 Task: For heading Use Italics Impact with navy blue colour & bold.  font size for heading20,  'Change the font style of data to'Lobster and font size to 12,  Change the alignment of both headline & data to Align right In the sheet  BankBalances logbook
Action: Mouse moved to (139, 120)
Screenshot: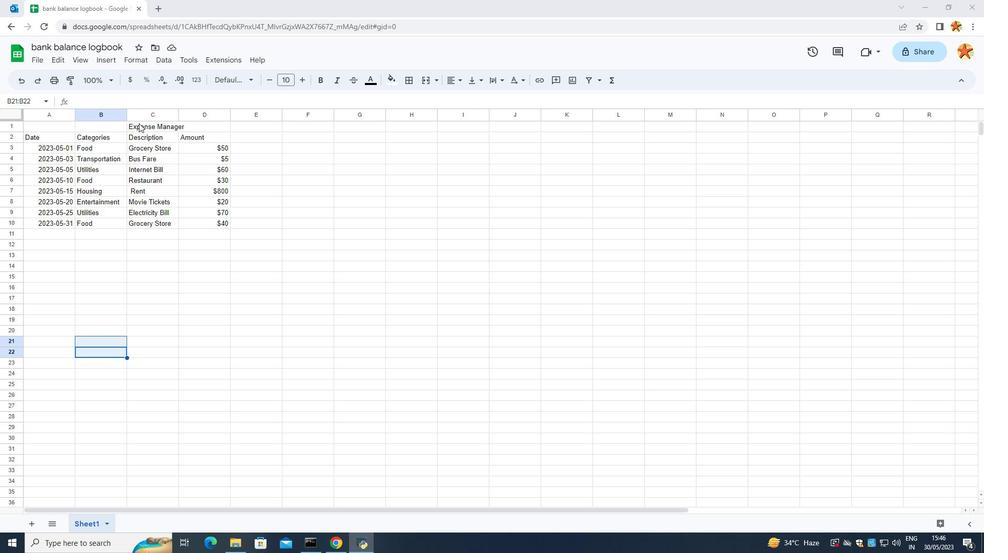 
Action: Mouse pressed left at (139, 120)
Screenshot: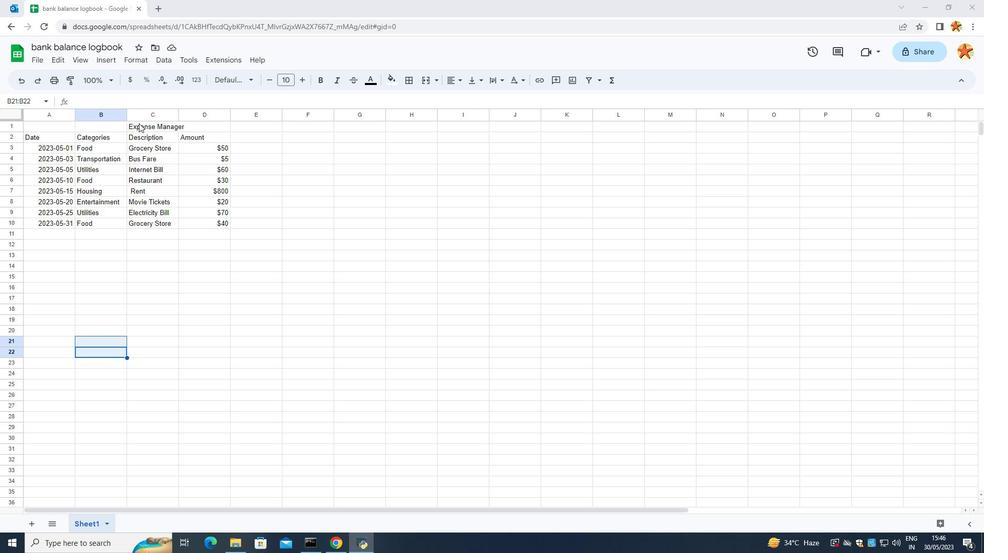 
Action: Mouse moved to (139, 125)
Screenshot: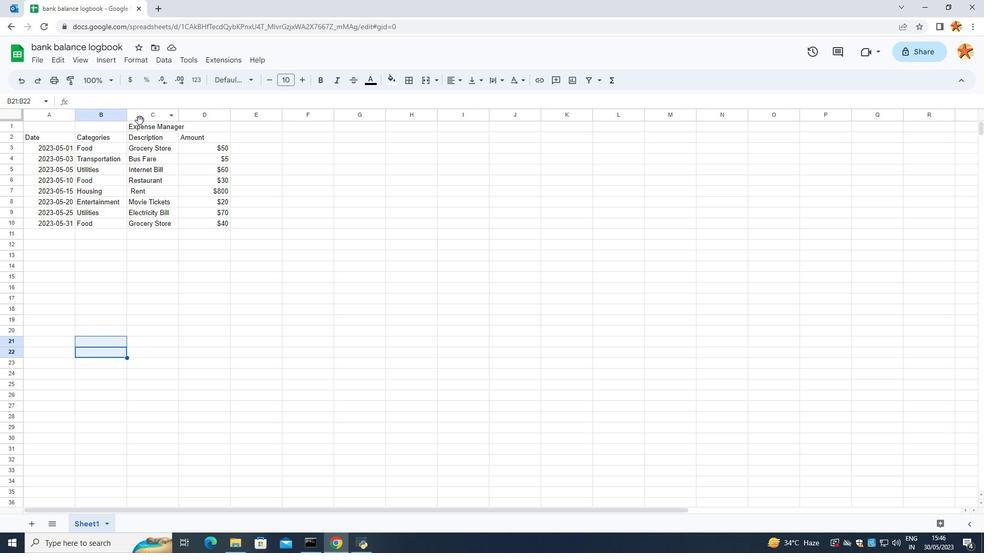 
Action: Mouse pressed left at (139, 125)
Screenshot: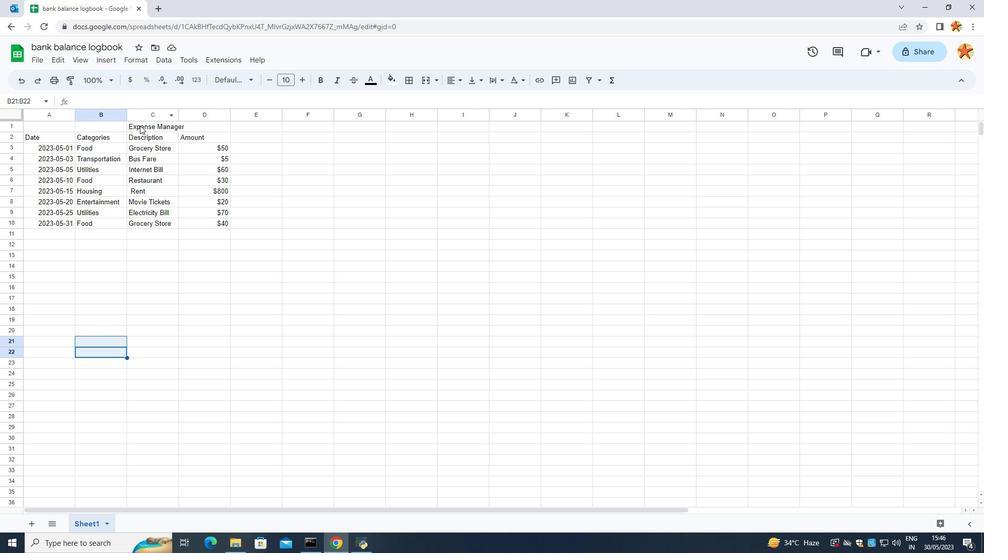 
Action: Mouse moved to (140, 125)
Screenshot: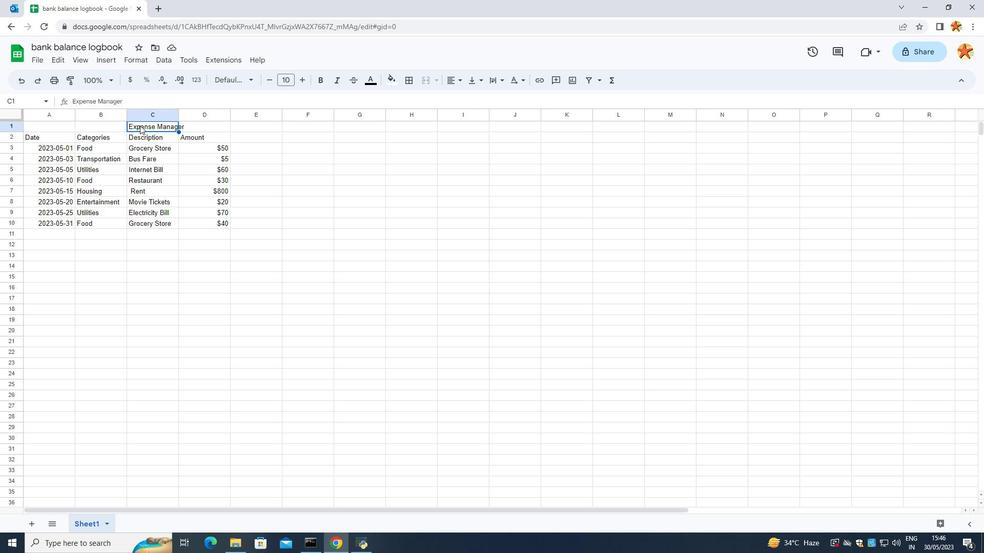 
Action: Mouse pressed left at (140, 125)
Screenshot: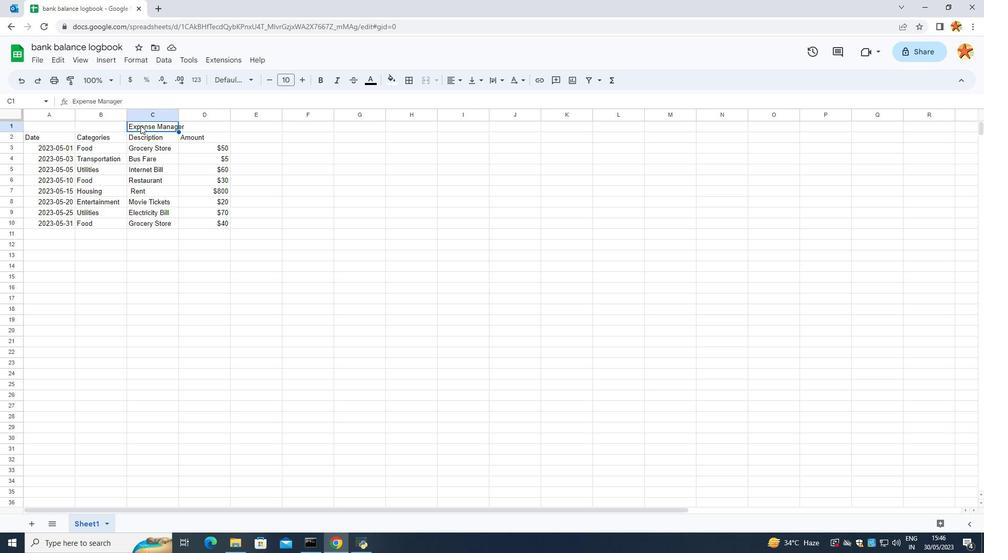 
Action: Mouse moved to (238, 79)
Screenshot: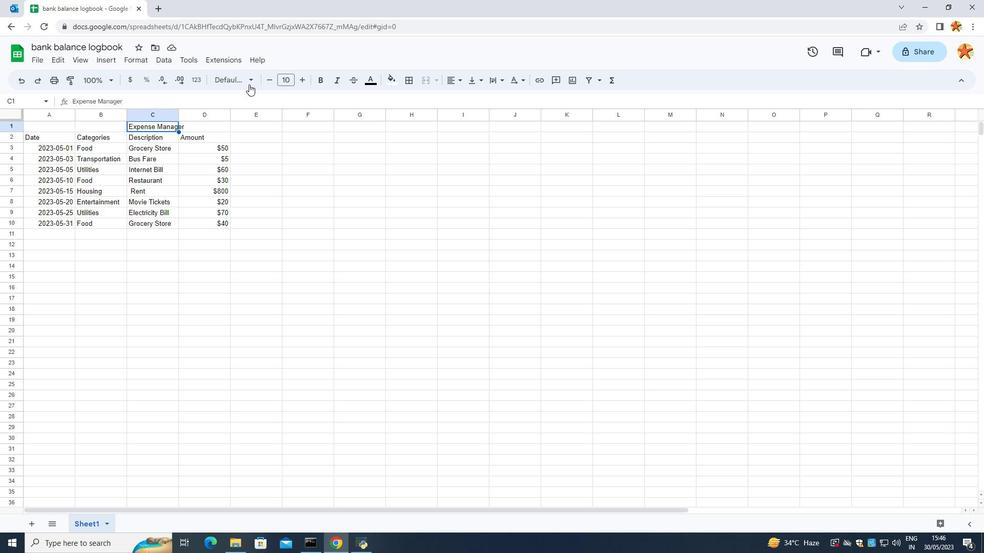 
Action: Mouse pressed left at (238, 79)
Screenshot: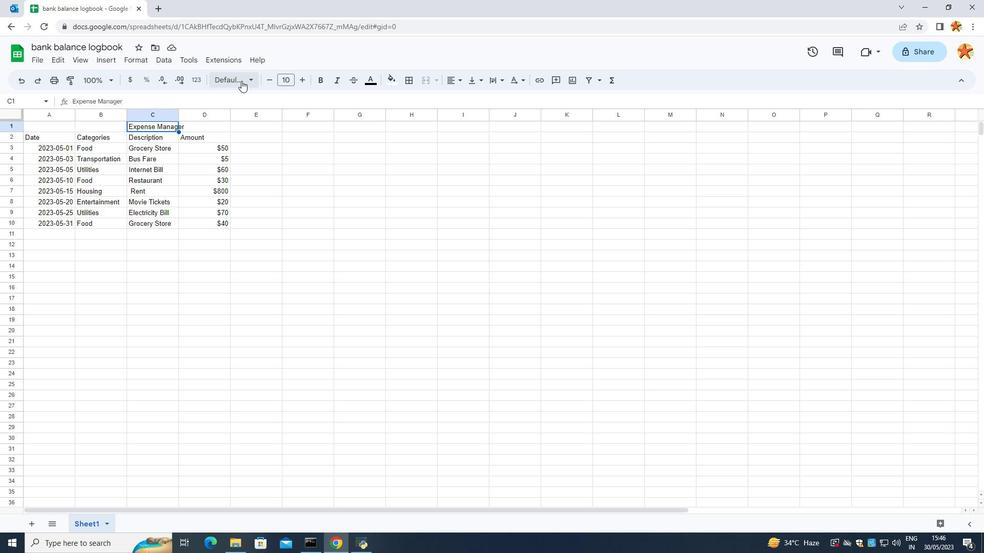 
Action: Mouse moved to (282, 389)
Screenshot: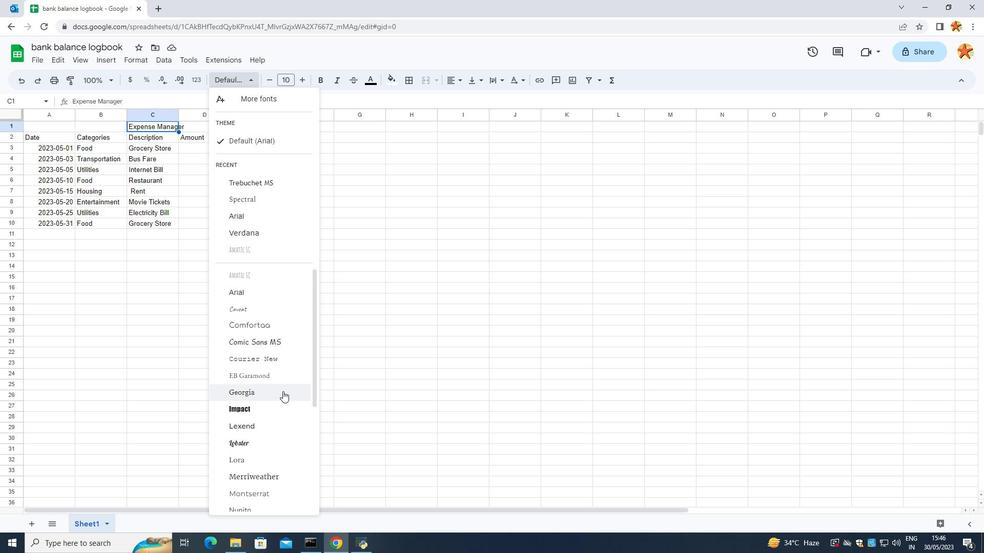 
Action: Mouse scrolled (282, 389) with delta (0, 0)
Screenshot: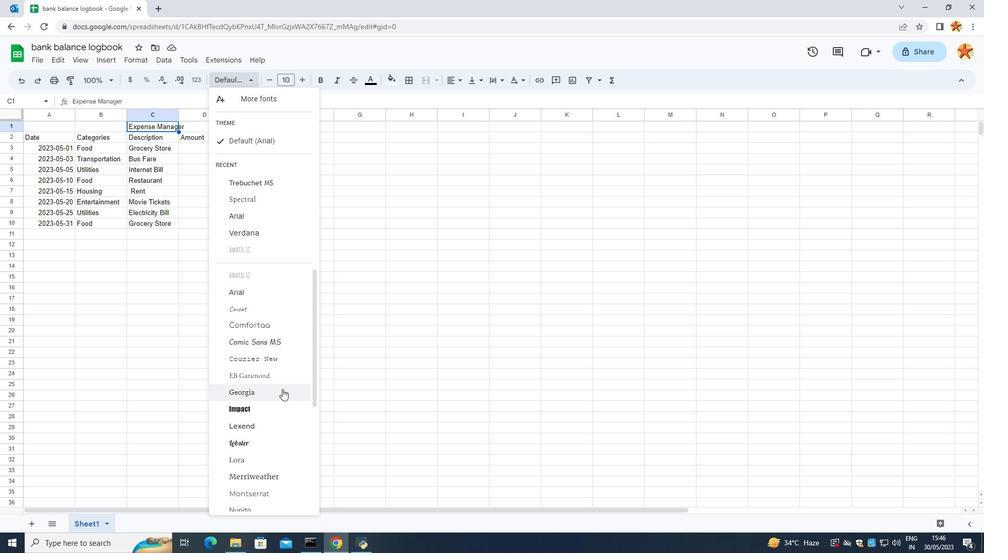 
Action: Mouse scrolled (282, 389) with delta (0, 0)
Screenshot: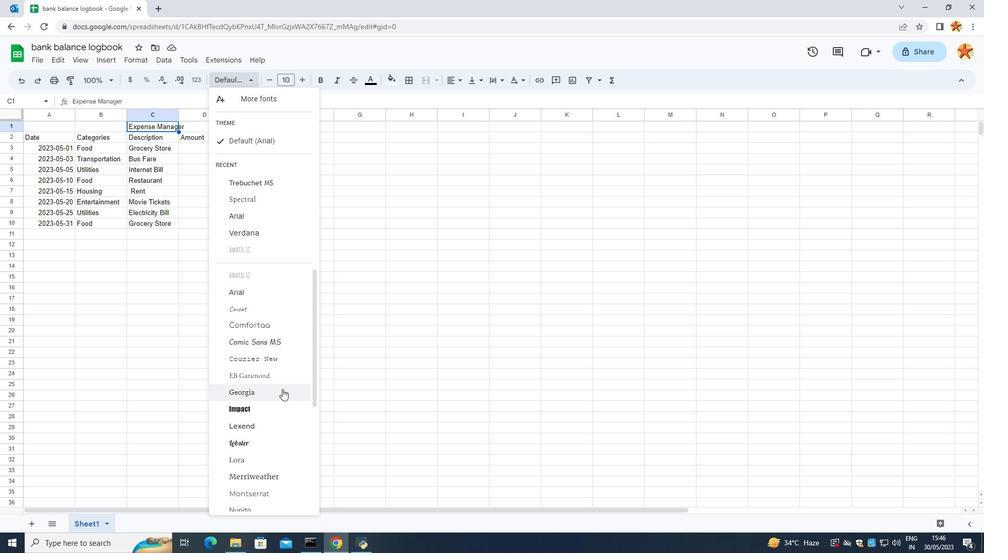 
Action: Mouse scrolled (282, 389) with delta (0, 0)
Screenshot: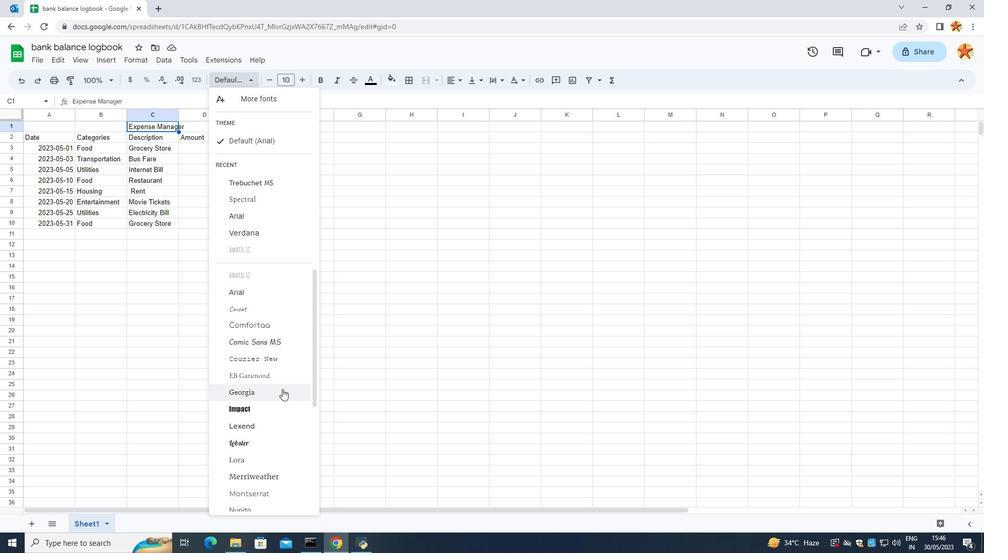 
Action: Mouse scrolled (282, 389) with delta (0, 0)
Screenshot: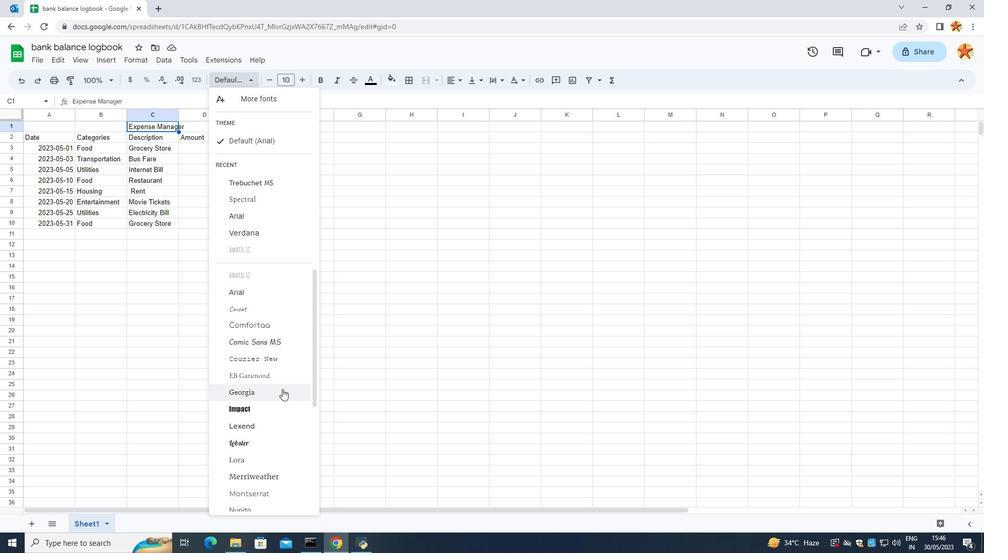 
Action: Mouse scrolled (282, 389) with delta (0, 0)
Screenshot: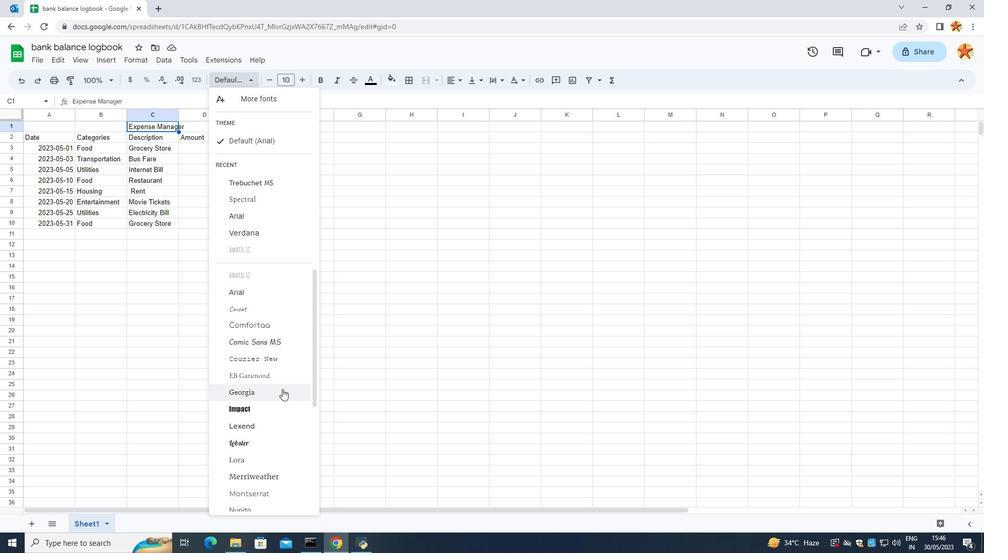 
Action: Mouse scrolled (282, 389) with delta (0, 0)
Screenshot: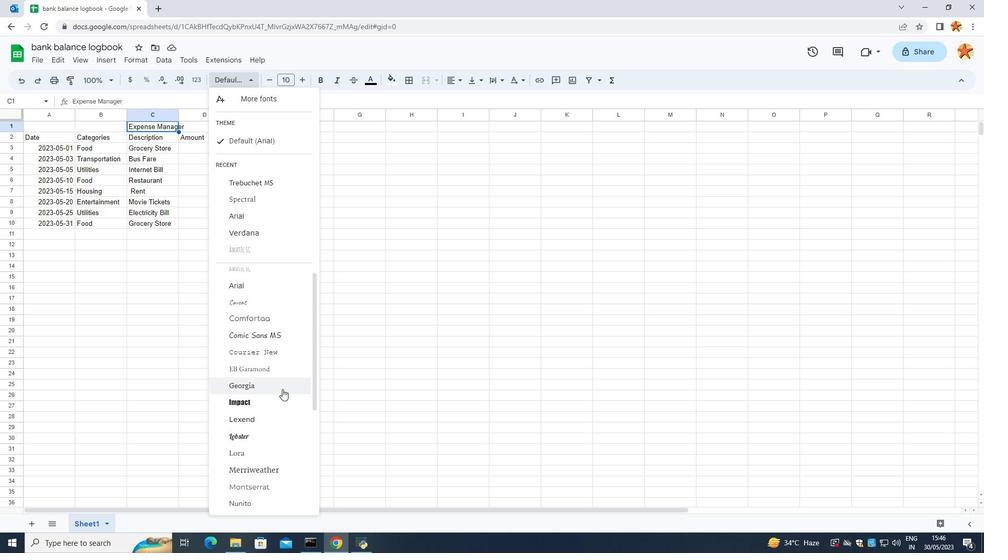 
Action: Mouse moved to (256, 371)
Screenshot: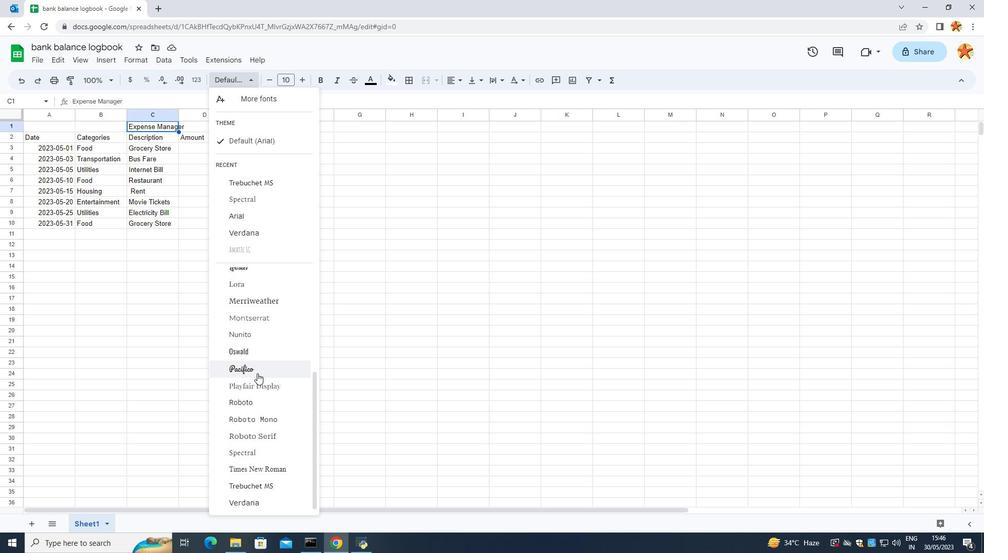 
Action: Mouse scrolled (256, 372) with delta (0, 0)
Screenshot: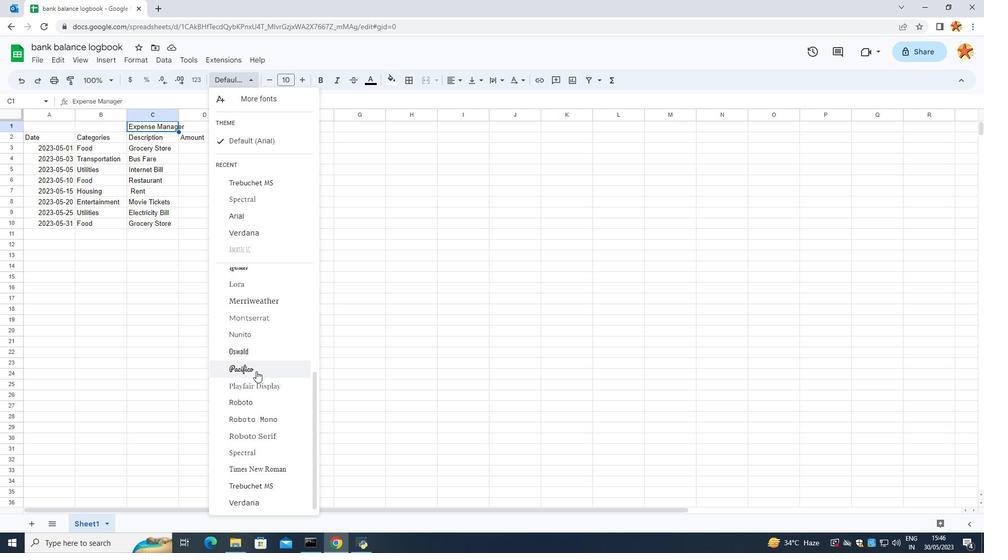 
Action: Mouse scrolled (256, 372) with delta (0, 0)
Screenshot: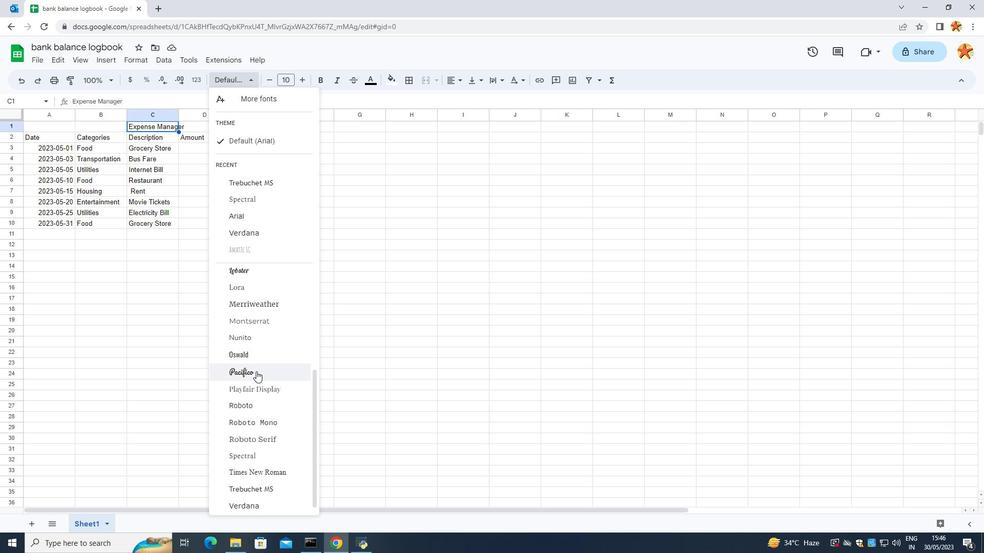
Action: Mouse scrolled (256, 372) with delta (0, 0)
Screenshot: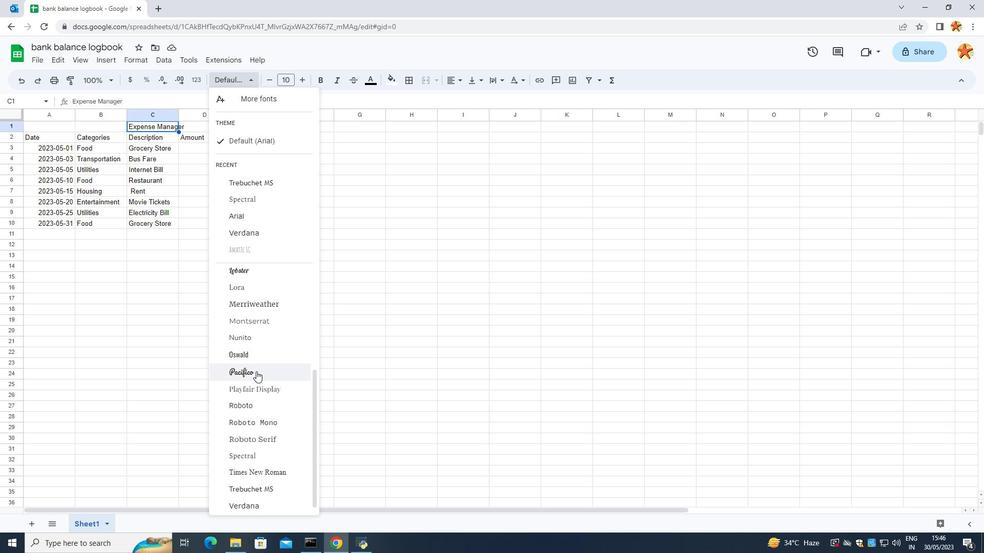 
Action: Mouse scrolled (256, 372) with delta (0, 0)
Screenshot: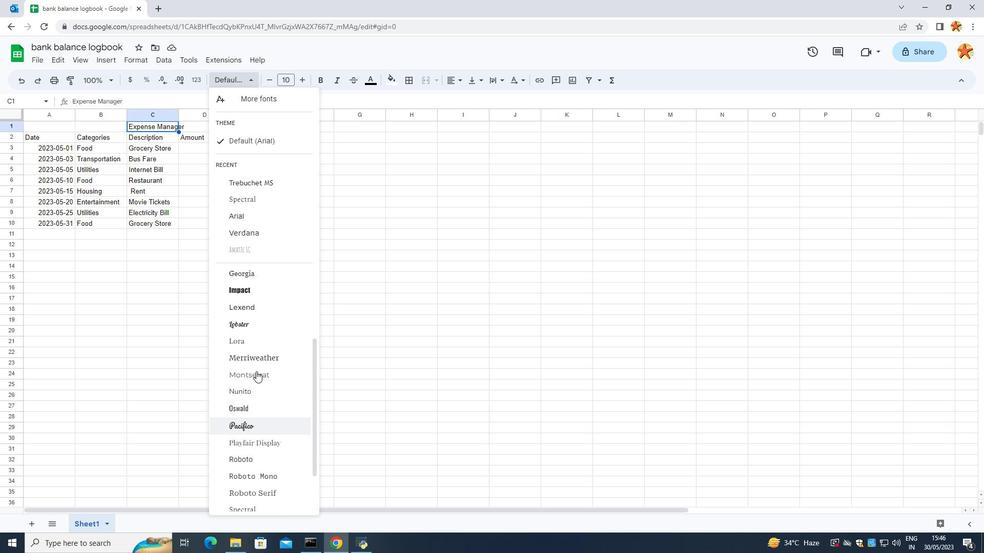 
Action: Mouse moved to (234, 417)
Screenshot: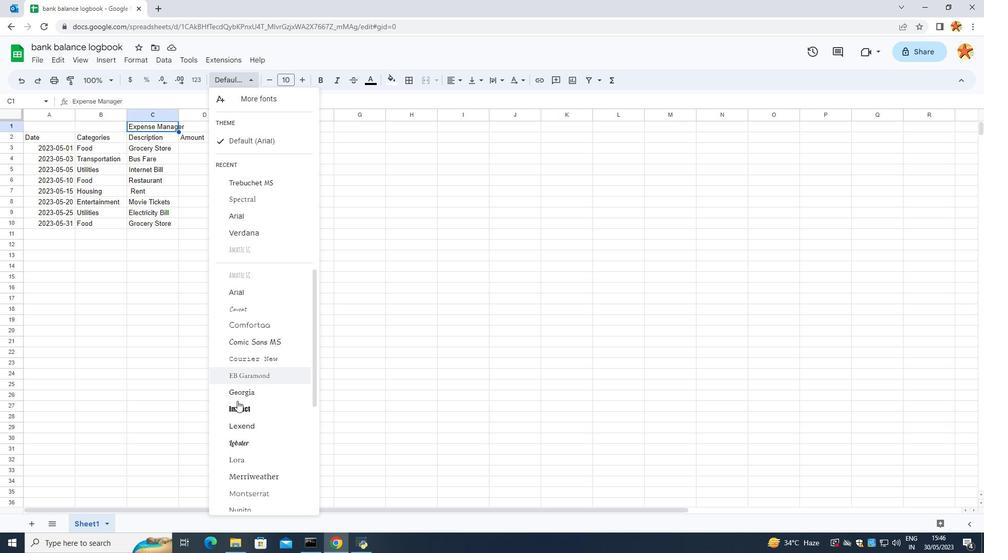 
Action: Mouse pressed left at (234, 417)
Screenshot: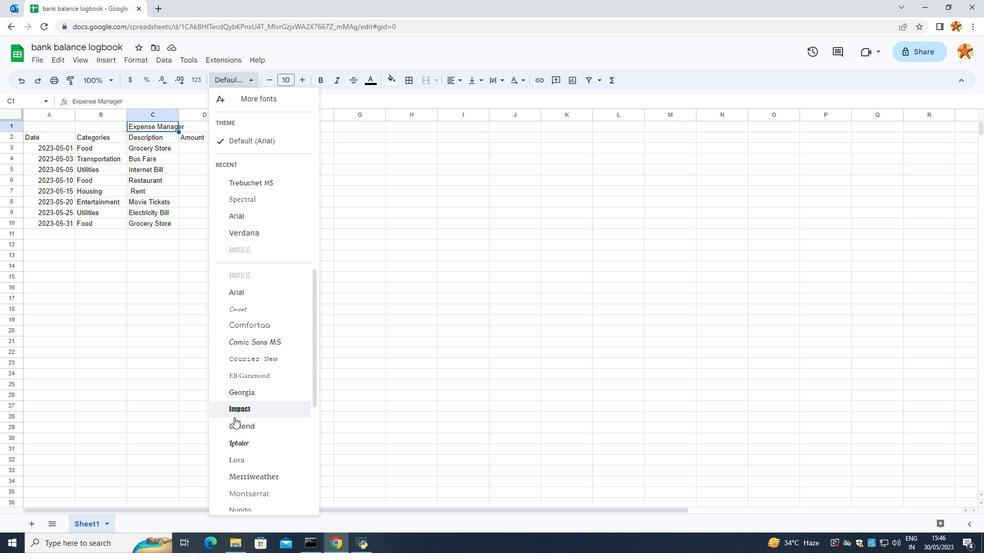 
Action: Mouse moved to (340, 82)
Screenshot: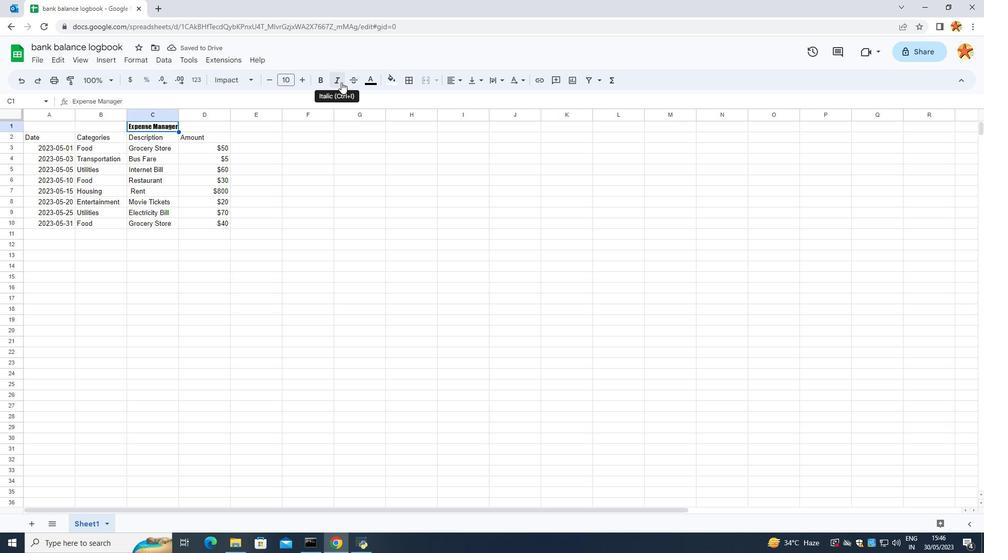 
Action: Mouse pressed left at (340, 82)
Screenshot: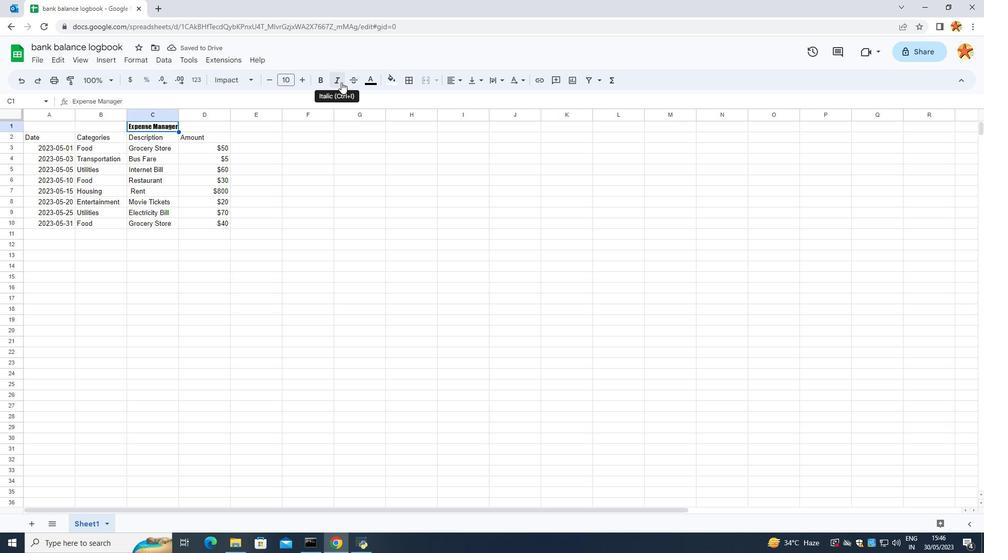 
Action: Mouse moved to (256, 200)
Screenshot: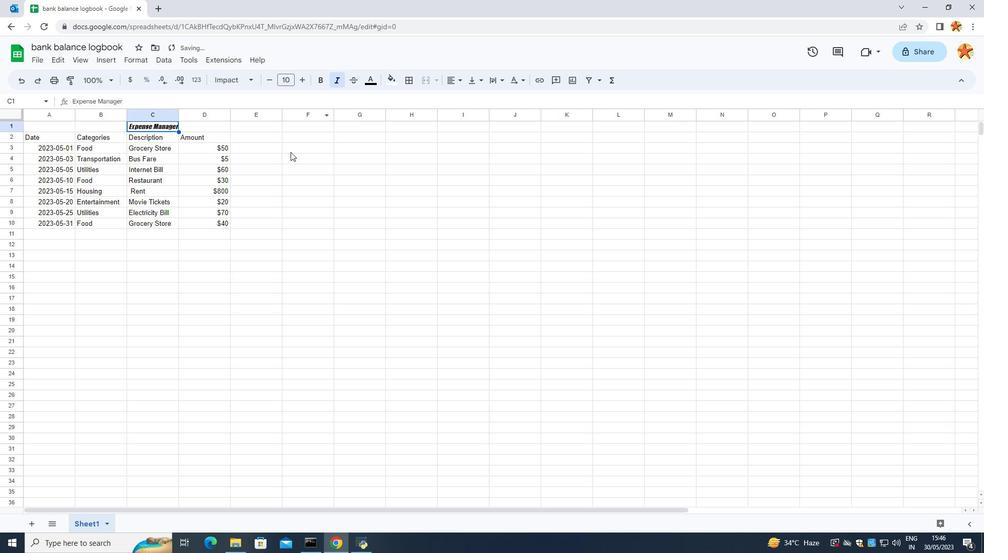
Action: Mouse pressed left at (256, 200)
Screenshot: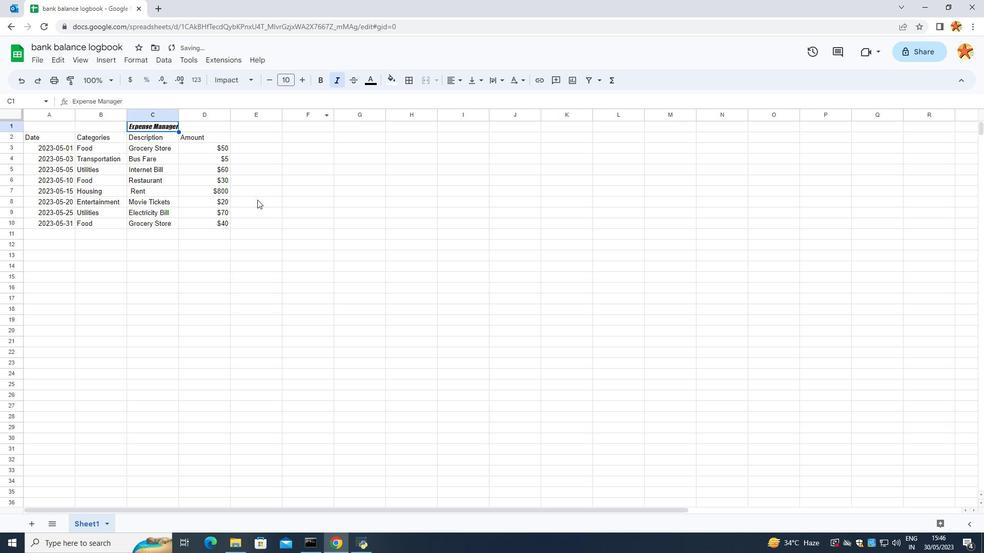 
Action: Mouse moved to (143, 122)
Screenshot: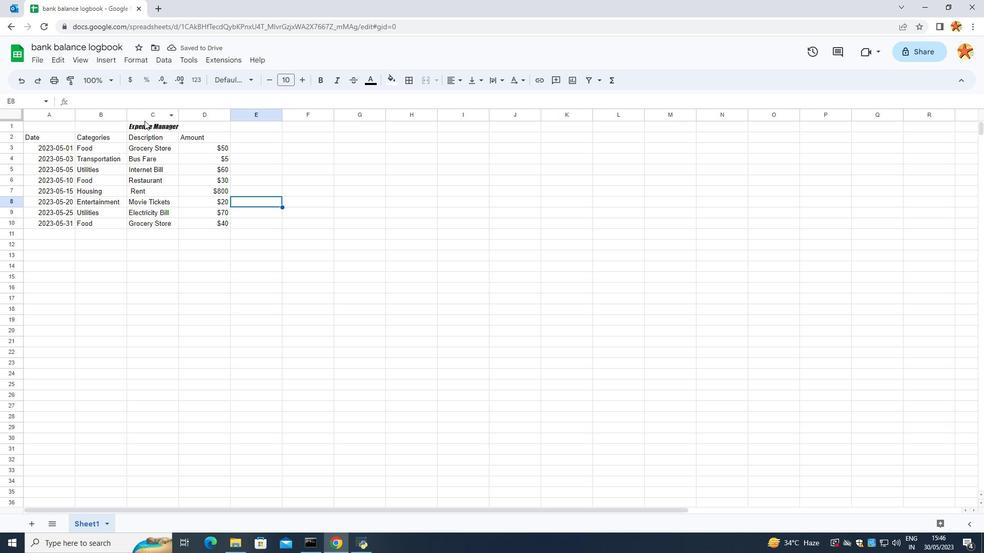 
Action: Mouse pressed left at (143, 122)
Screenshot: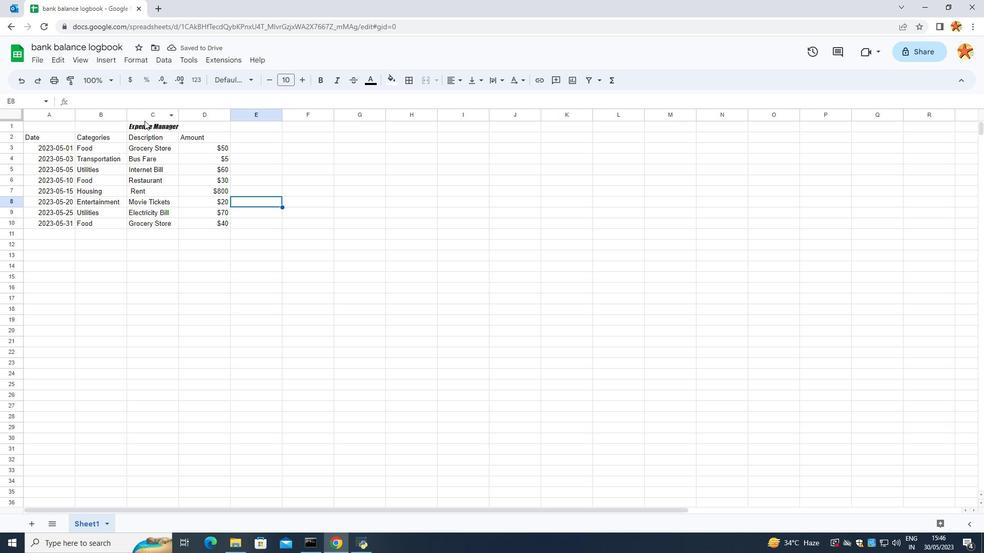 
Action: Mouse moved to (511, 76)
Screenshot: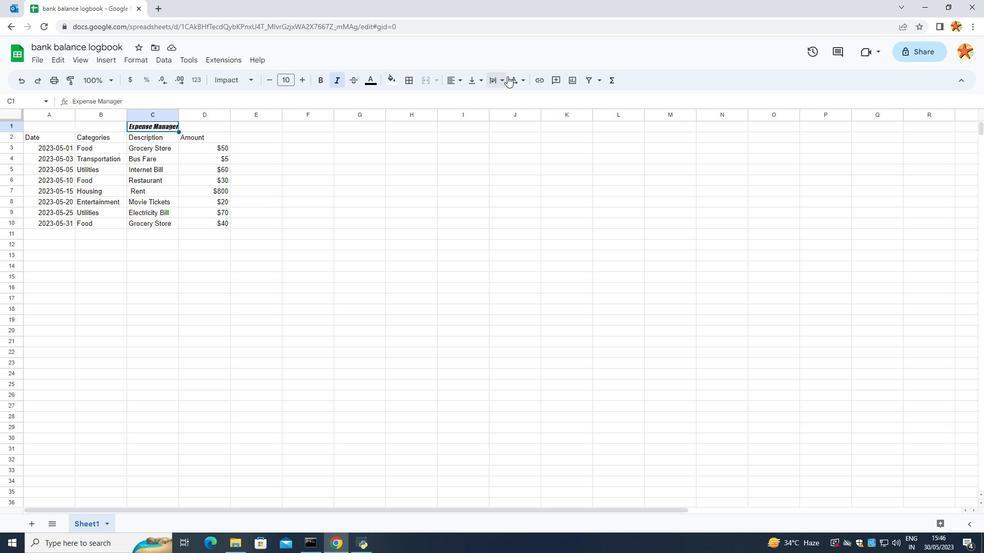 
Action: Mouse pressed left at (511, 76)
Screenshot: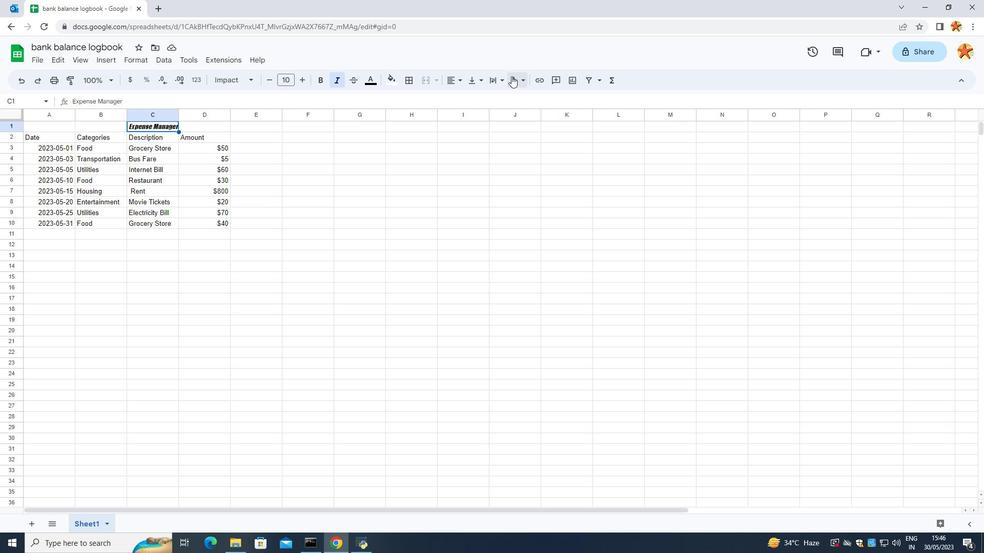 
Action: Mouse moved to (371, 77)
Screenshot: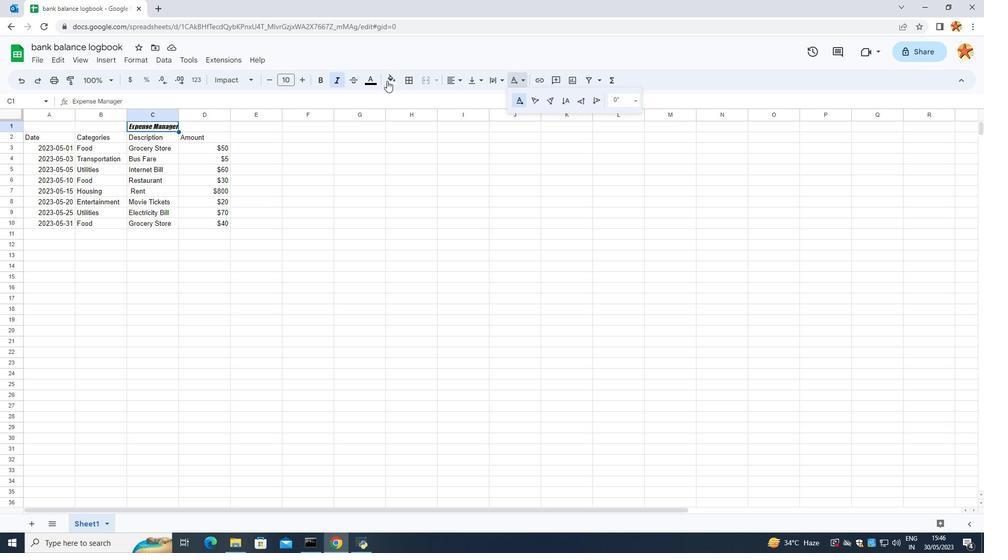 
Action: Mouse pressed left at (371, 77)
Screenshot: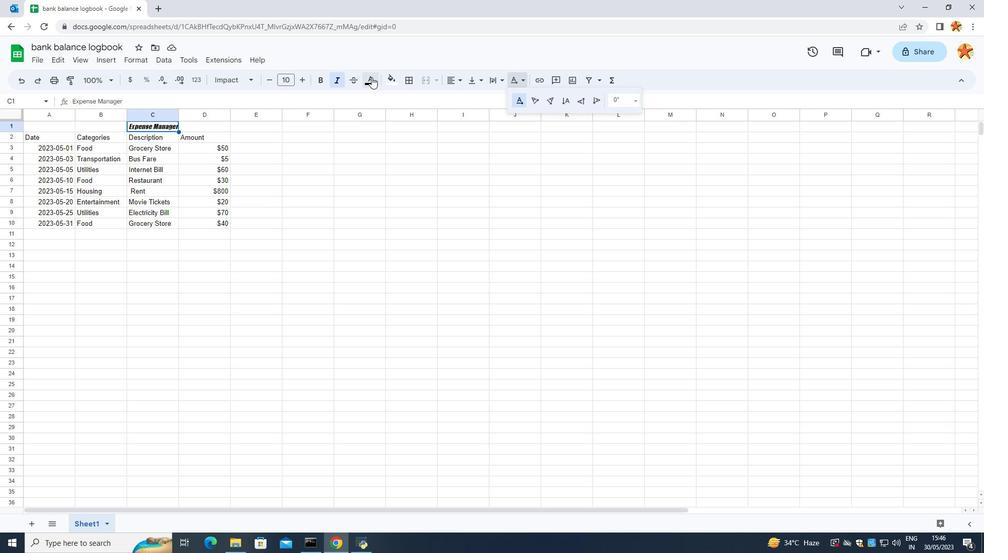 
Action: Mouse moved to (447, 126)
Screenshot: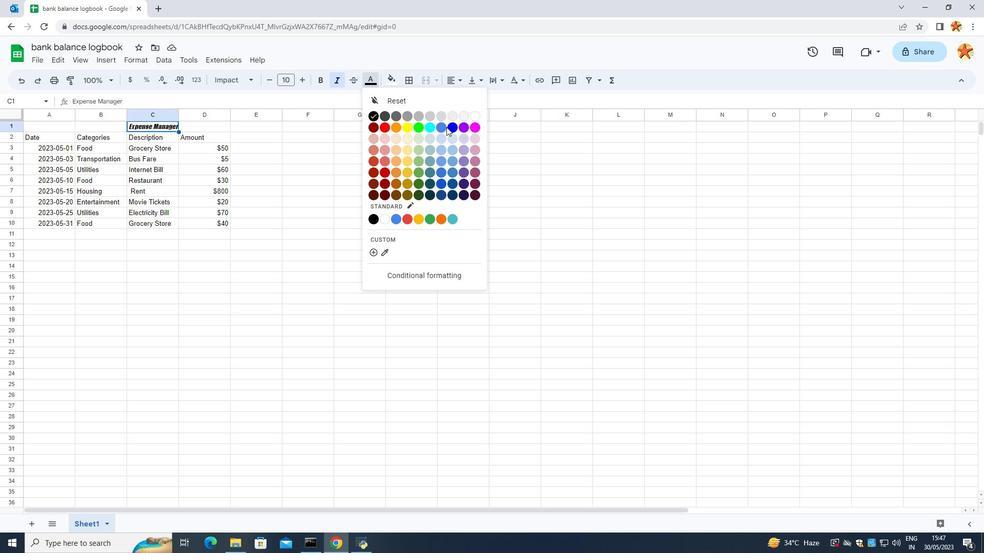 
Action: Mouse pressed left at (447, 126)
Screenshot: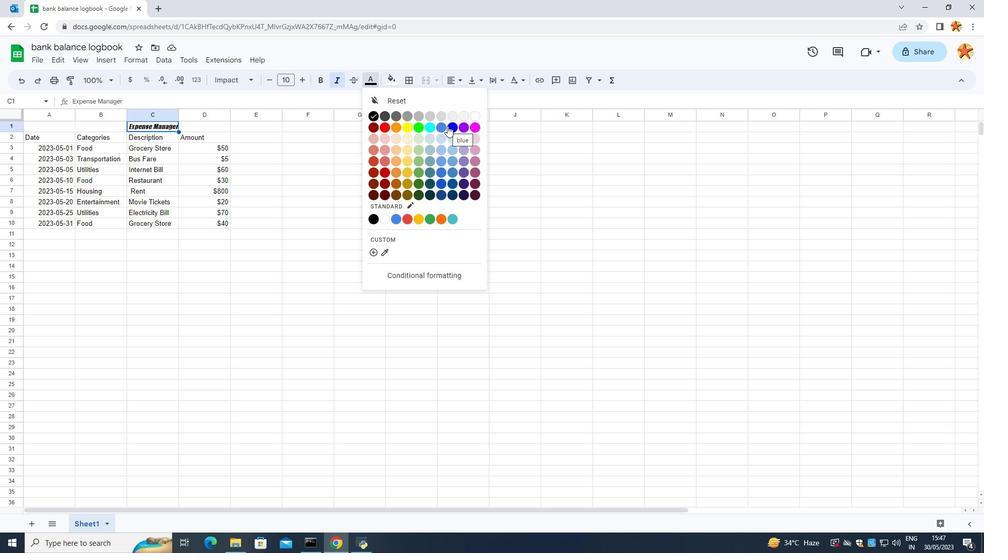 
Action: Mouse moved to (371, 84)
Screenshot: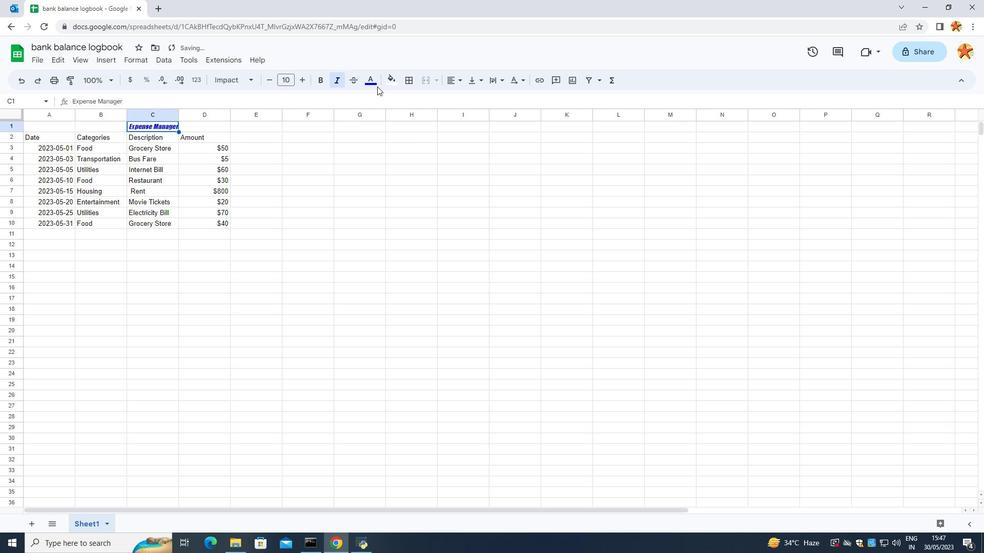 
Action: Mouse pressed left at (371, 84)
Screenshot: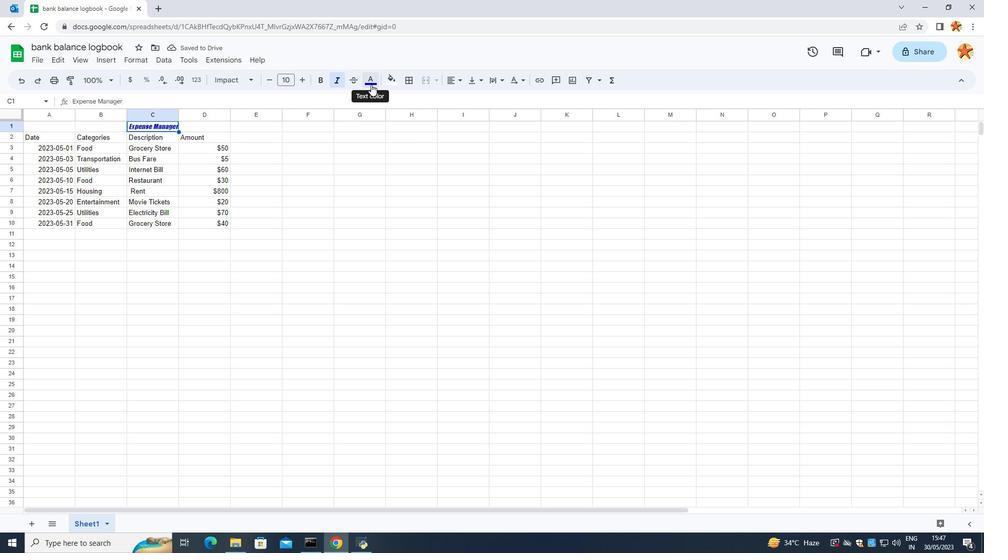 
Action: Mouse moved to (383, 253)
Screenshot: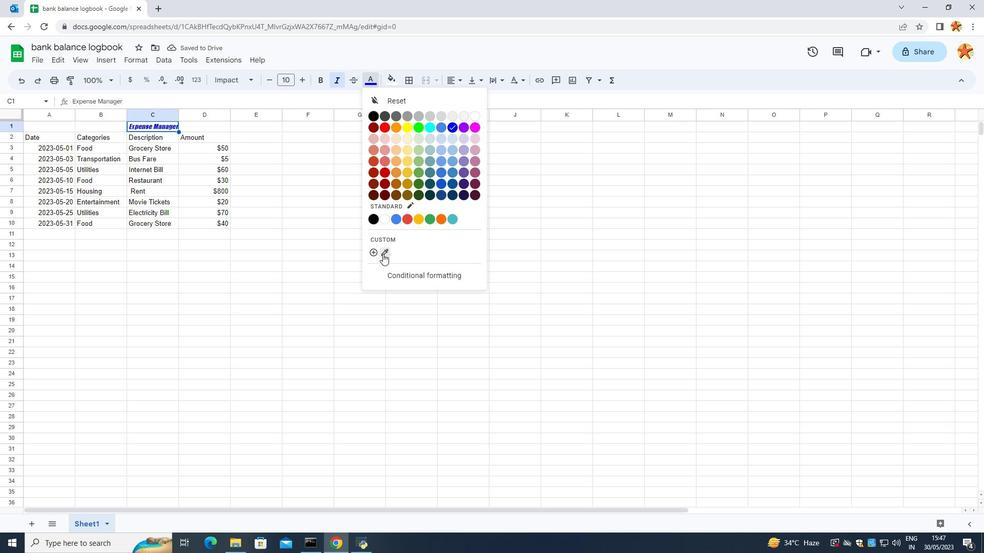 
Action: Mouse pressed left at (383, 253)
Screenshot: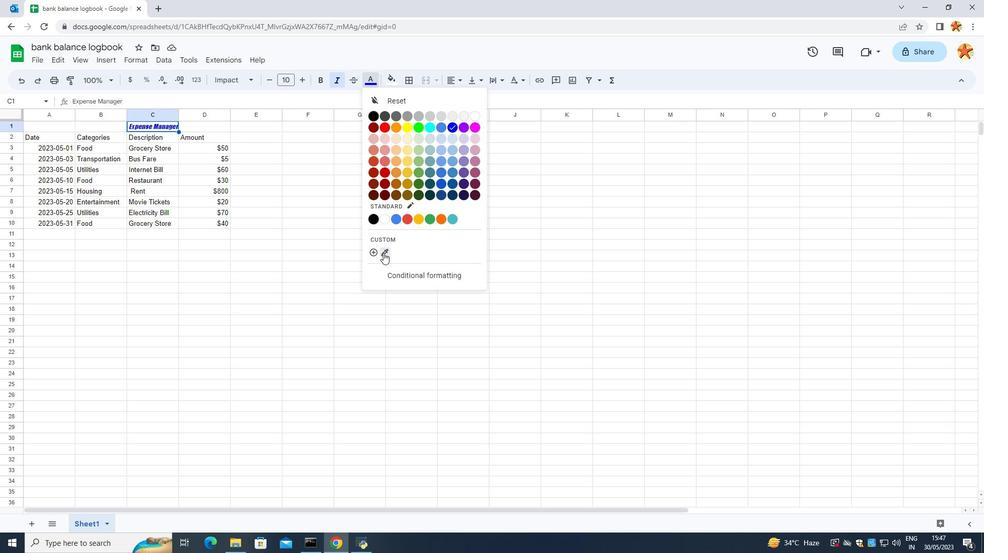 
Action: Mouse moved to (394, 90)
Screenshot: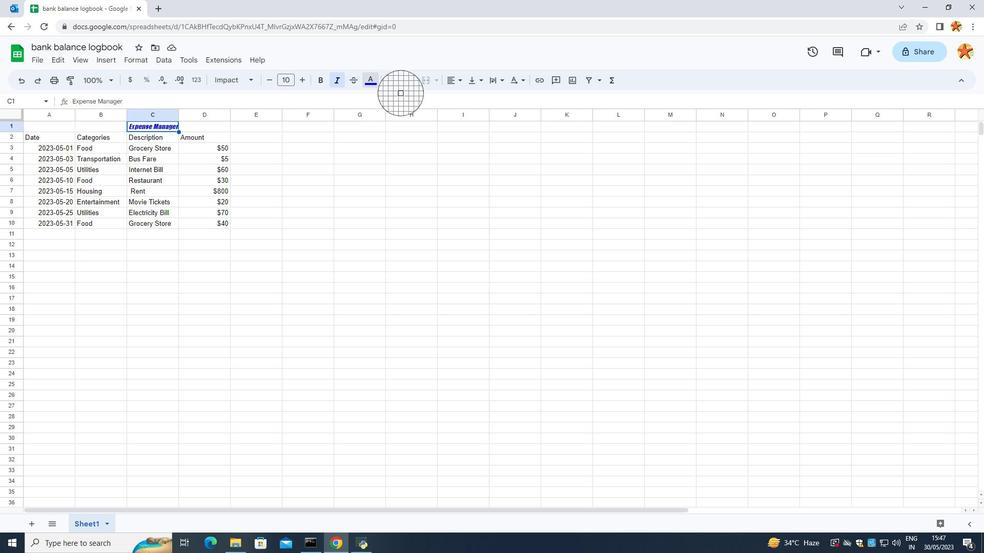 
Action: Mouse pressed left at (394, 90)
Screenshot: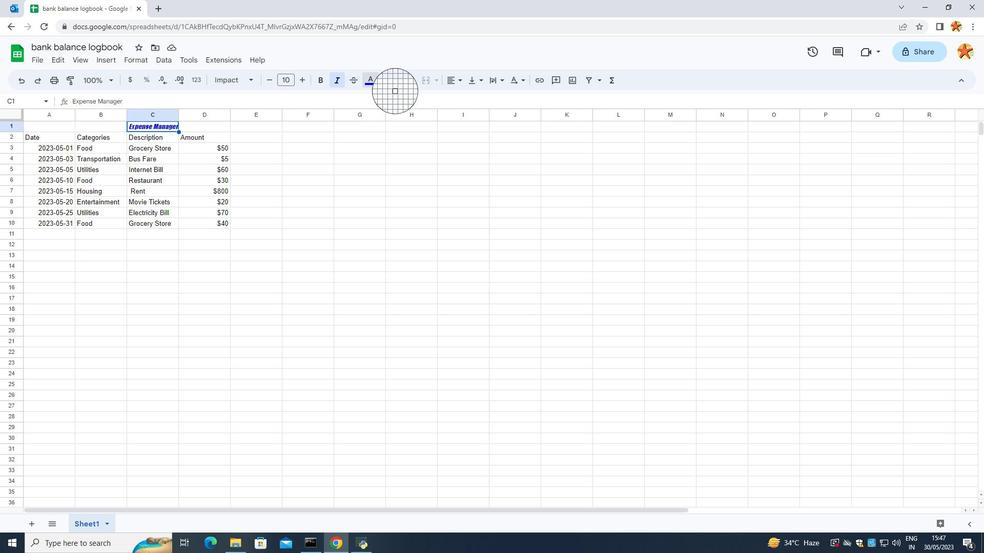 
Action: Mouse moved to (376, 84)
Screenshot: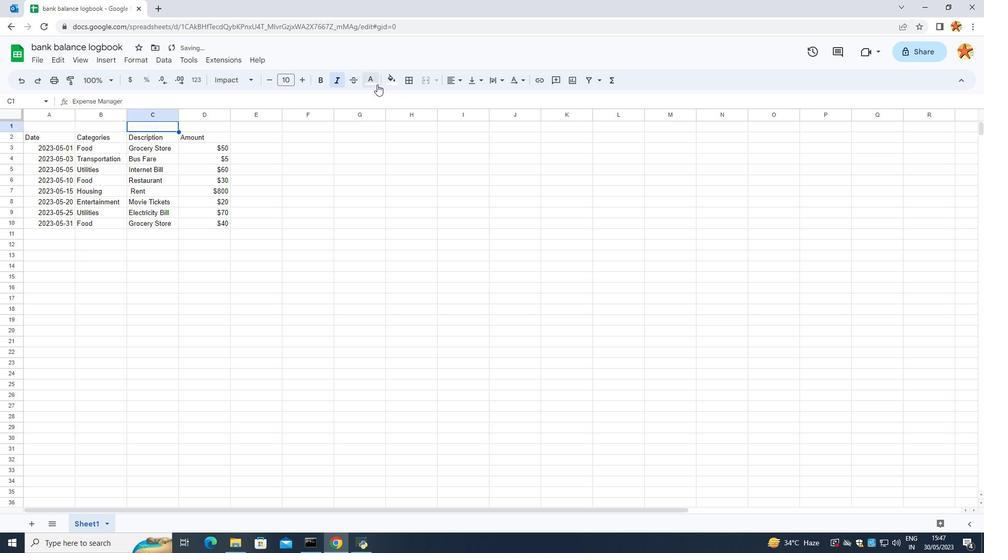 
Action: Mouse pressed left at (376, 84)
Screenshot: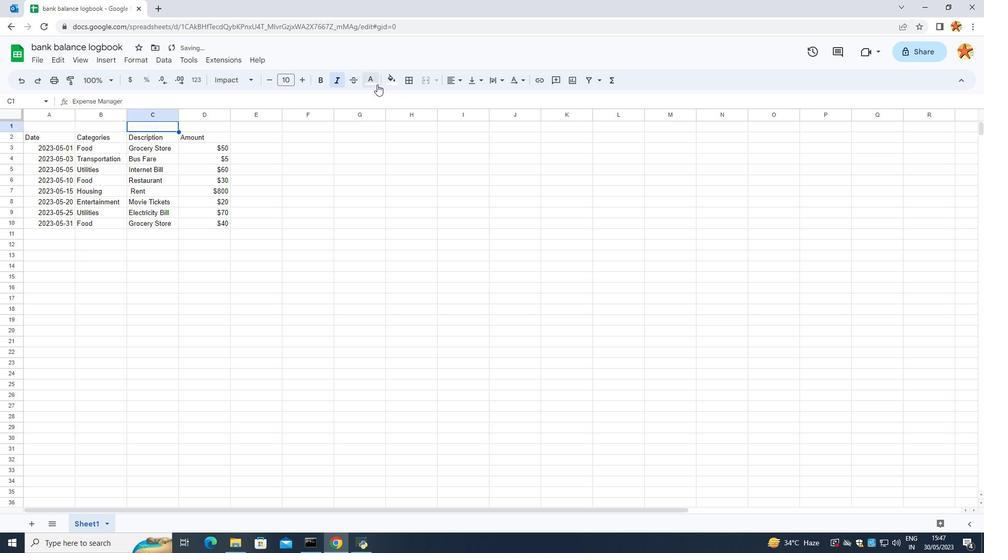 
Action: Mouse moved to (440, 181)
Screenshot: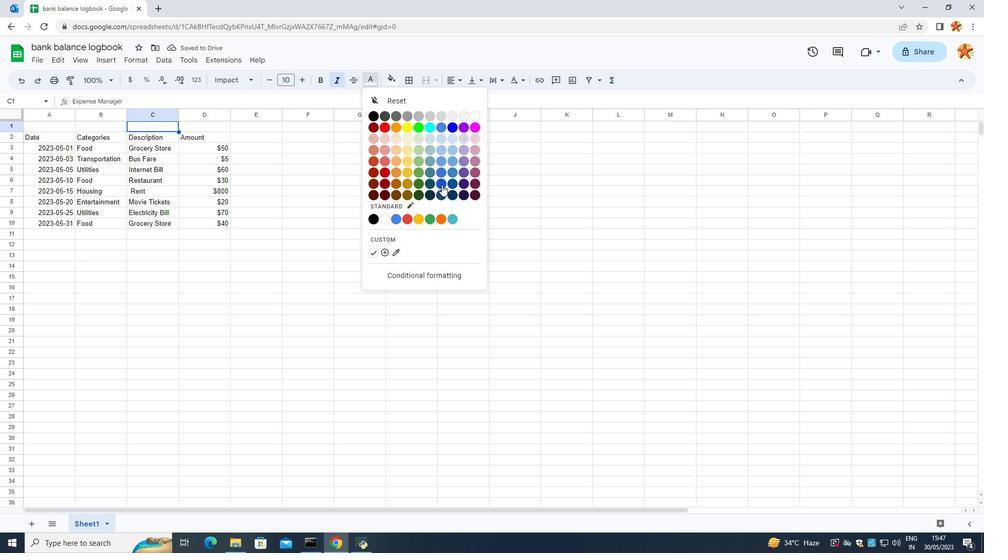 
Action: Mouse pressed left at (440, 181)
Screenshot: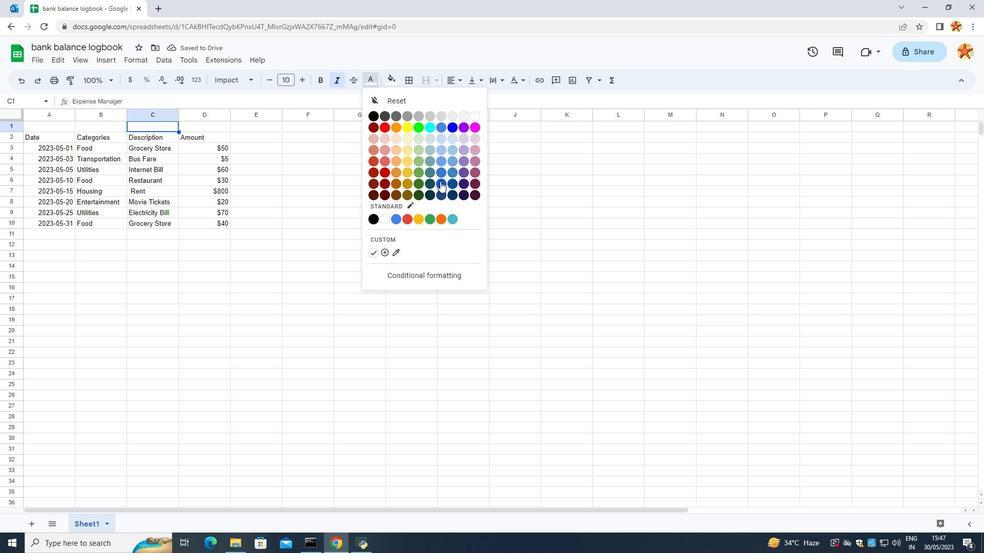 
Action: Mouse moved to (371, 85)
Screenshot: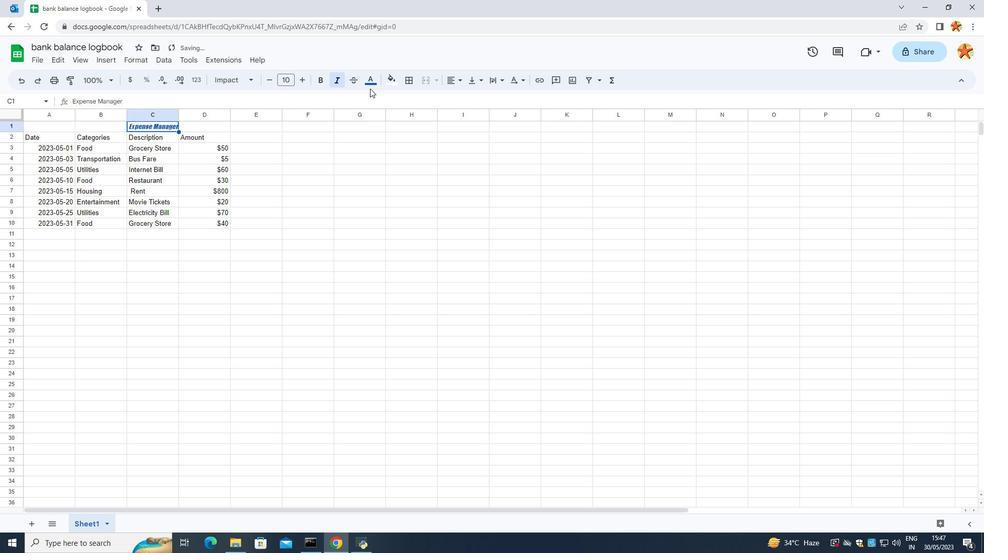 
Action: Mouse pressed left at (371, 85)
Screenshot: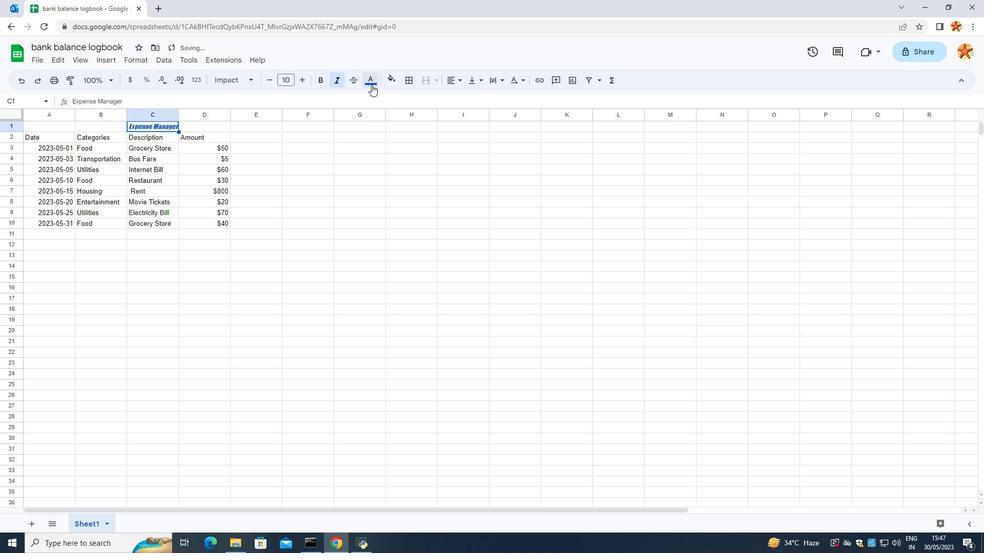 
Action: Mouse moved to (393, 242)
Screenshot: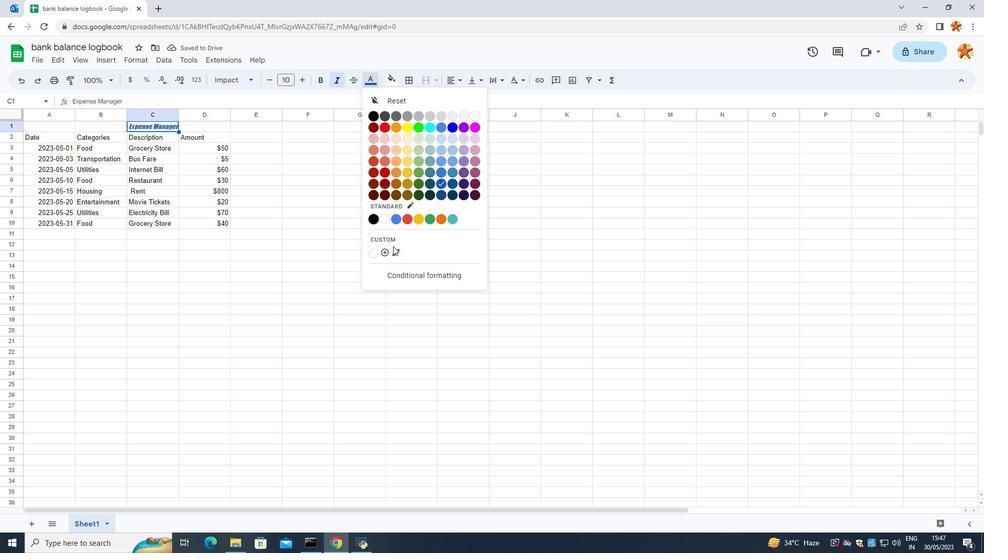 
Action: Mouse pressed left at (393, 242)
Screenshot: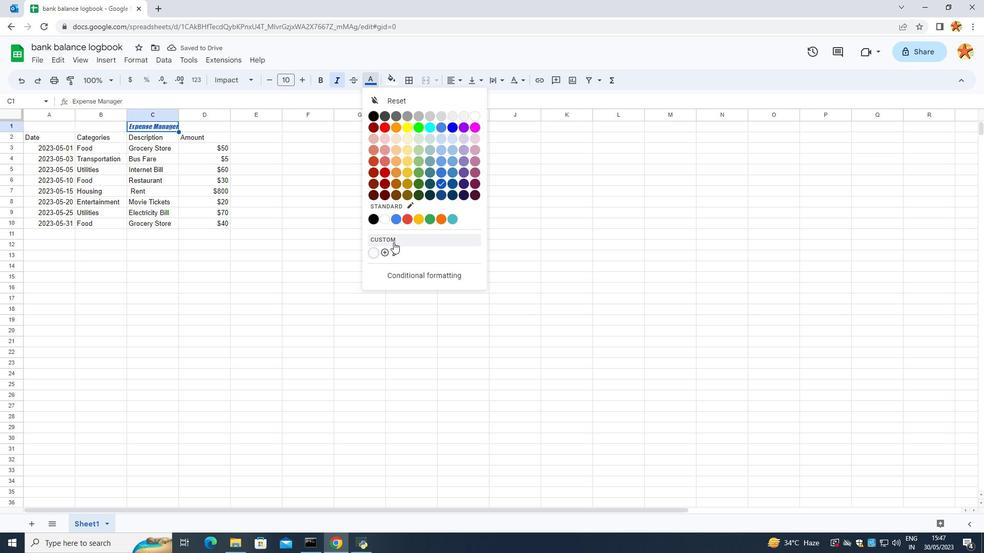 
Action: Mouse moved to (535, 250)
Screenshot: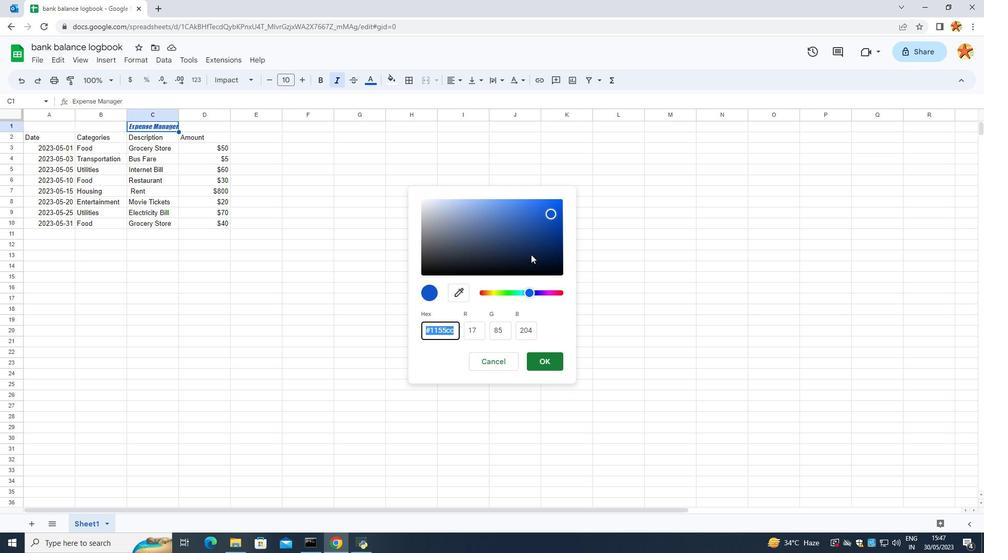 
Action: Mouse pressed left at (535, 250)
Screenshot: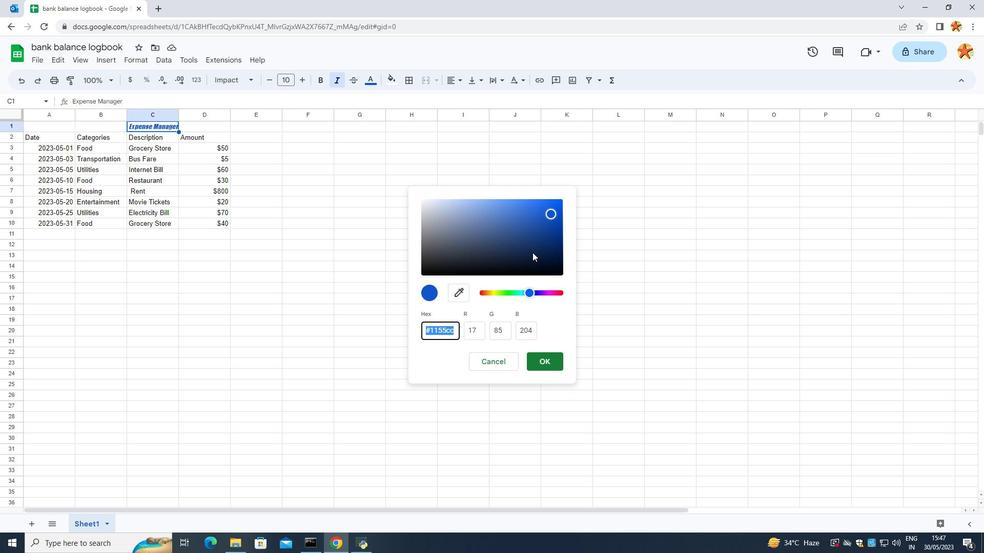 
Action: Mouse moved to (548, 246)
Screenshot: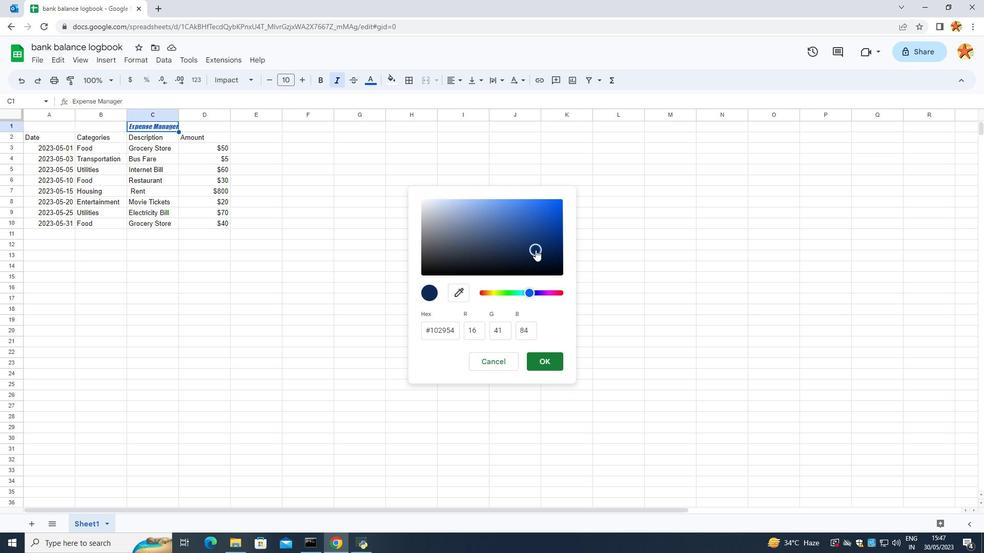 
Action: Mouse pressed left at (548, 246)
Screenshot: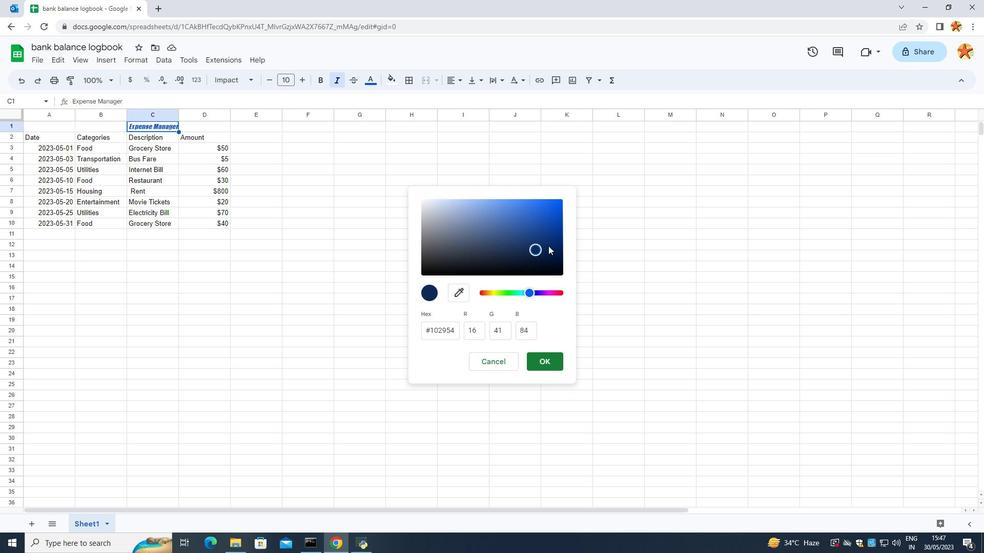
Action: Mouse moved to (546, 235)
Screenshot: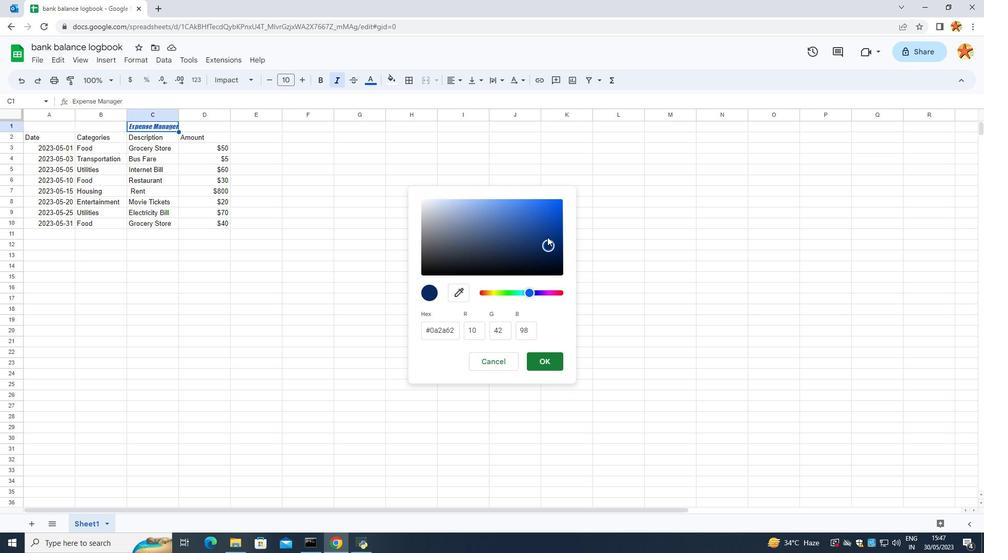 
Action: Mouse pressed left at (546, 235)
Screenshot: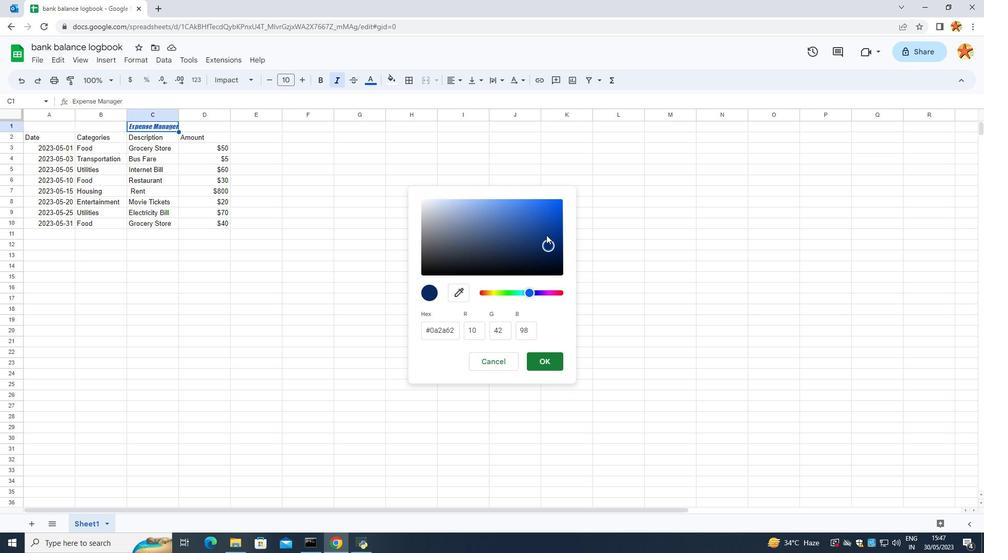 
Action: Mouse moved to (544, 228)
Screenshot: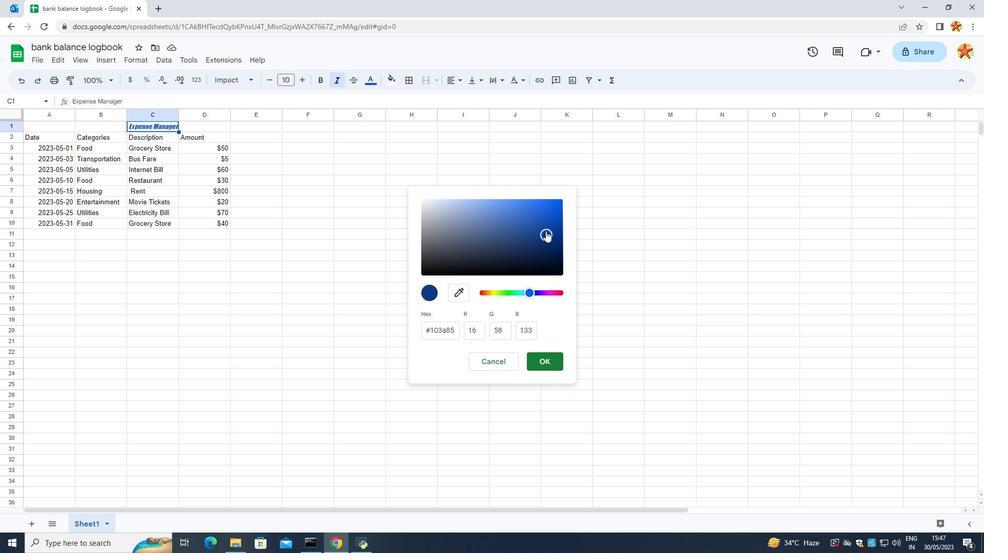 
Action: Mouse pressed left at (544, 228)
Screenshot: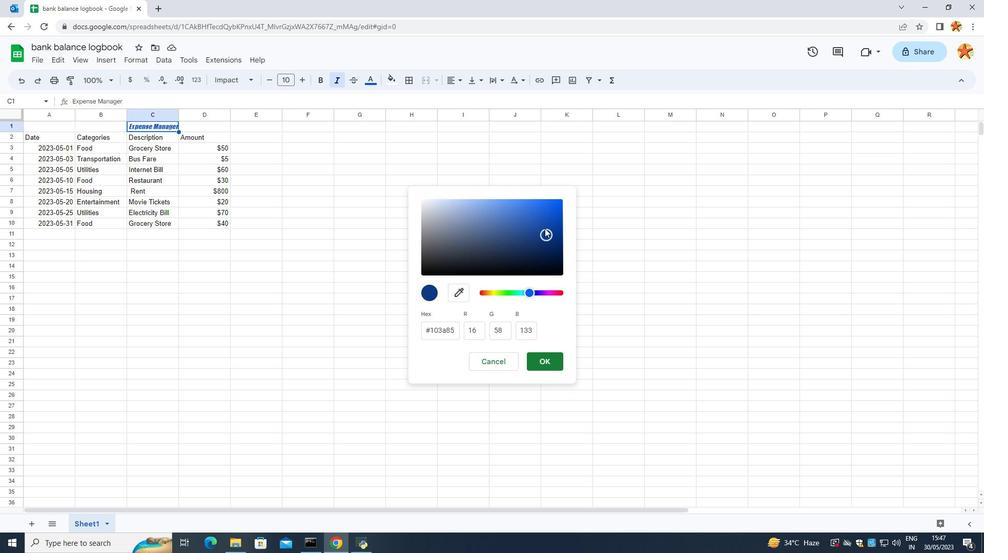 
Action: Mouse moved to (544, 219)
Screenshot: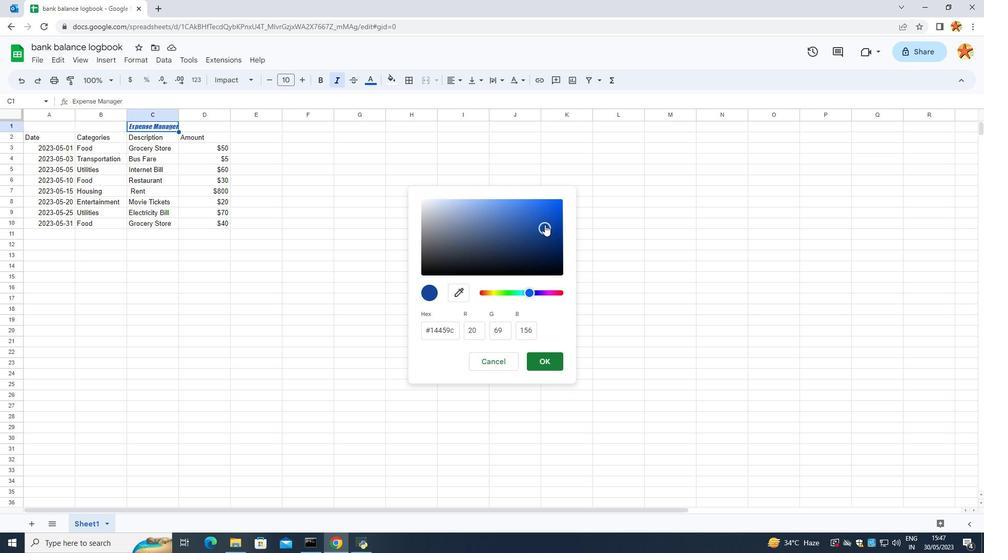 
Action: Mouse pressed left at (544, 219)
Screenshot: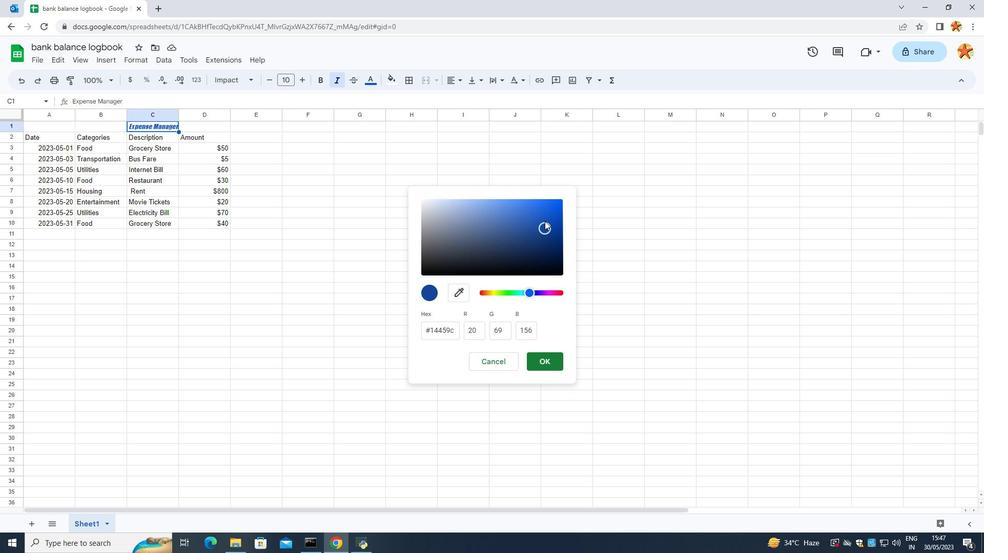 
Action: Mouse moved to (537, 222)
Screenshot: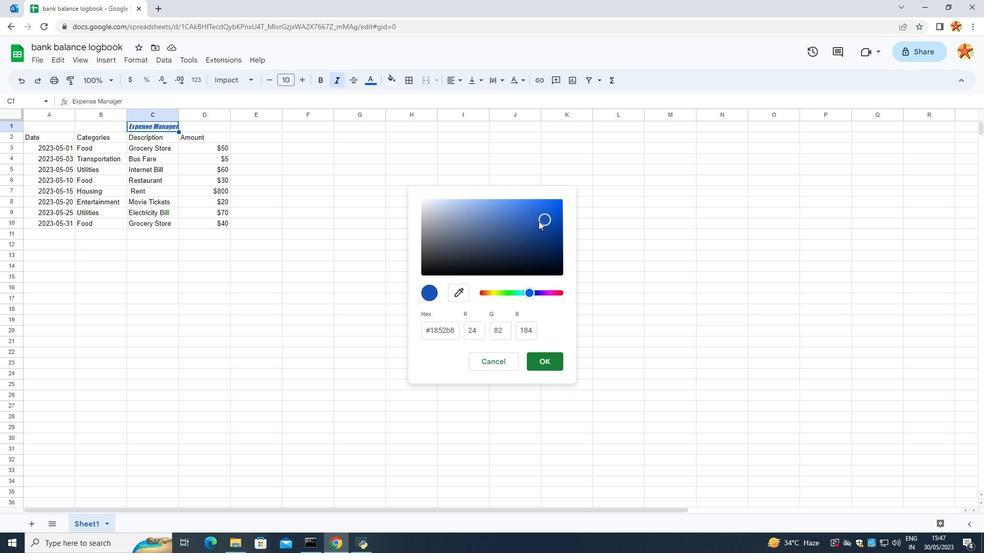 
Action: Mouse pressed left at (537, 222)
Screenshot: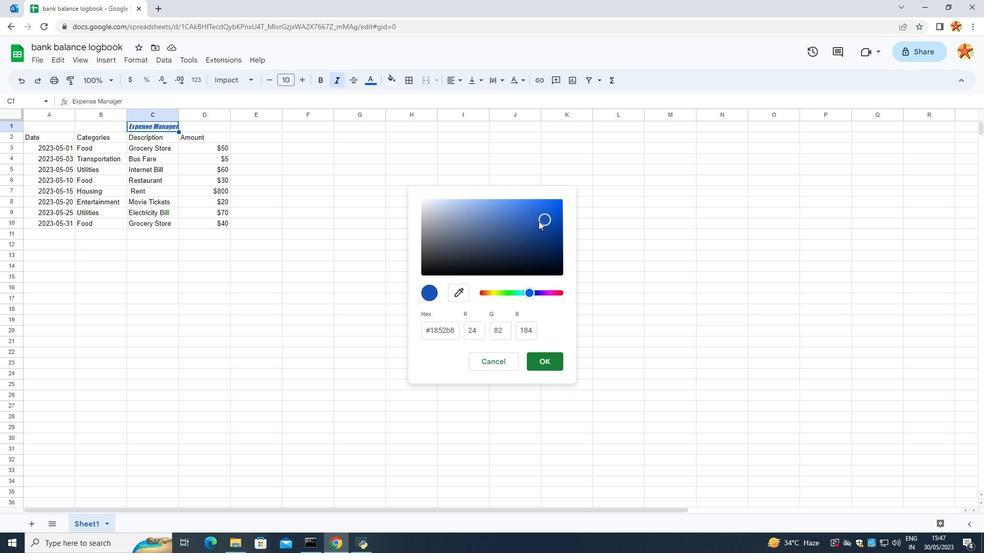 
Action: Mouse moved to (534, 213)
Screenshot: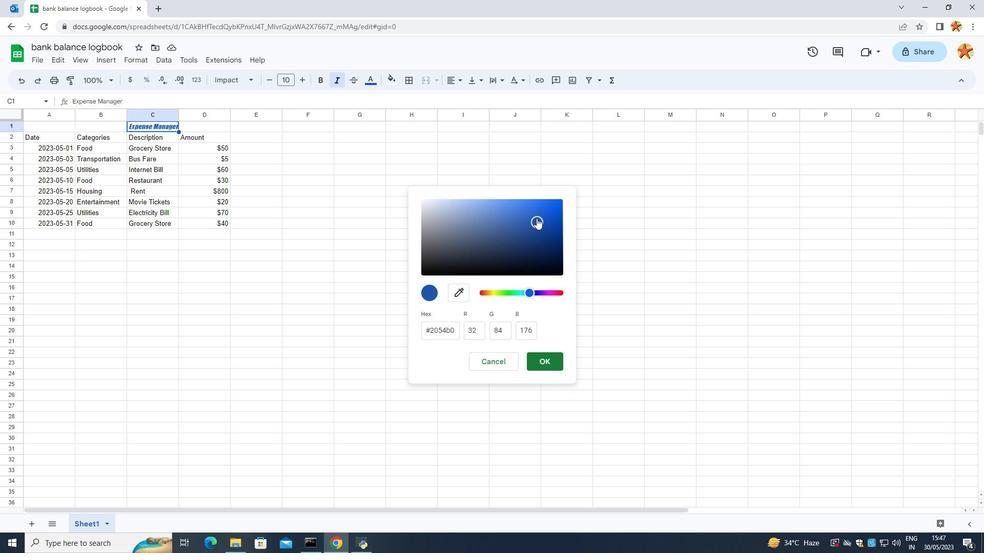 
Action: Mouse pressed left at (534, 213)
Screenshot: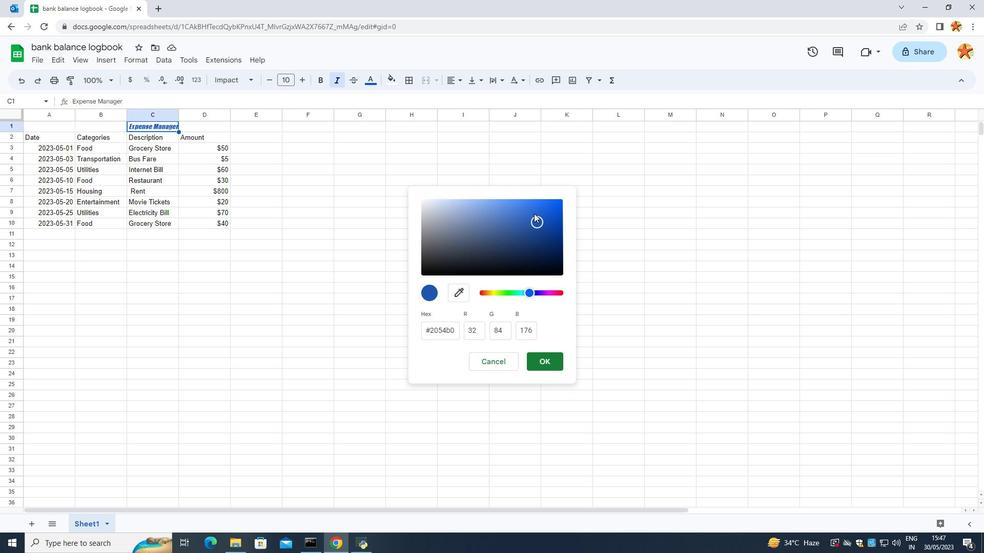 
Action: Mouse moved to (532, 208)
Screenshot: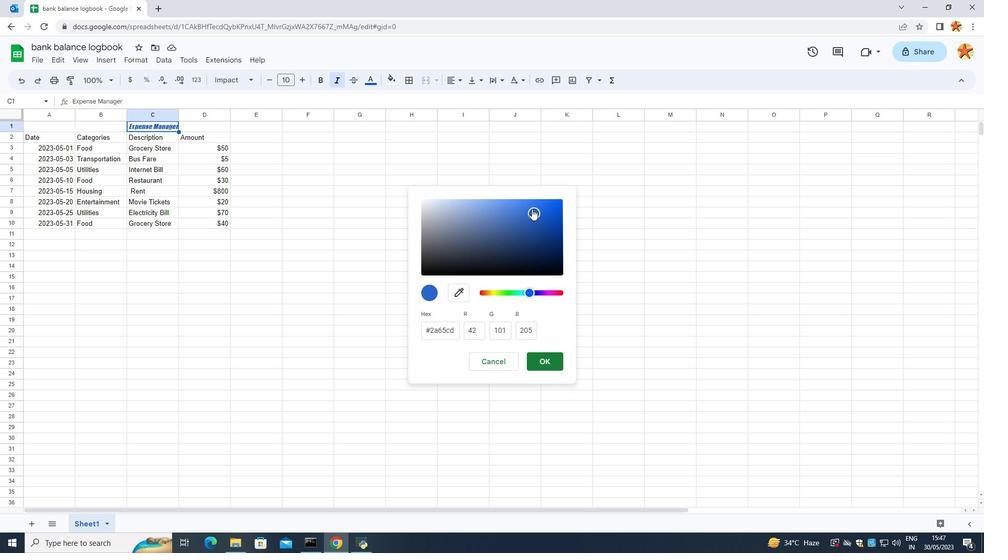 
Action: Mouse pressed left at (532, 208)
Screenshot: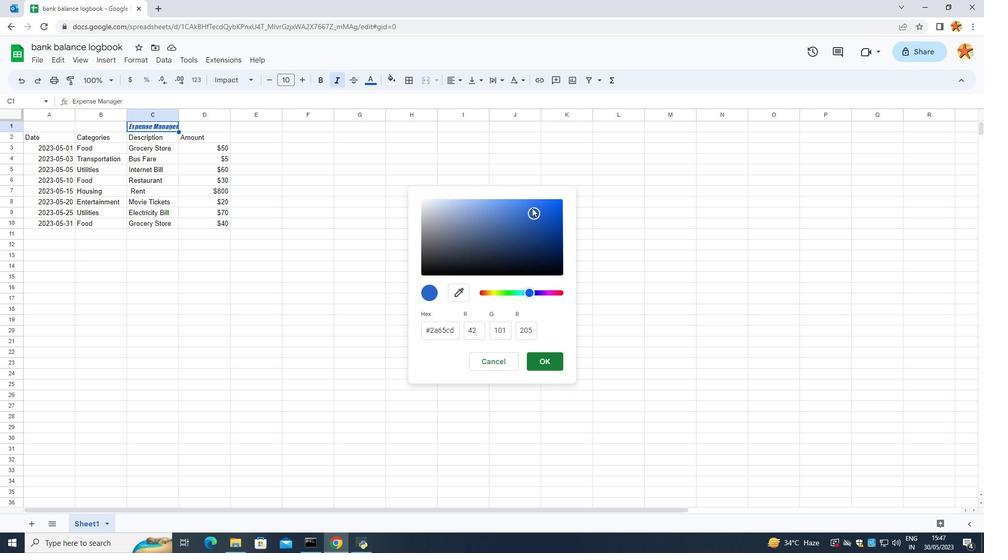 
Action: Mouse moved to (550, 207)
Screenshot: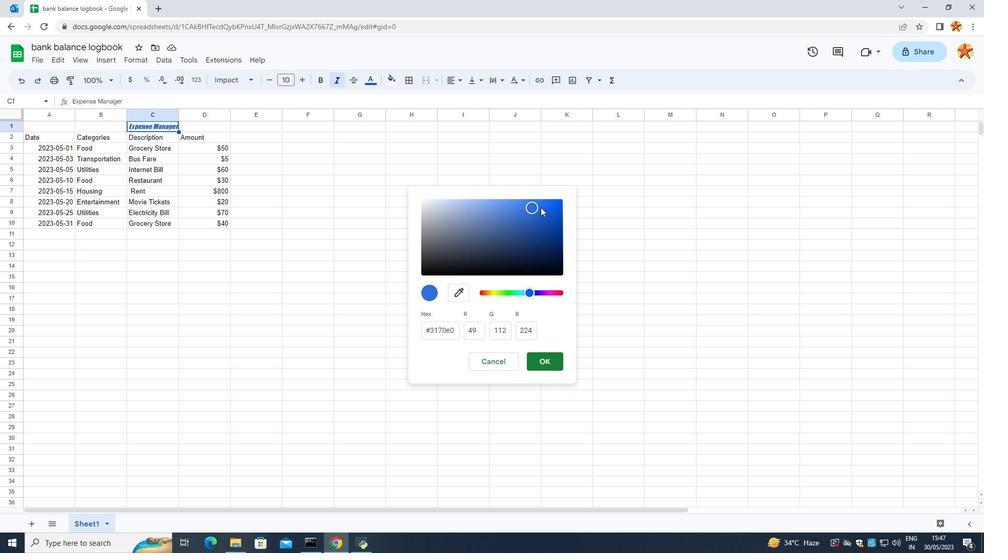 
Action: Mouse pressed left at (550, 207)
Screenshot: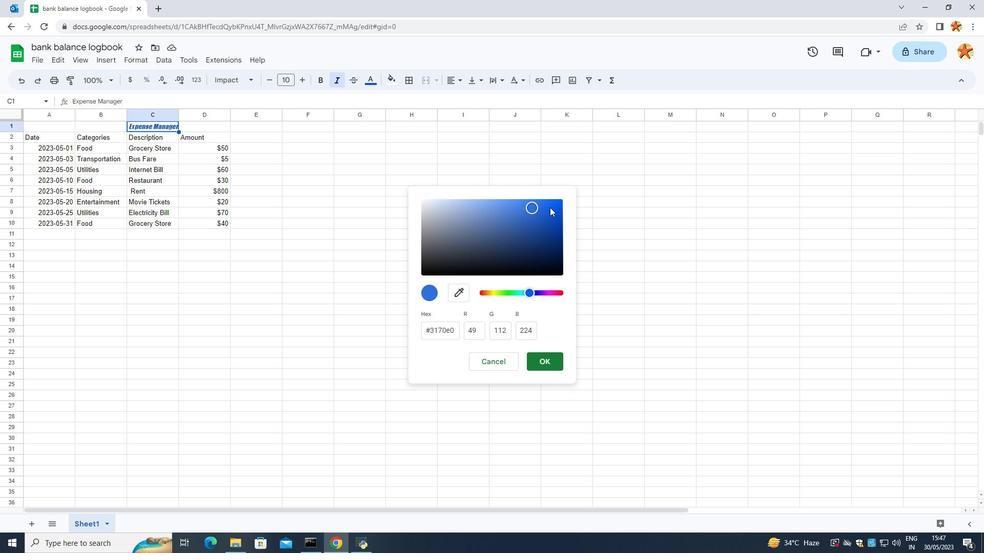 
Action: Mouse moved to (547, 222)
Screenshot: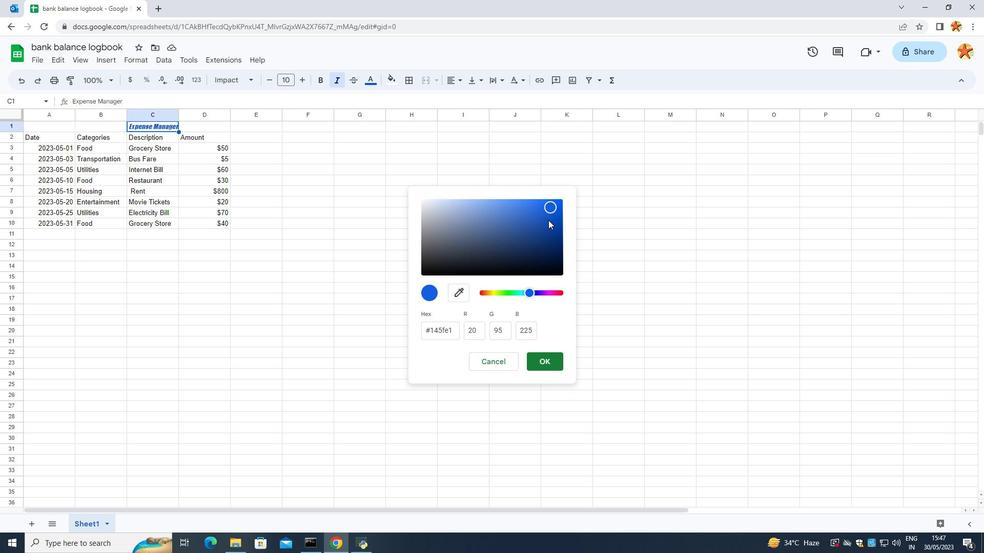 
Action: Mouse pressed left at (547, 222)
Screenshot: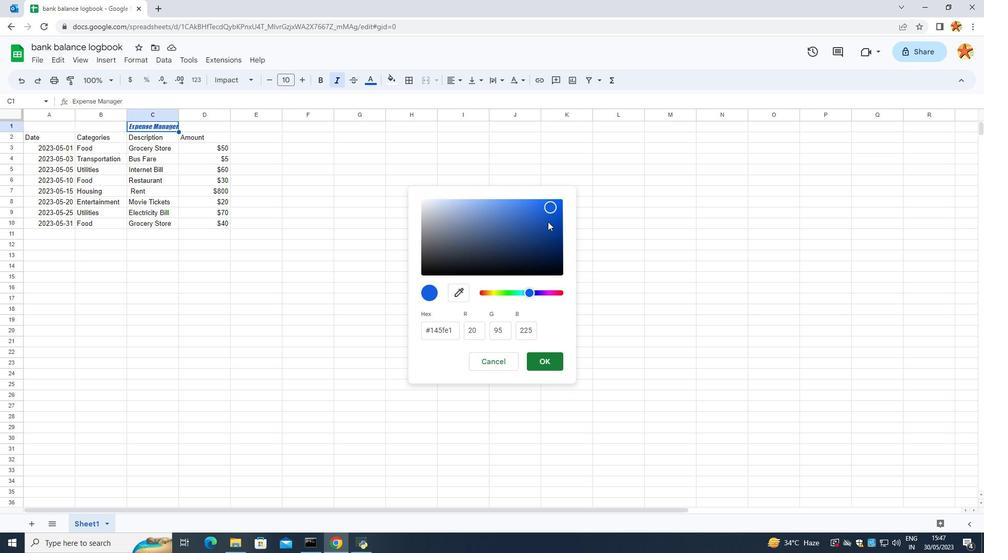 
Action: Mouse moved to (550, 232)
Screenshot: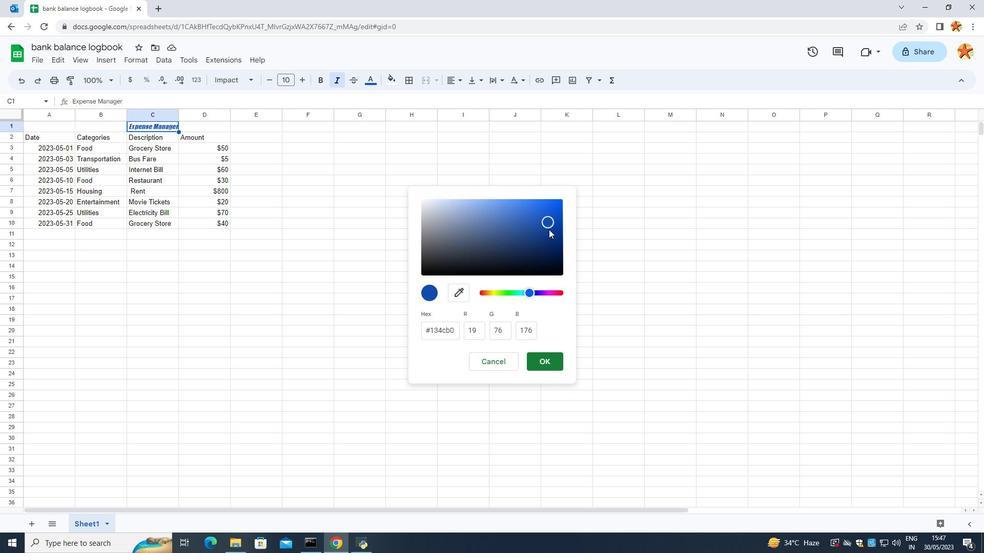 
Action: Mouse pressed left at (550, 232)
Screenshot: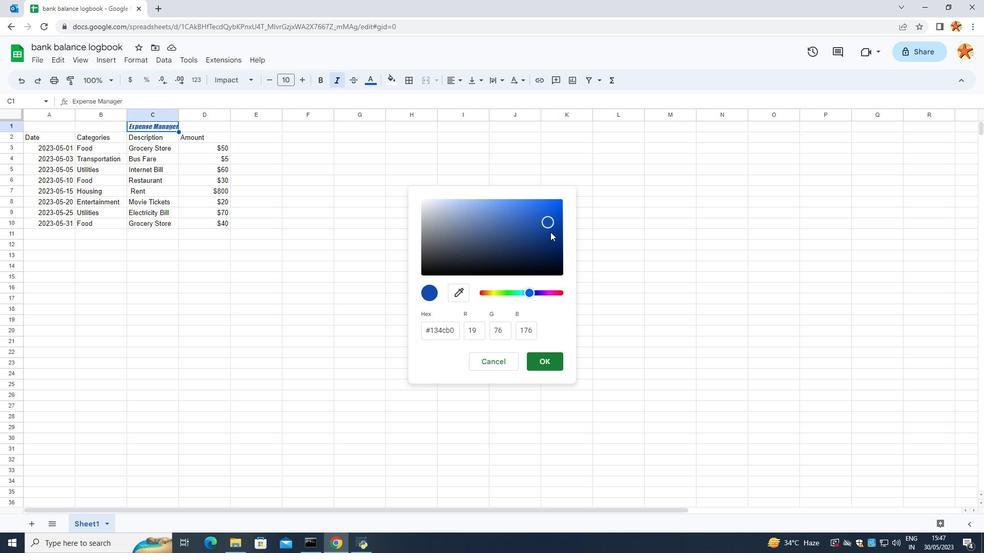 
Action: Mouse moved to (556, 231)
Screenshot: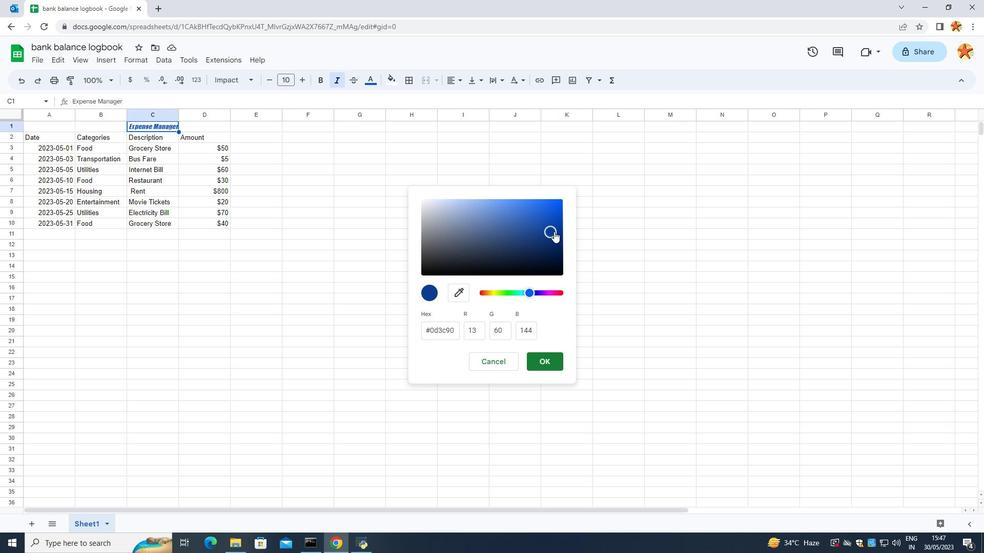 
Action: Mouse pressed left at (556, 231)
Screenshot: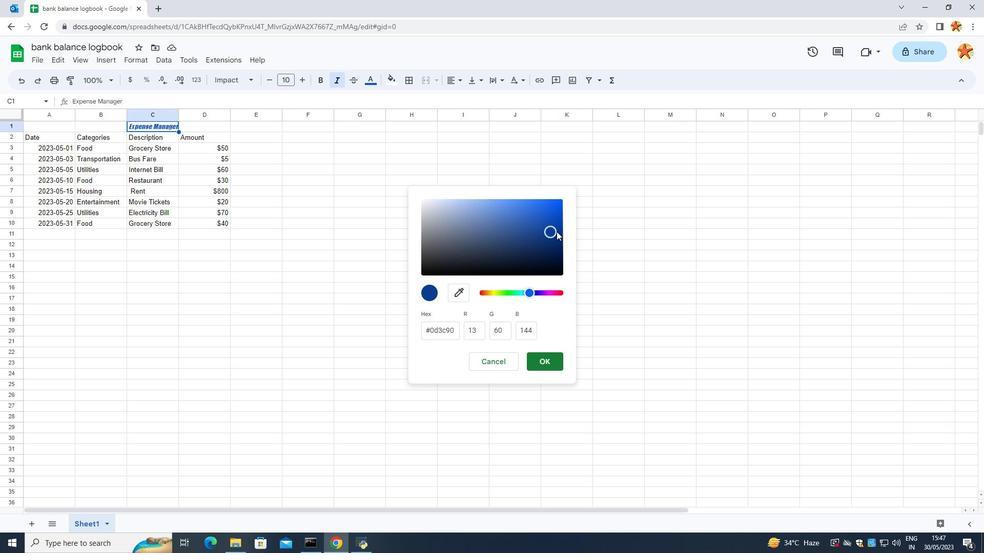 
Action: Mouse moved to (562, 234)
Screenshot: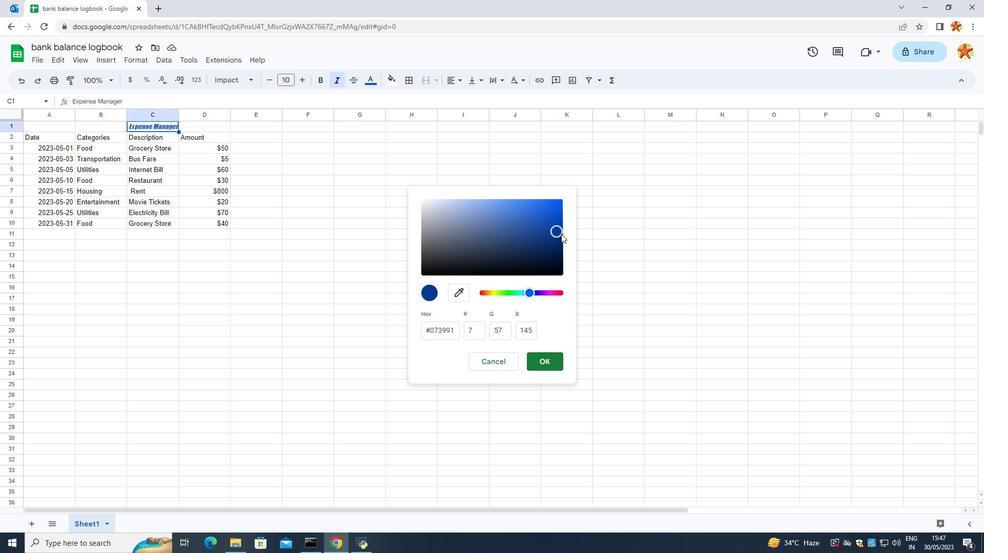 
Action: Mouse pressed left at (562, 234)
Screenshot: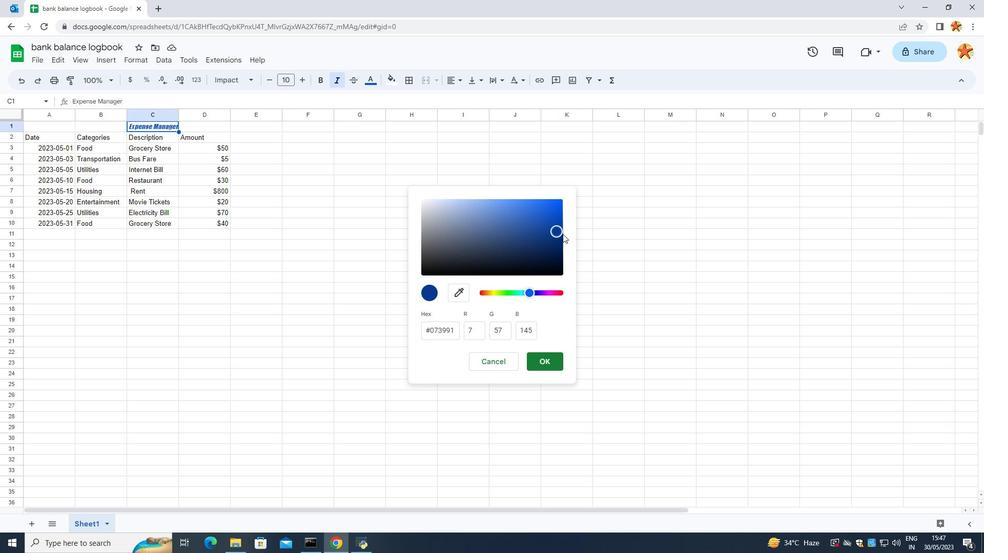 
Action: Mouse moved to (545, 369)
Screenshot: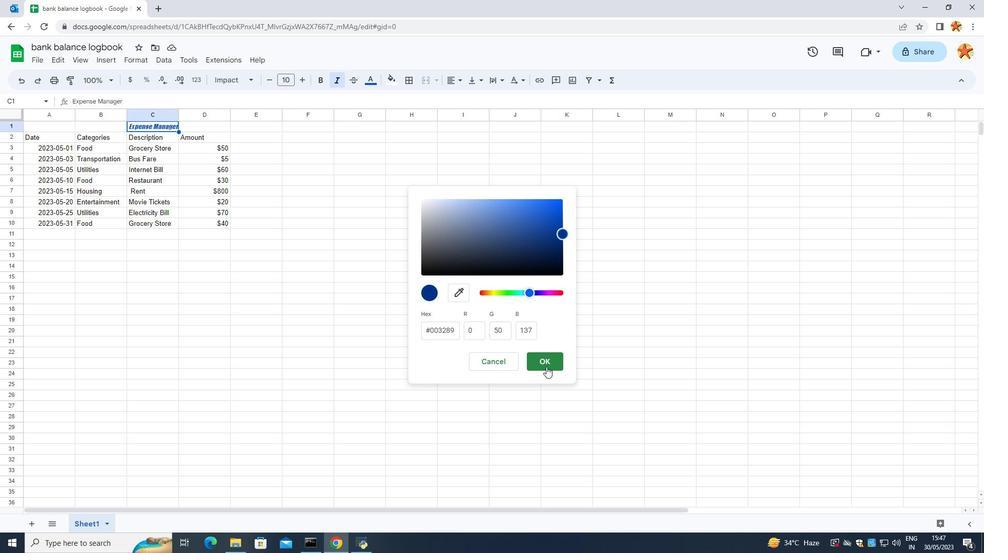 
Action: Mouse pressed left at (545, 369)
Screenshot: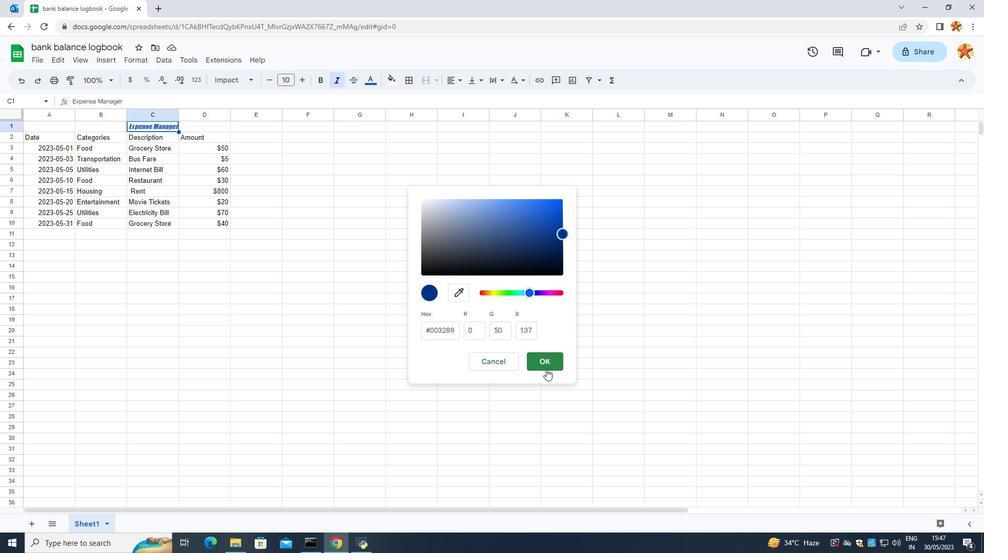 
Action: Mouse moved to (145, 167)
Screenshot: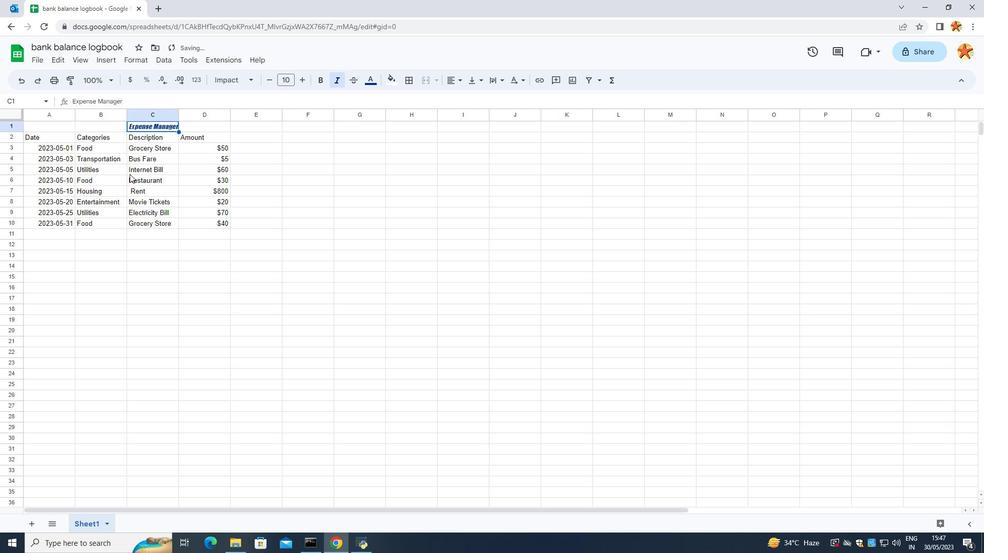 
Action: Mouse pressed left at (145, 167)
Screenshot: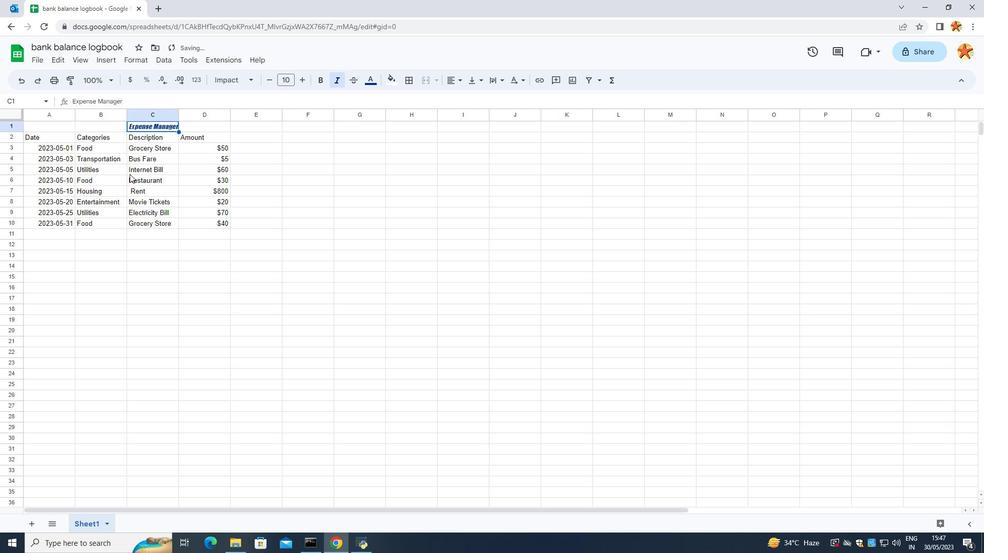 
Action: Mouse moved to (46, 136)
Screenshot: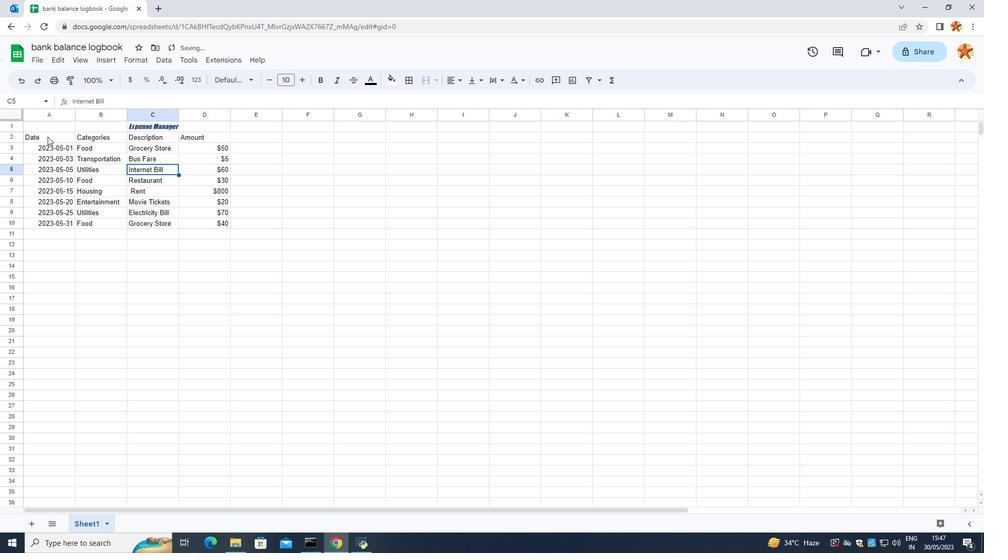 
Action: Mouse pressed left at (46, 136)
Screenshot: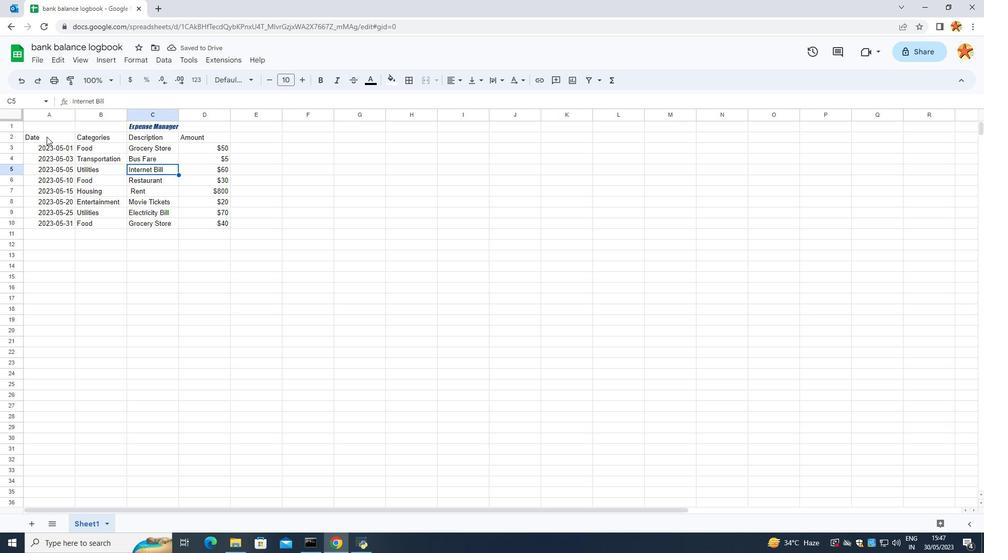 
Action: Mouse moved to (155, 134)
Screenshot: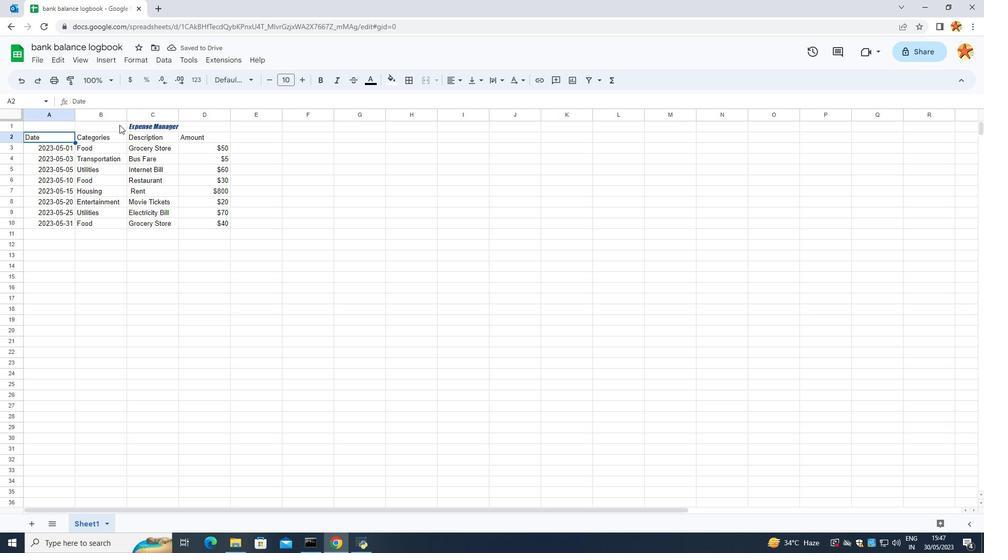 
Action: Mouse pressed left at (155, 134)
Screenshot: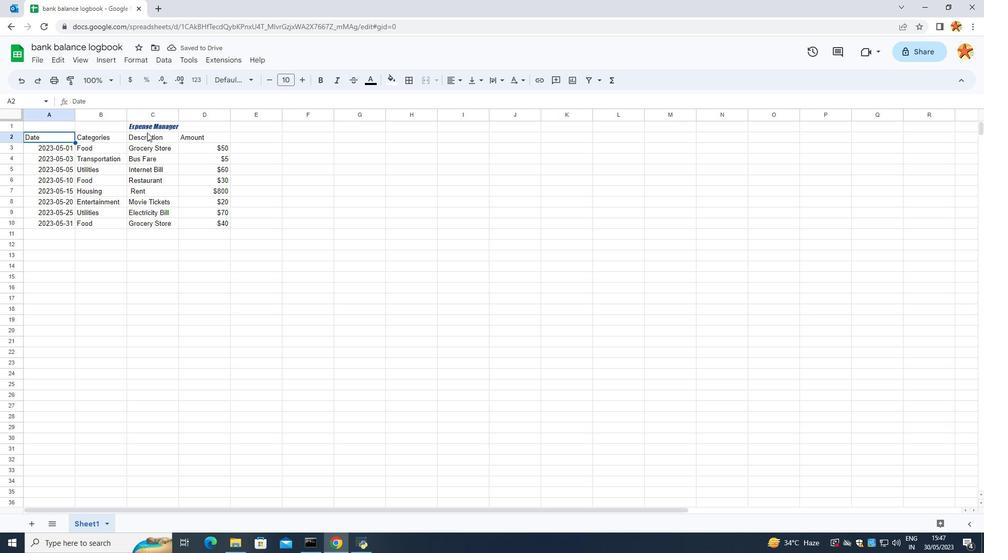 
Action: Mouse moved to (156, 128)
Screenshot: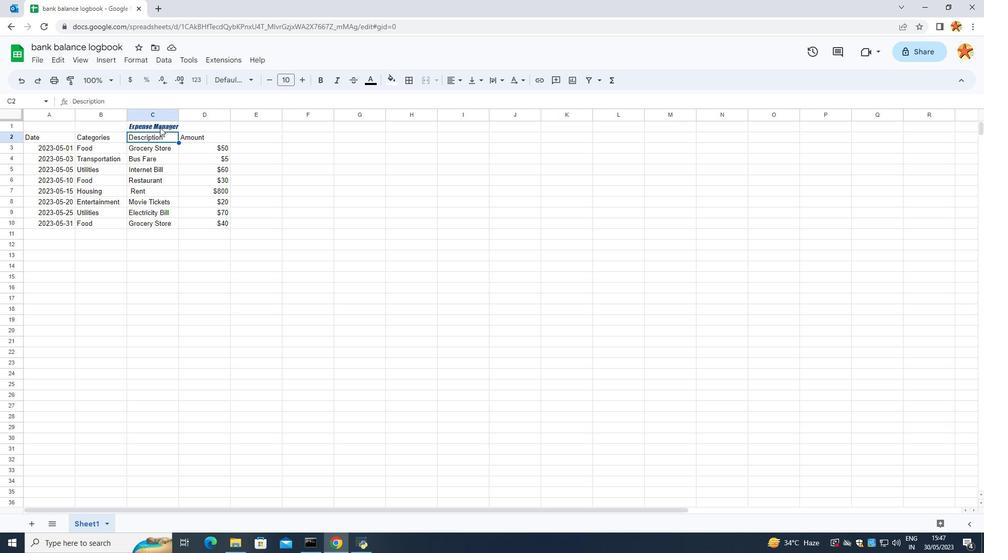 
Action: Mouse pressed left at (156, 128)
Screenshot: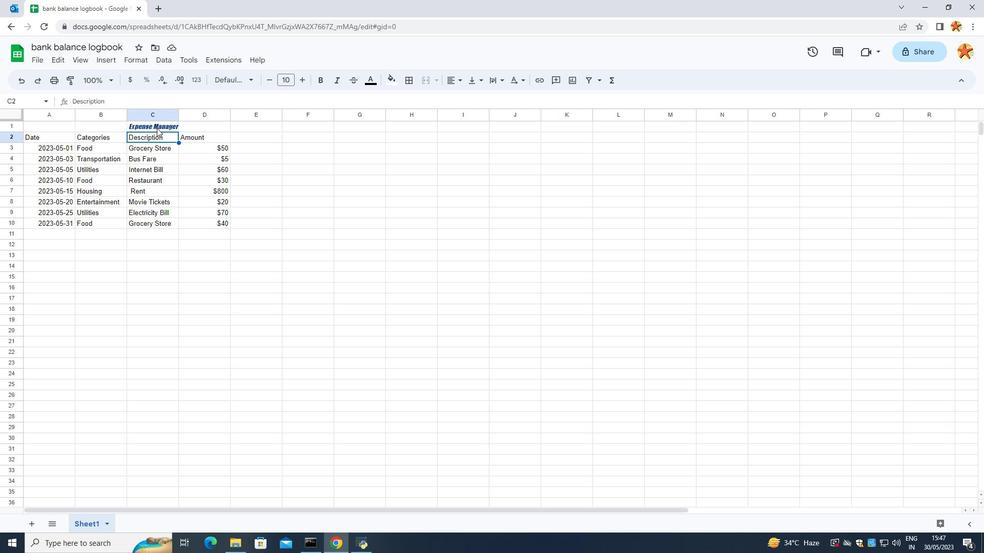 
Action: Mouse moved to (306, 80)
Screenshot: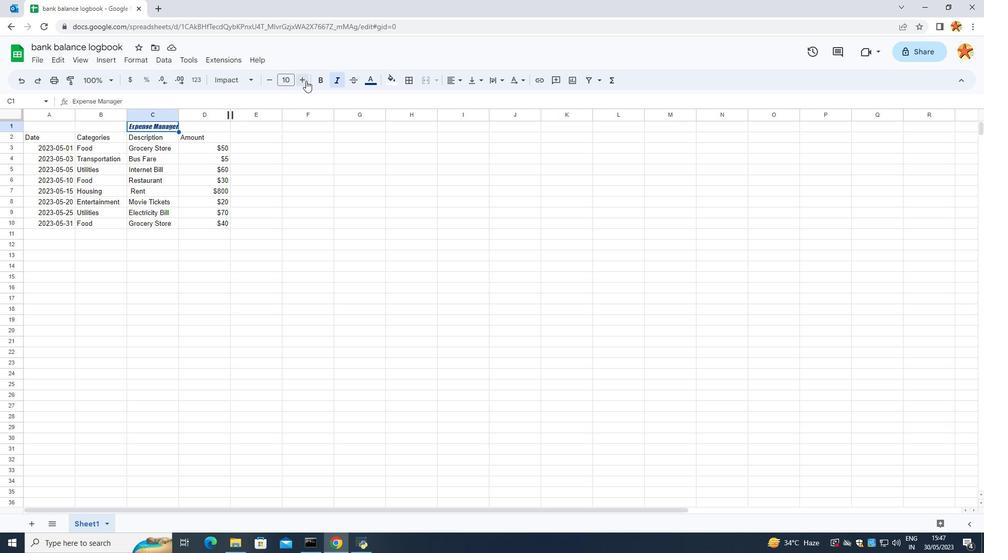 
Action: Mouse pressed left at (306, 80)
Screenshot: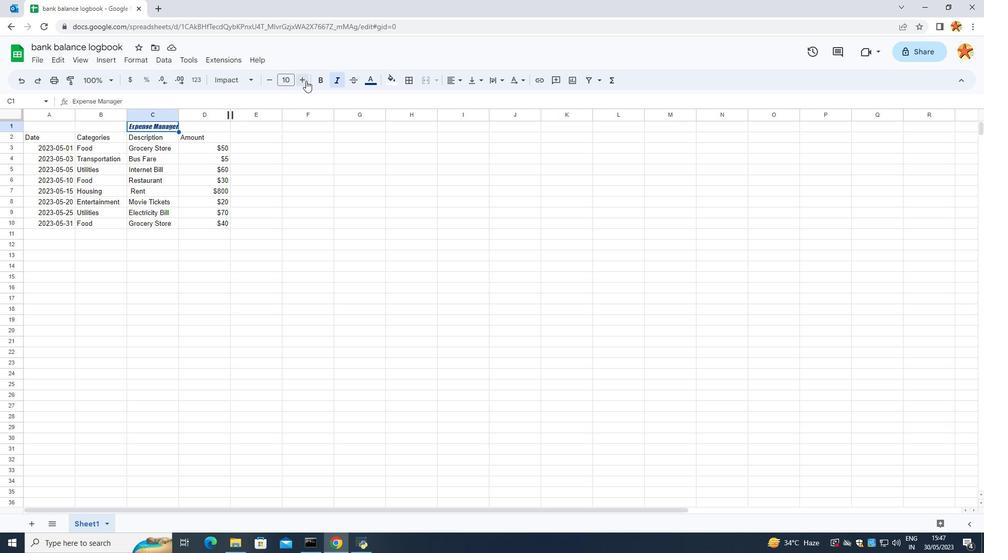 
Action: Mouse pressed left at (306, 80)
Screenshot: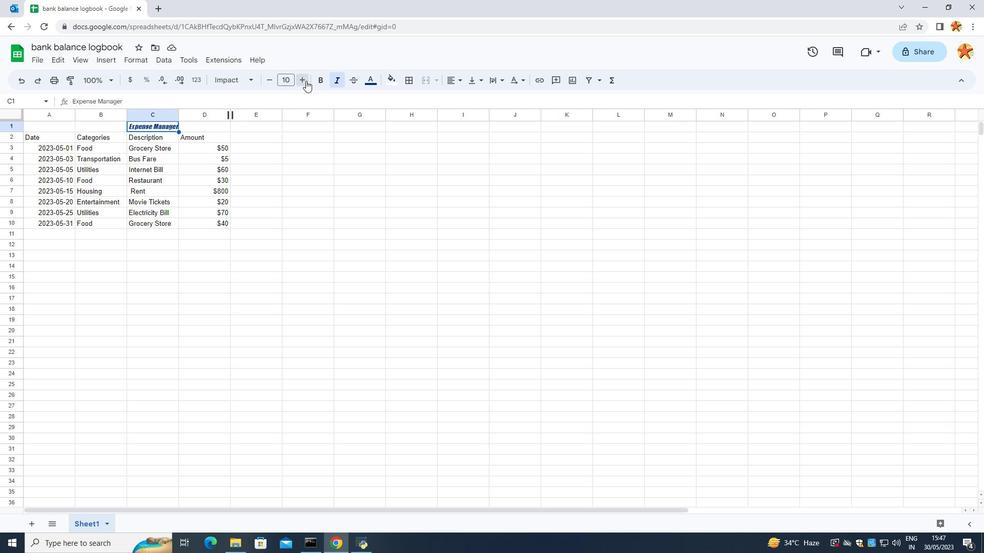 
Action: Mouse pressed left at (306, 80)
Screenshot: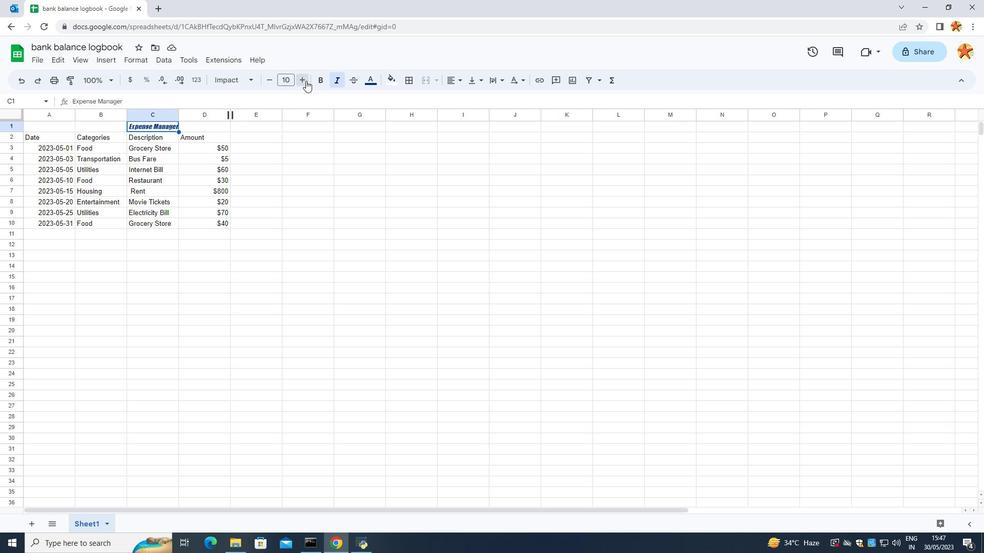 
Action: Mouse pressed left at (306, 80)
Screenshot: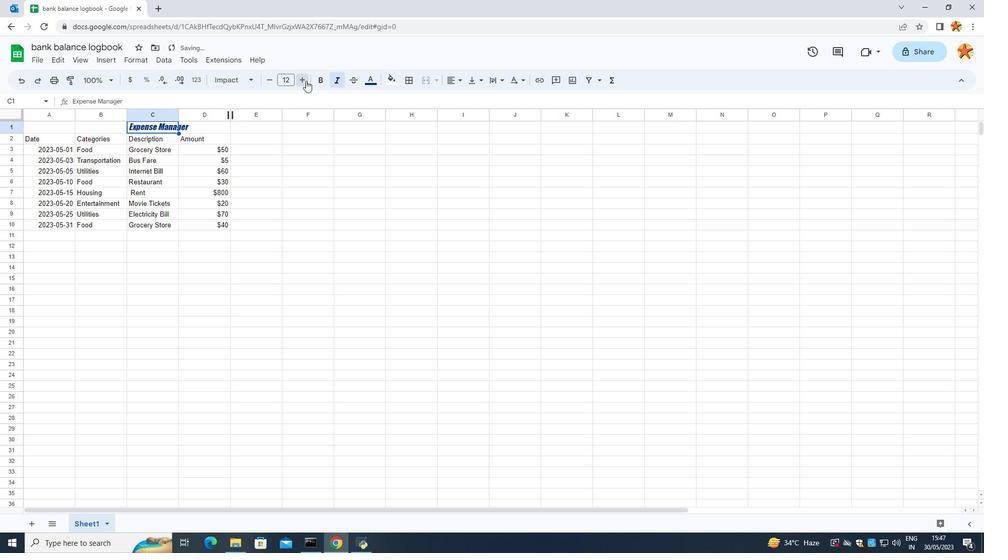 
Action: Mouse pressed left at (306, 80)
Screenshot: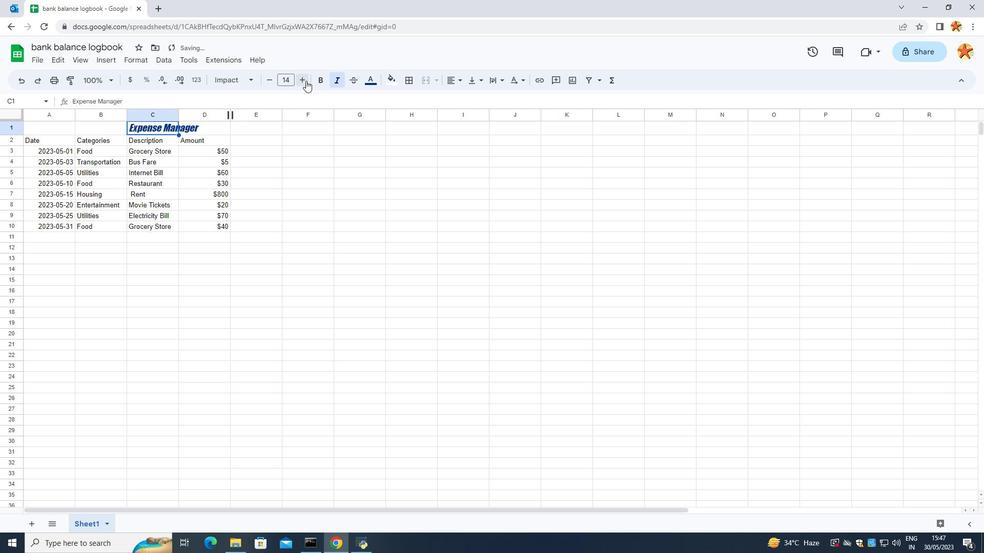 
Action: Mouse pressed left at (306, 80)
Screenshot: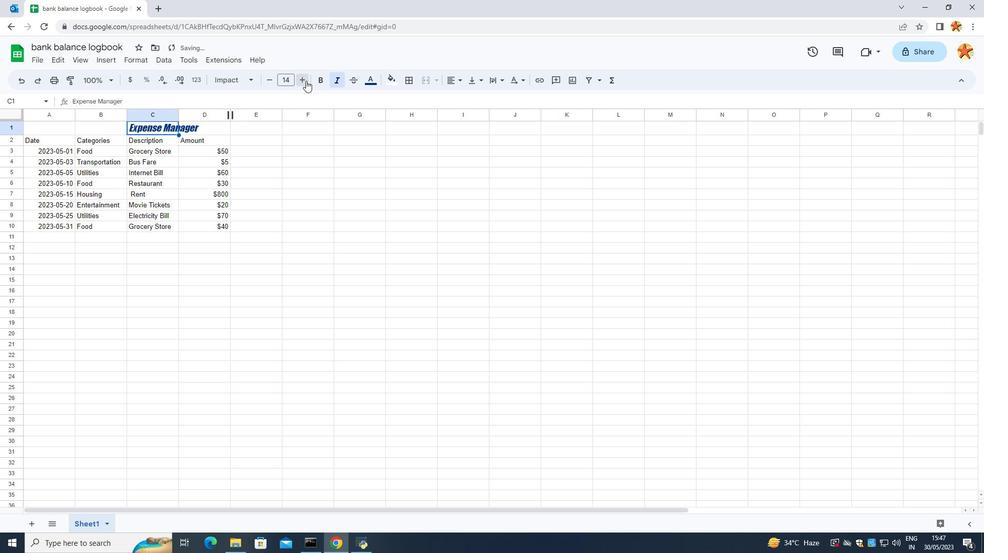 
Action: Mouse pressed left at (306, 80)
Screenshot: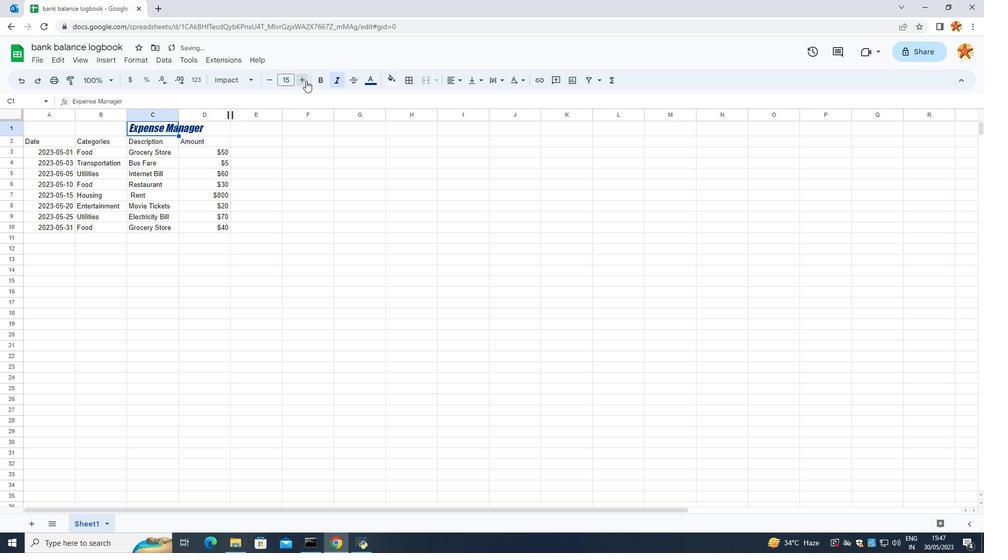 
Action: Mouse pressed left at (306, 80)
Screenshot: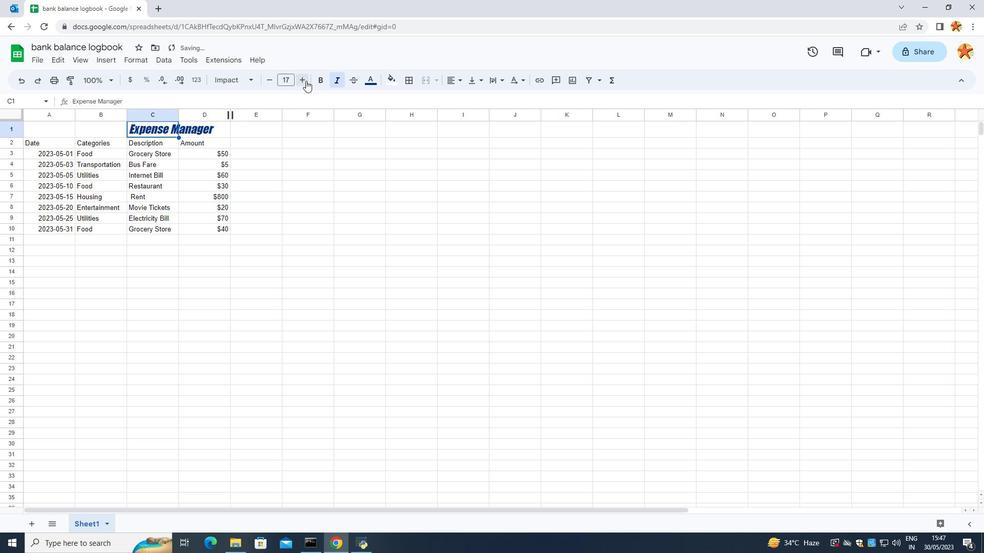 
Action: Mouse pressed left at (306, 80)
Screenshot: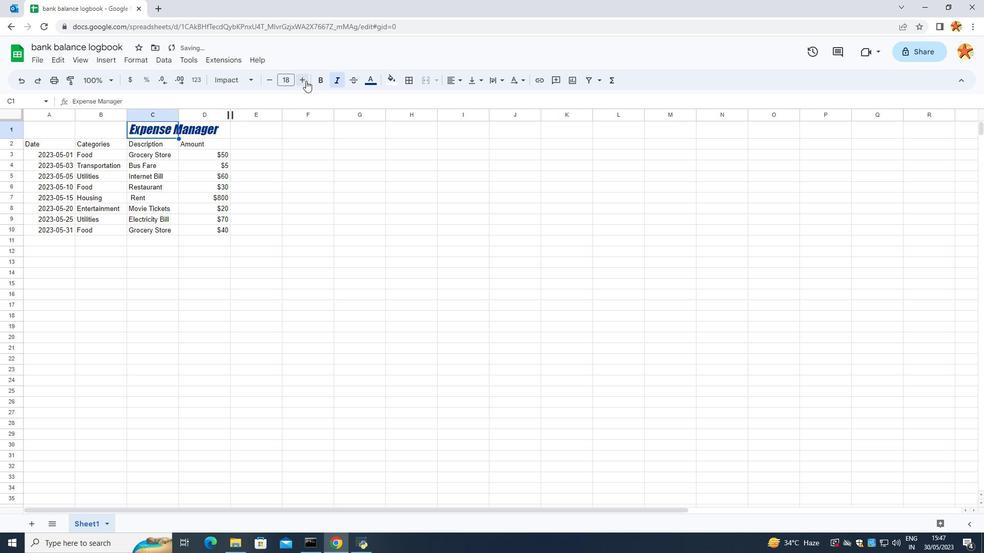 
Action: Mouse pressed left at (306, 80)
Screenshot: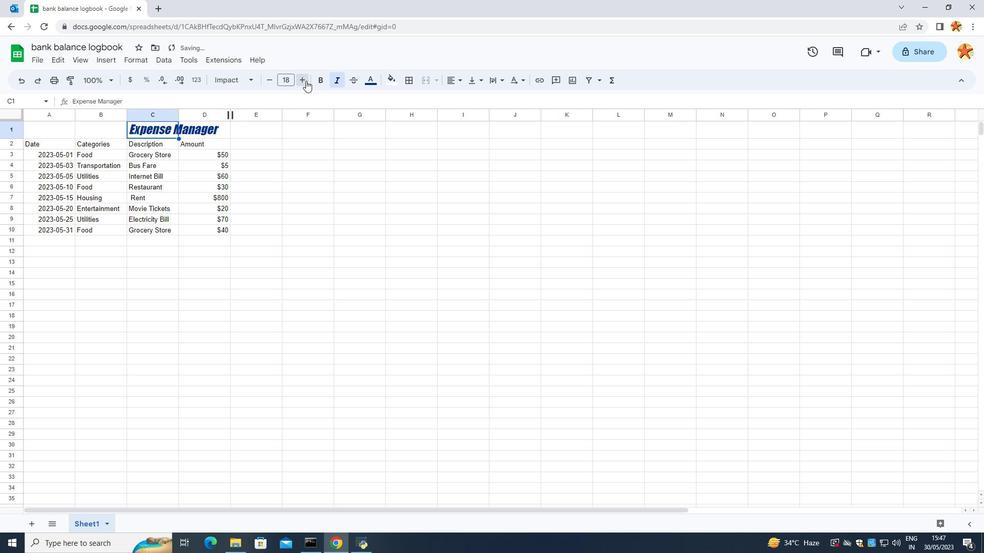
Action: Mouse moved to (267, 183)
Screenshot: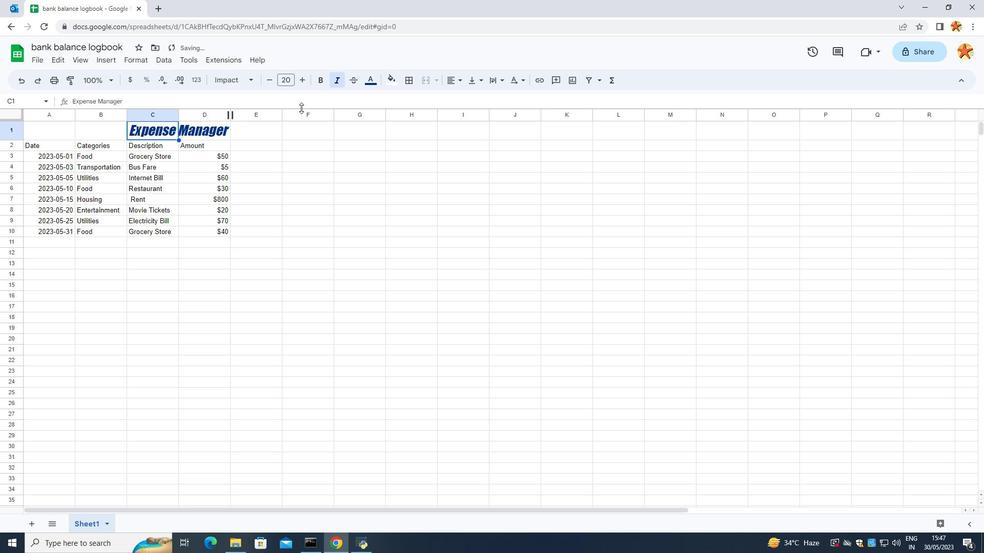 
Action: Mouse pressed left at (267, 183)
Screenshot: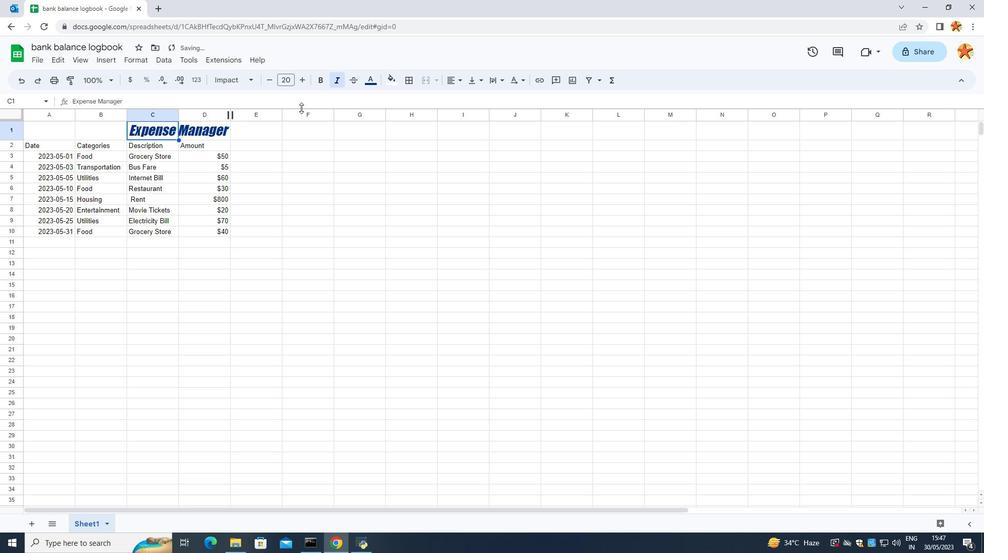 
Action: Mouse moved to (50, 140)
Screenshot: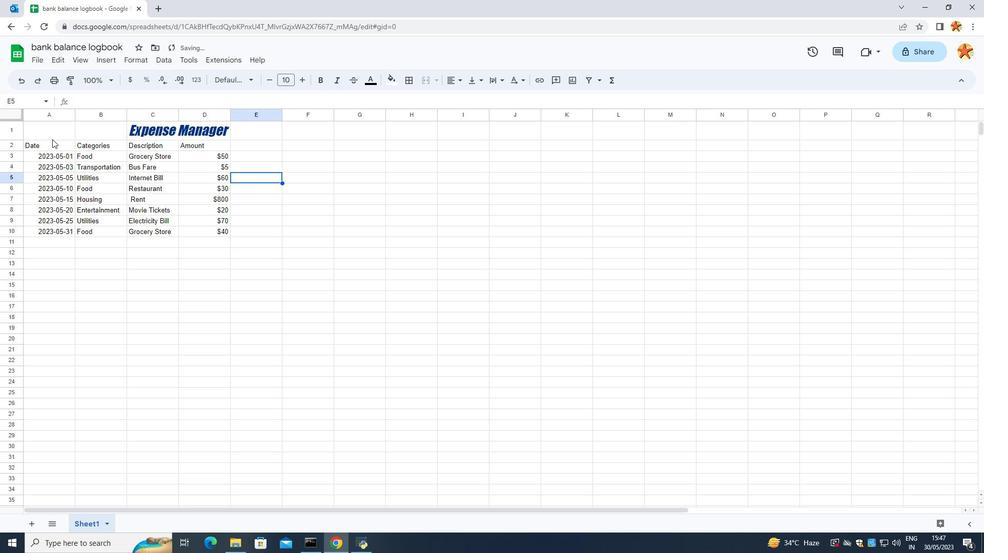
Action: Mouse pressed left at (50, 140)
Screenshot: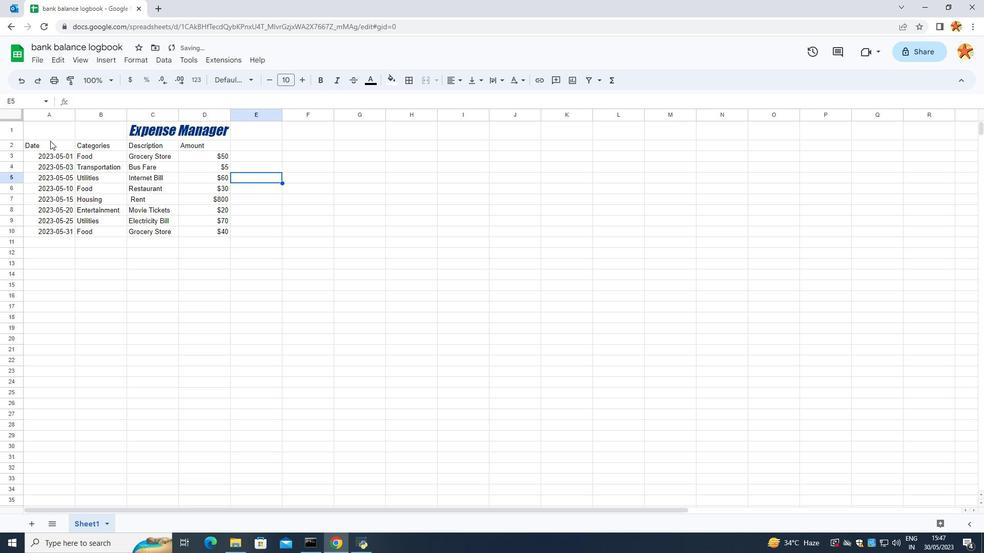 
Action: Mouse moved to (306, 83)
Screenshot: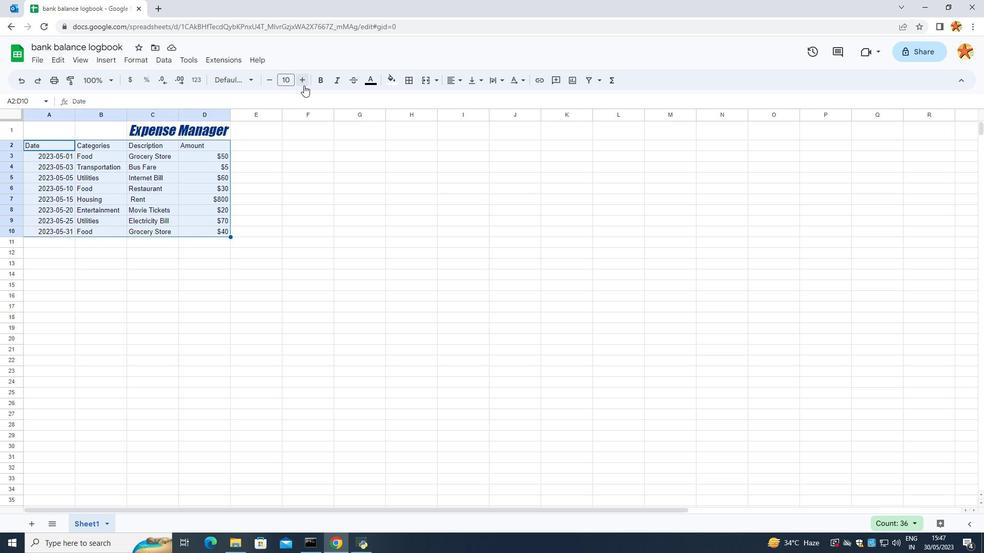 
Action: Mouse pressed left at (306, 83)
Screenshot: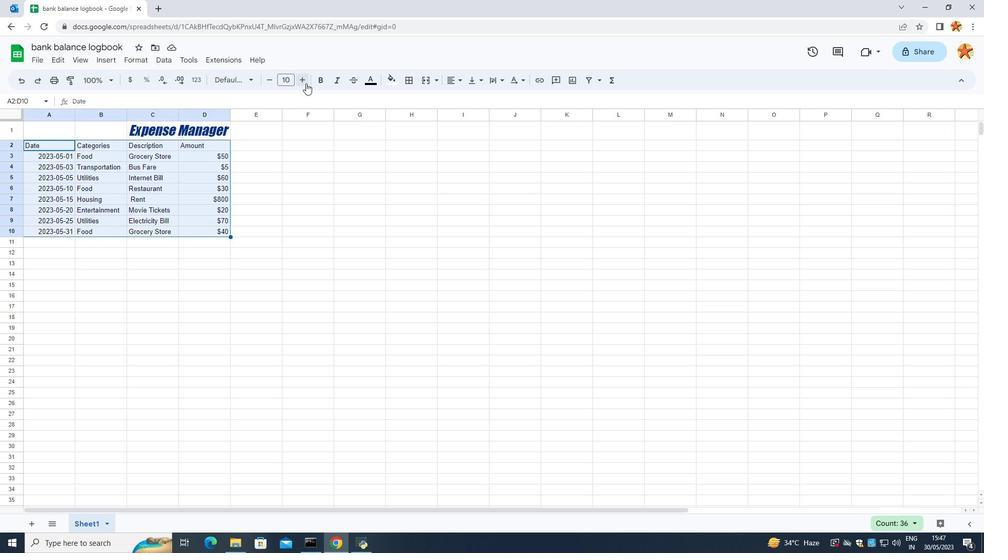 
Action: Mouse pressed left at (306, 83)
Screenshot: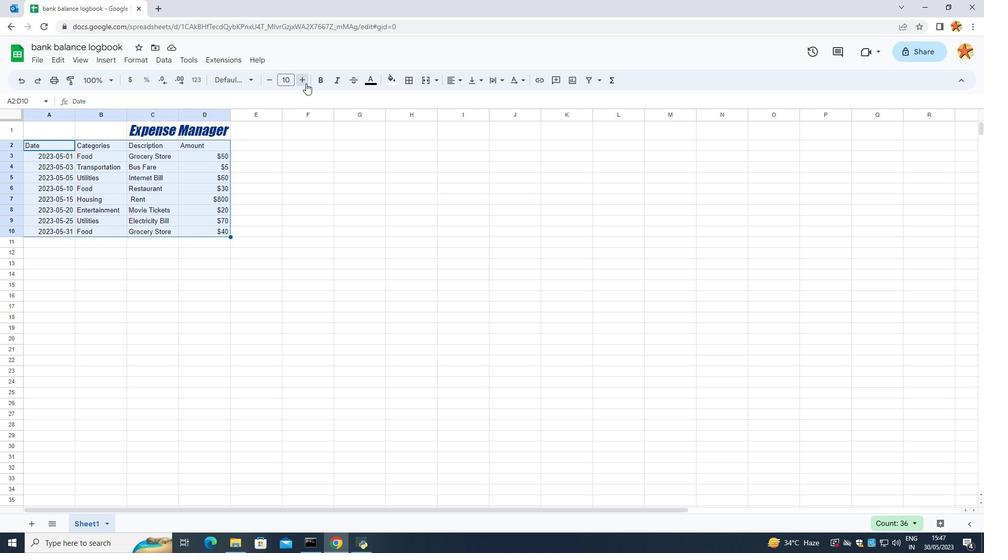 
Action: Mouse pressed left at (306, 83)
Screenshot: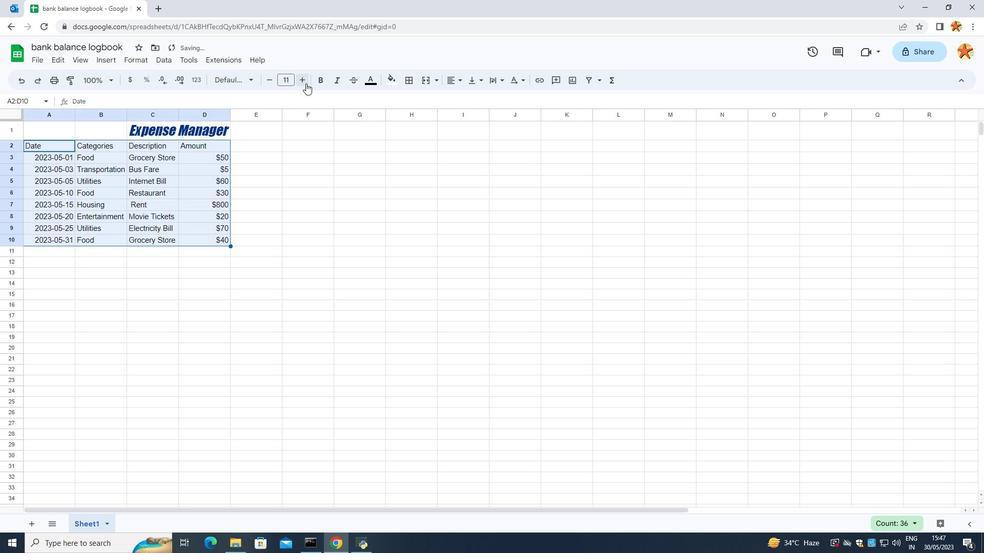 
Action: Mouse moved to (272, 85)
Screenshot: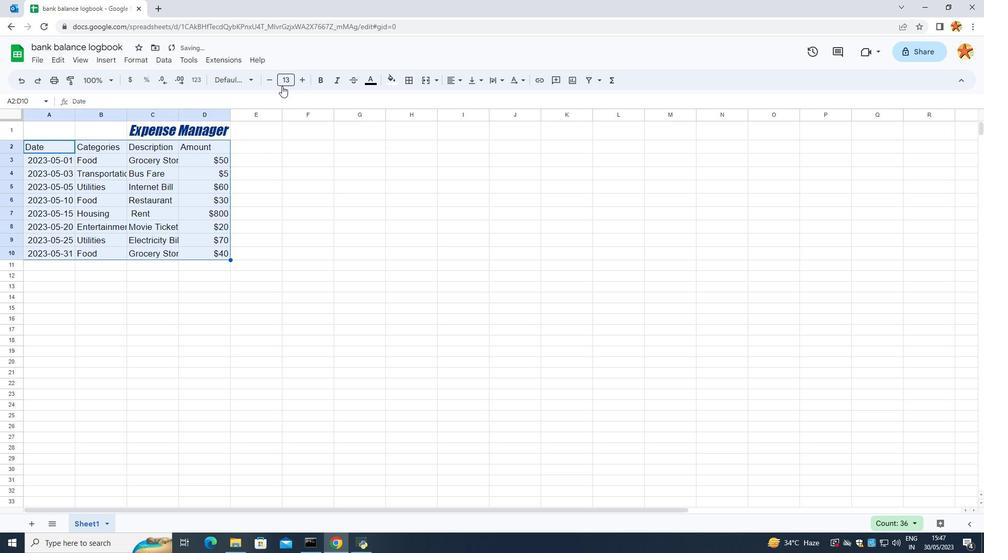 
Action: Mouse pressed left at (272, 85)
Screenshot: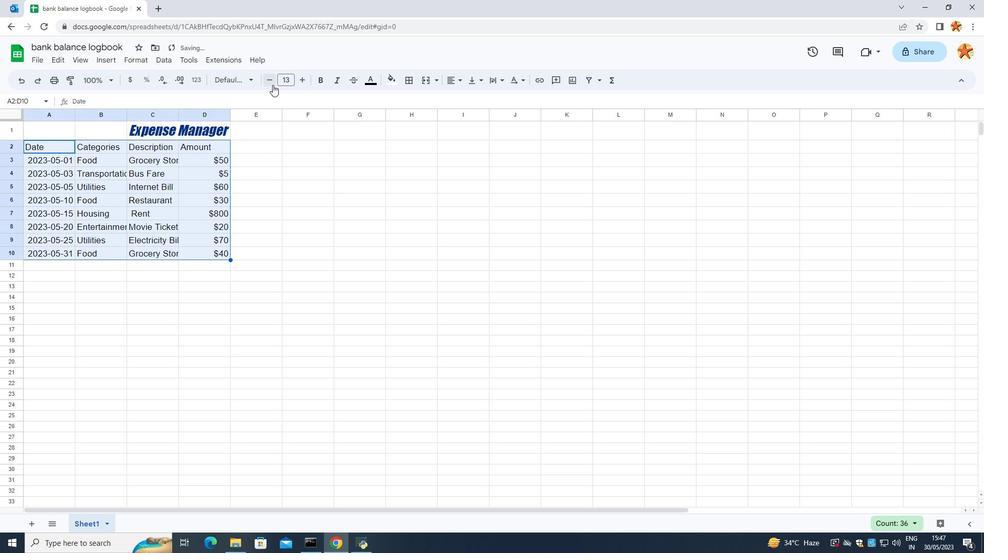 
Action: Mouse moved to (234, 84)
Screenshot: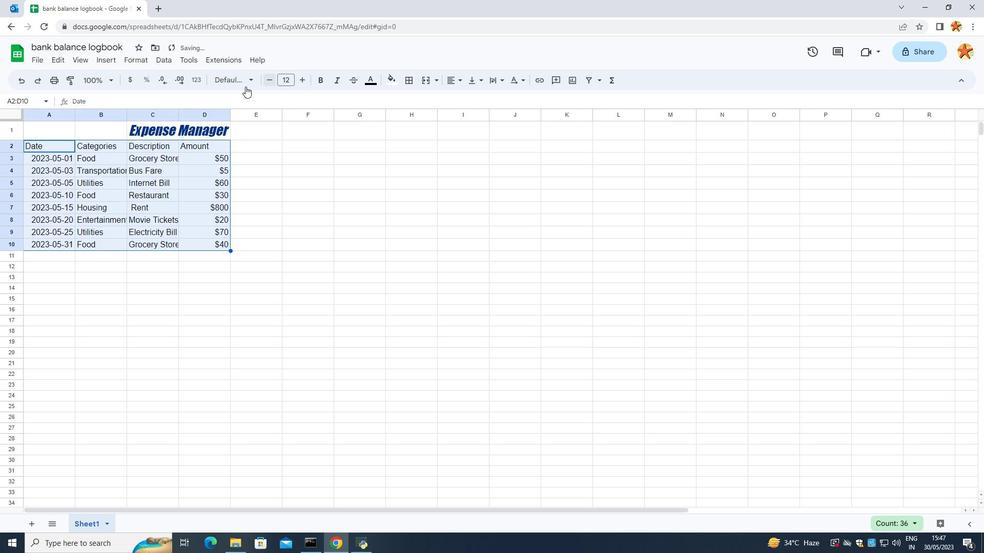 
Action: Mouse pressed left at (234, 84)
Screenshot: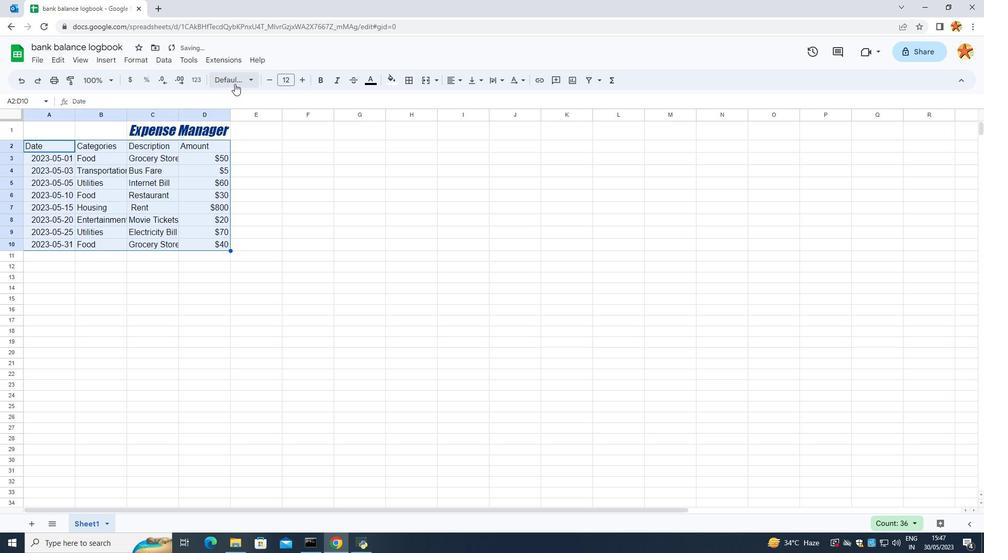 
Action: Mouse moved to (274, 373)
Screenshot: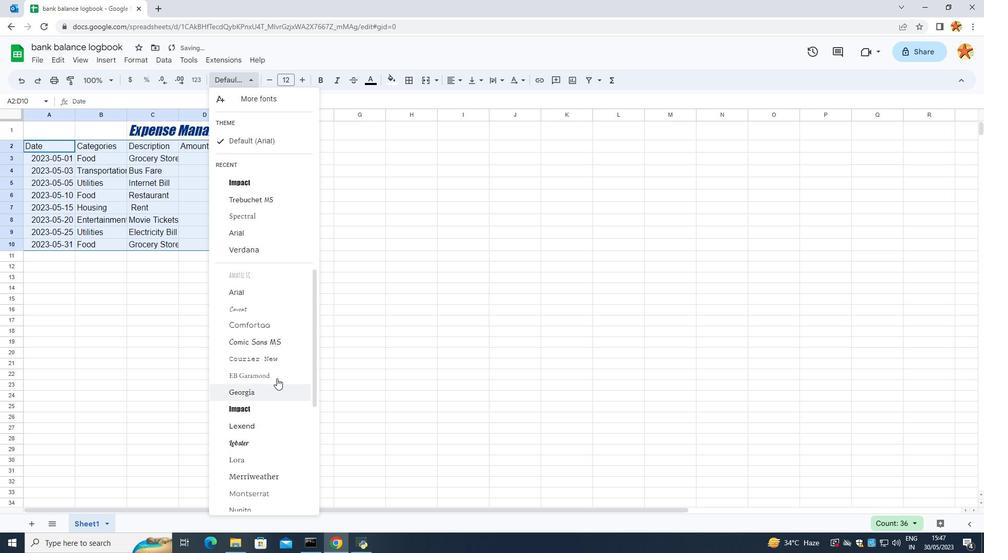 
Action: Mouse scrolled (274, 373) with delta (0, 0)
Screenshot: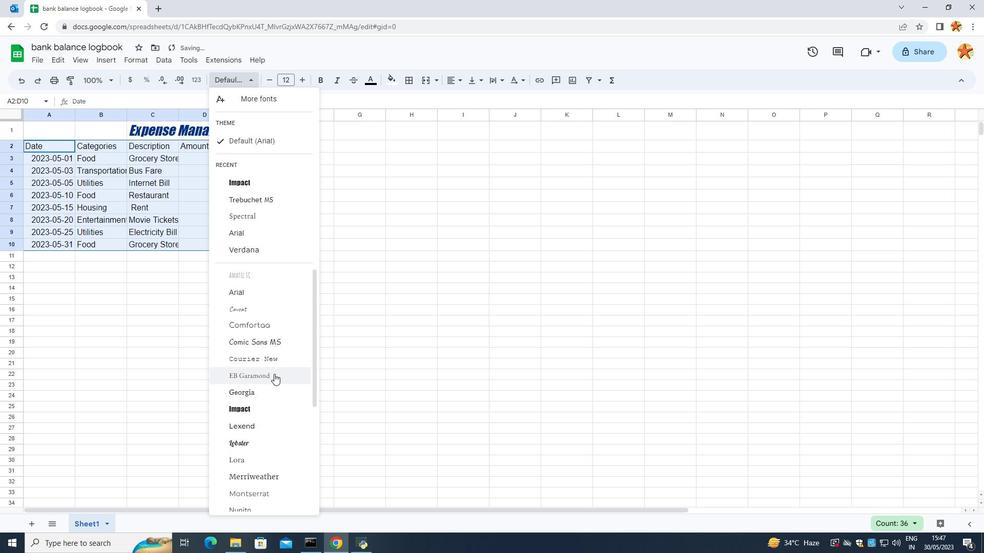 
Action: Mouse scrolled (274, 373) with delta (0, 0)
Screenshot: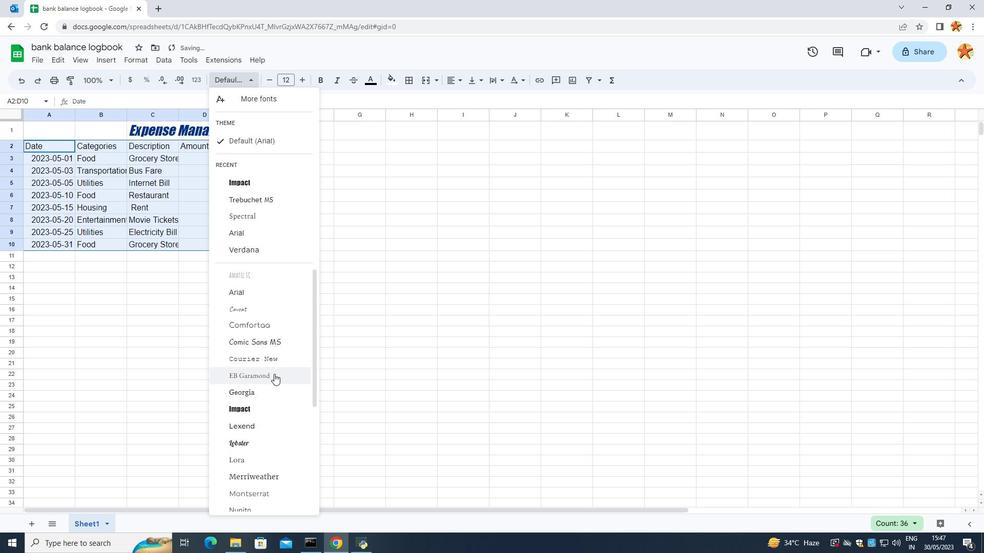 
Action: Mouse scrolled (274, 373) with delta (0, 0)
Screenshot: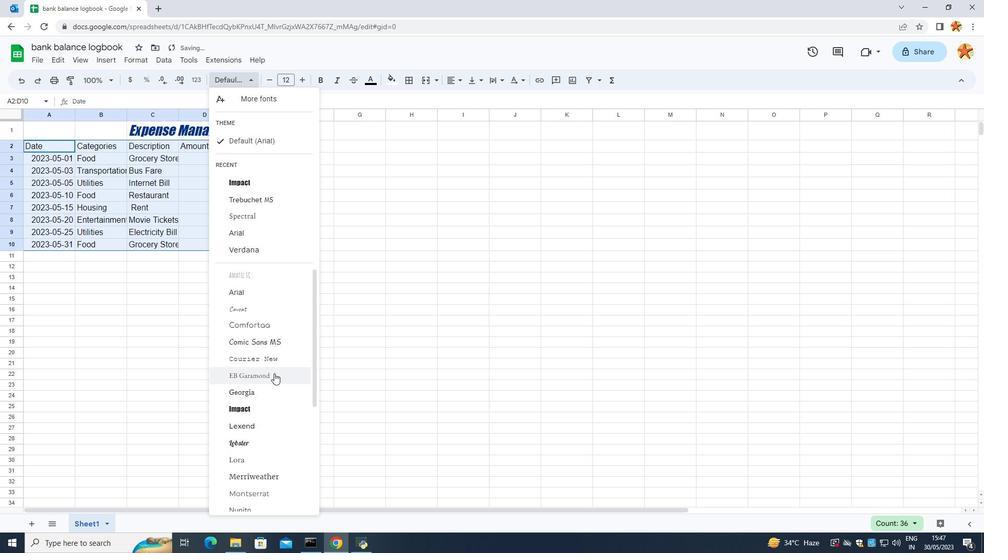 
Action: Mouse scrolled (274, 373) with delta (0, 0)
Screenshot: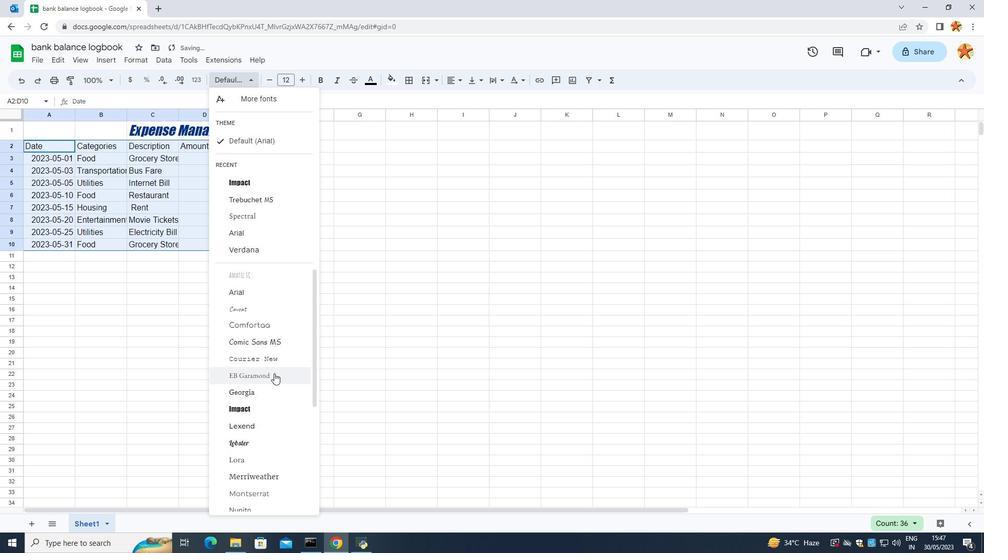 
Action: Mouse scrolled (274, 373) with delta (0, 0)
Screenshot: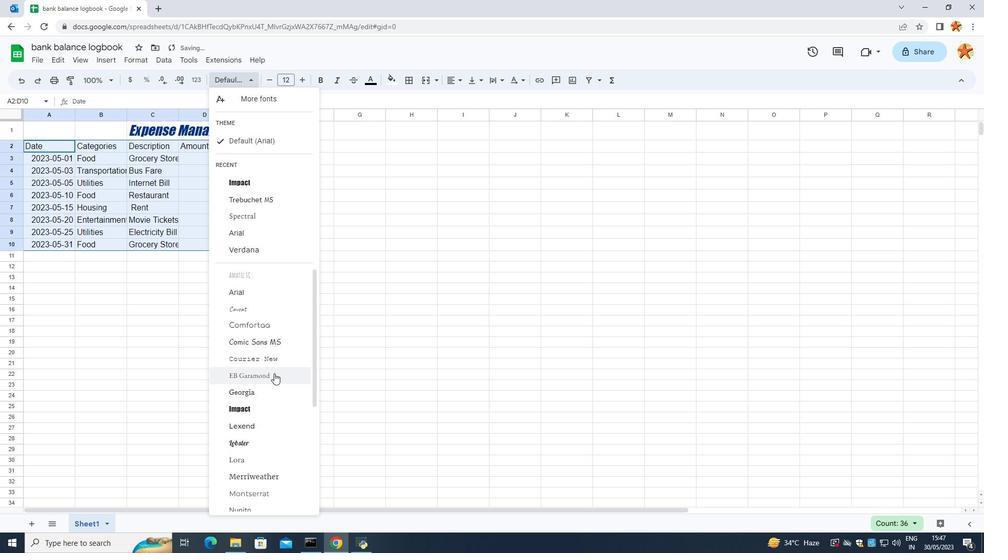 
Action: Mouse moved to (273, 365)
Screenshot: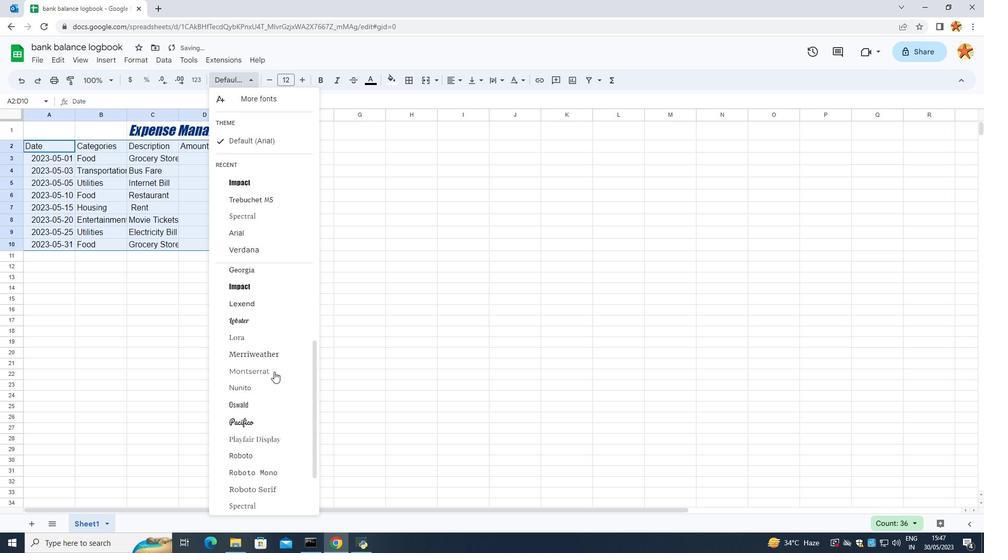 
Action: Mouse scrolled (273, 366) with delta (0, 0)
Screenshot: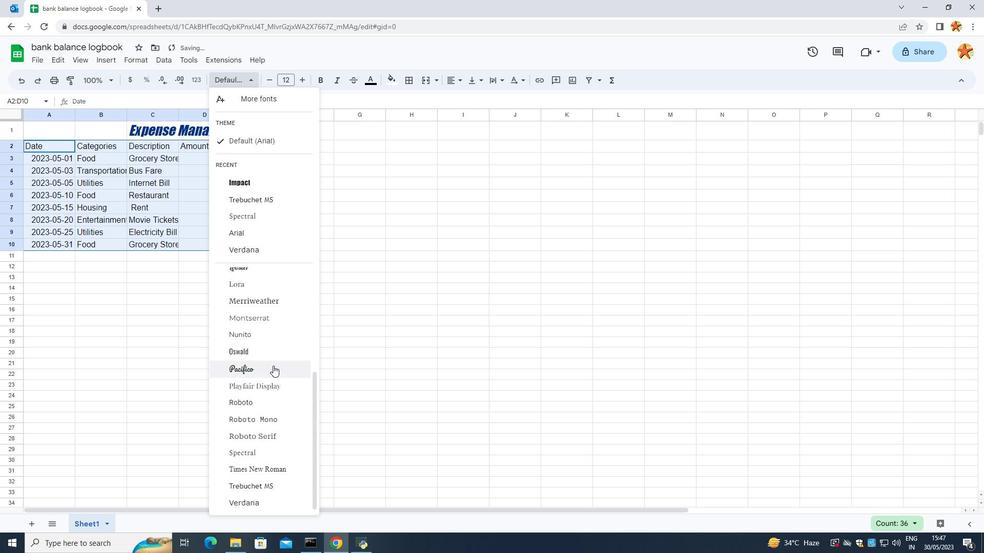 
Action: Mouse moved to (256, 306)
Screenshot: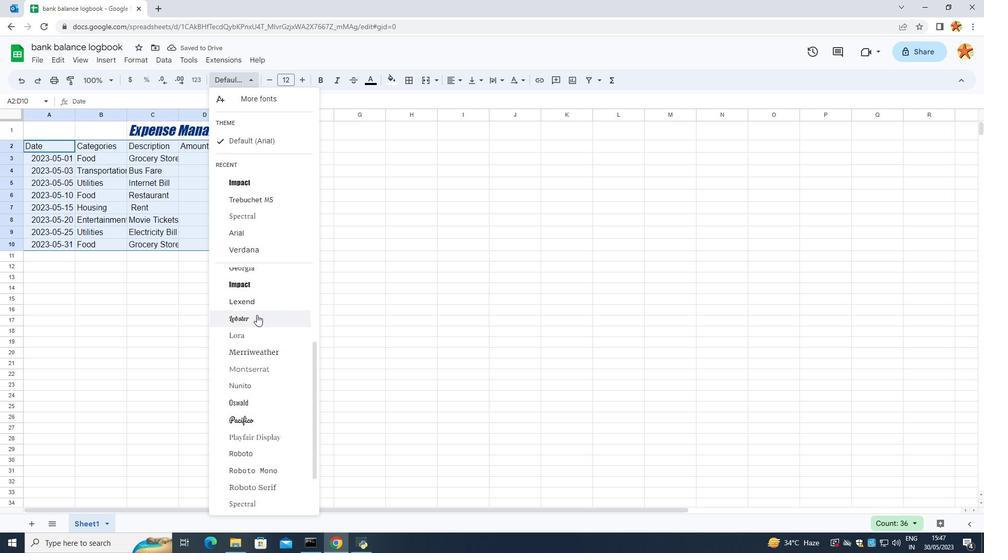 
Action: Mouse pressed left at (256, 306)
Screenshot: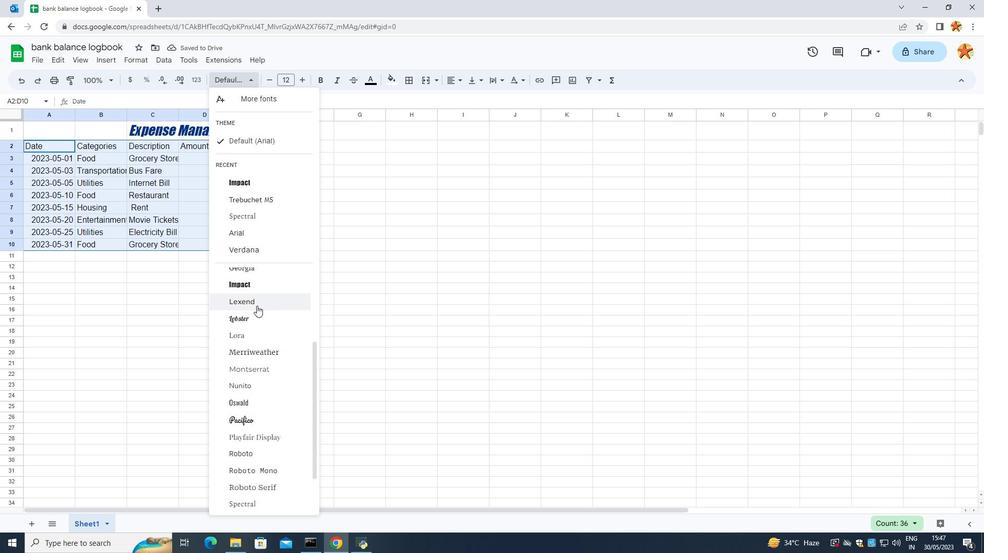 
Action: Mouse moved to (279, 207)
Screenshot: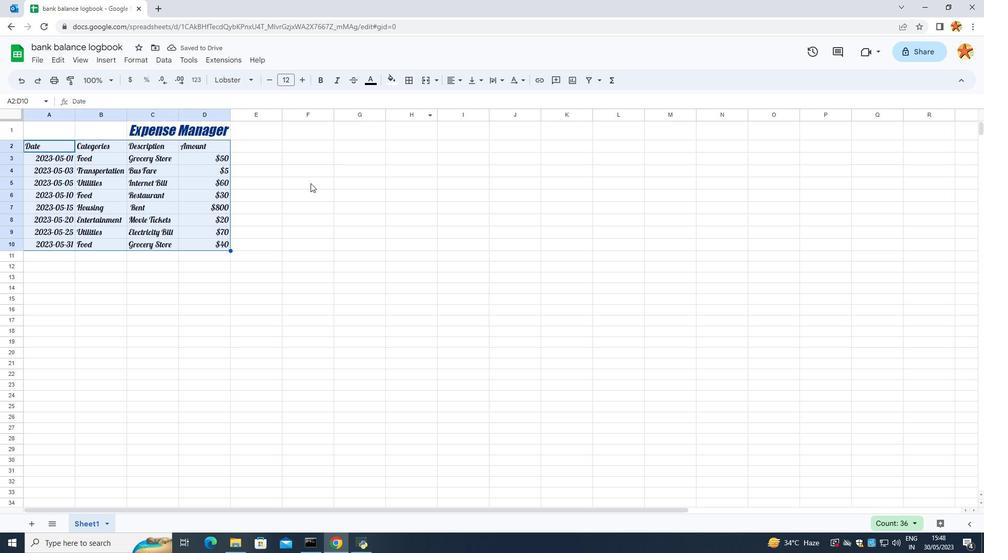 
Action: Mouse pressed left at (279, 207)
Screenshot: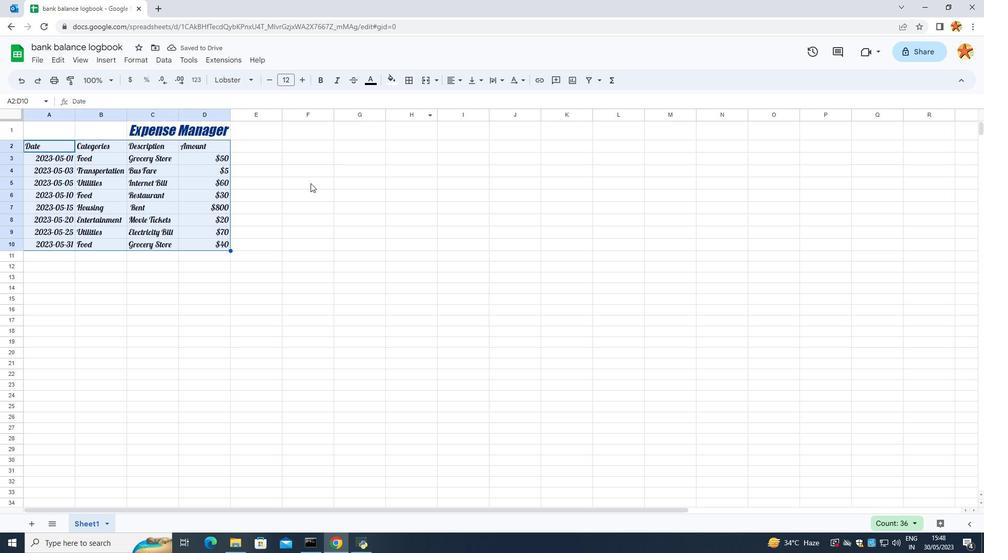 
Action: Mouse moved to (105, 133)
Screenshot: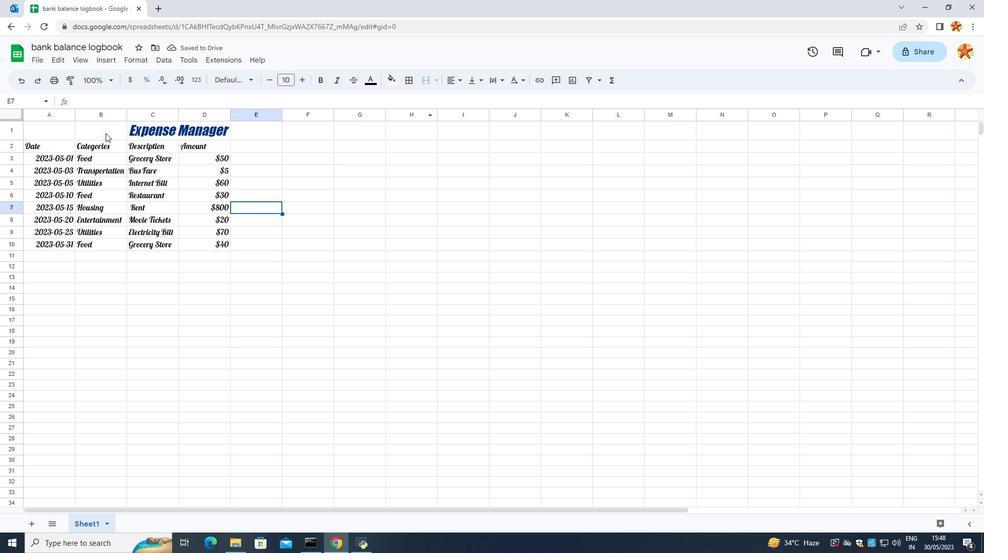 
Action: Mouse pressed left at (105, 133)
Screenshot: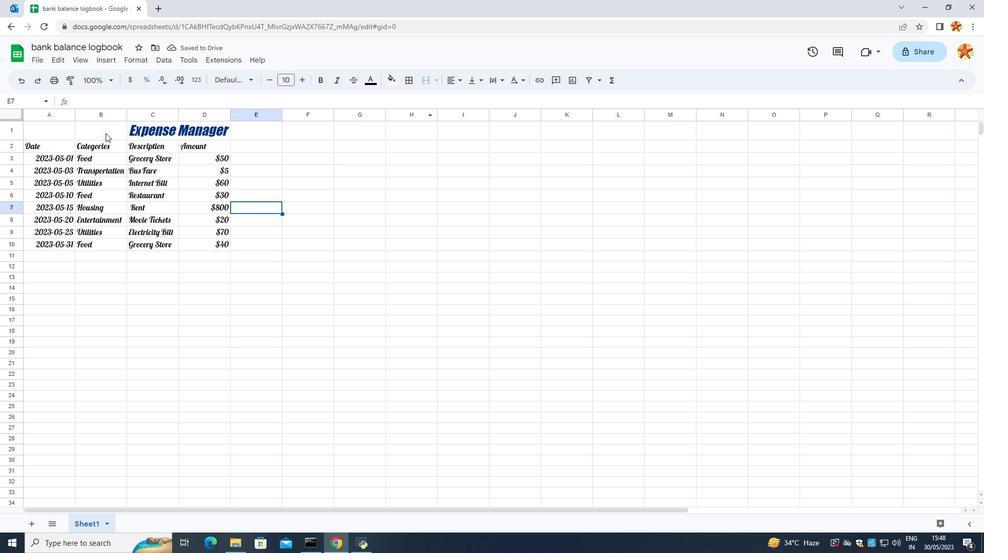
Action: Mouse moved to (228, 278)
Screenshot: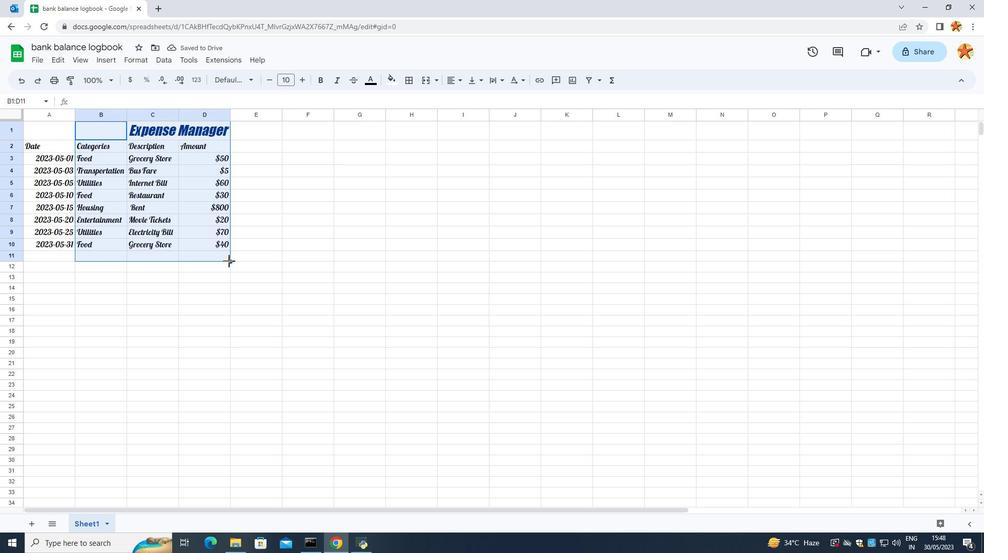 
Action: Mouse pressed left at (228, 278)
Screenshot: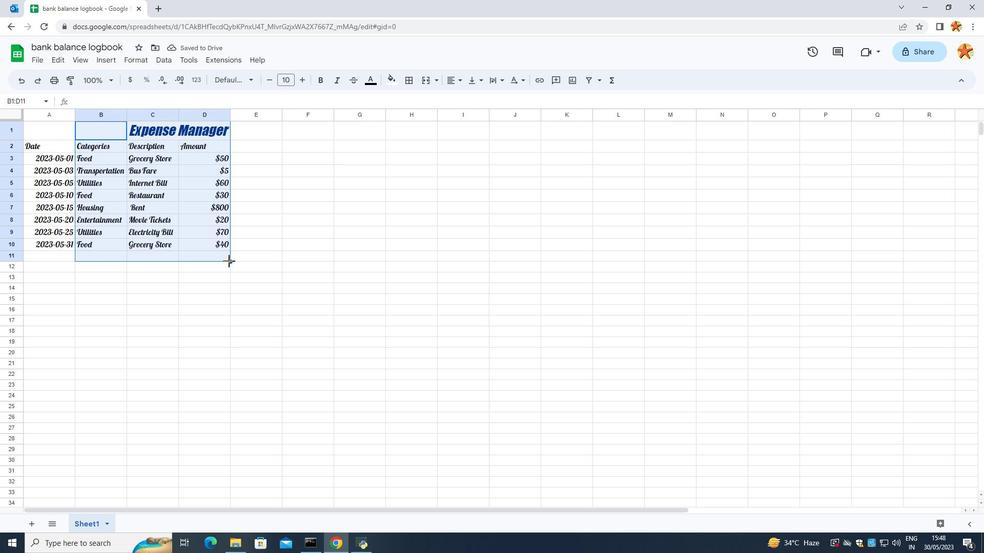 
Action: Mouse moved to (44, 133)
Screenshot: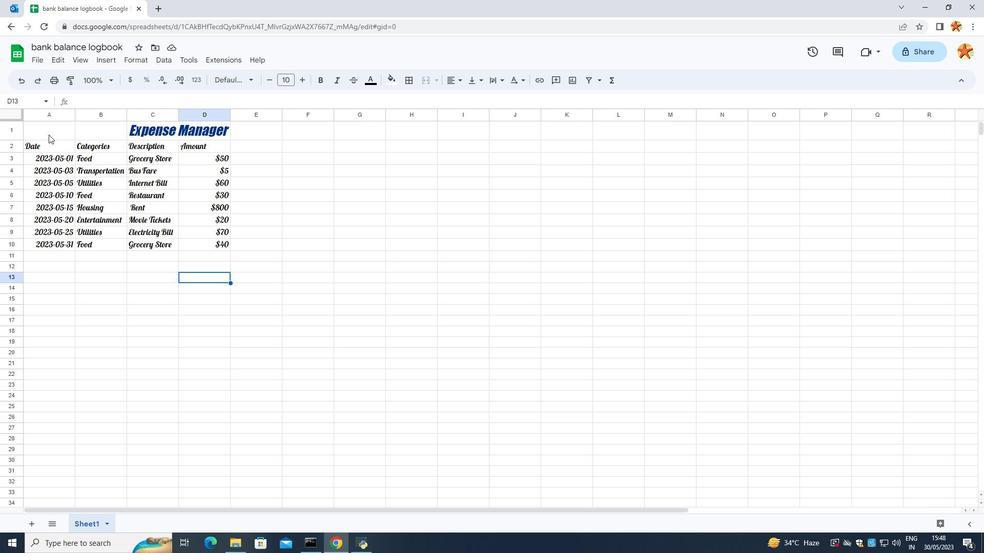 
Action: Mouse pressed left at (44, 133)
Screenshot: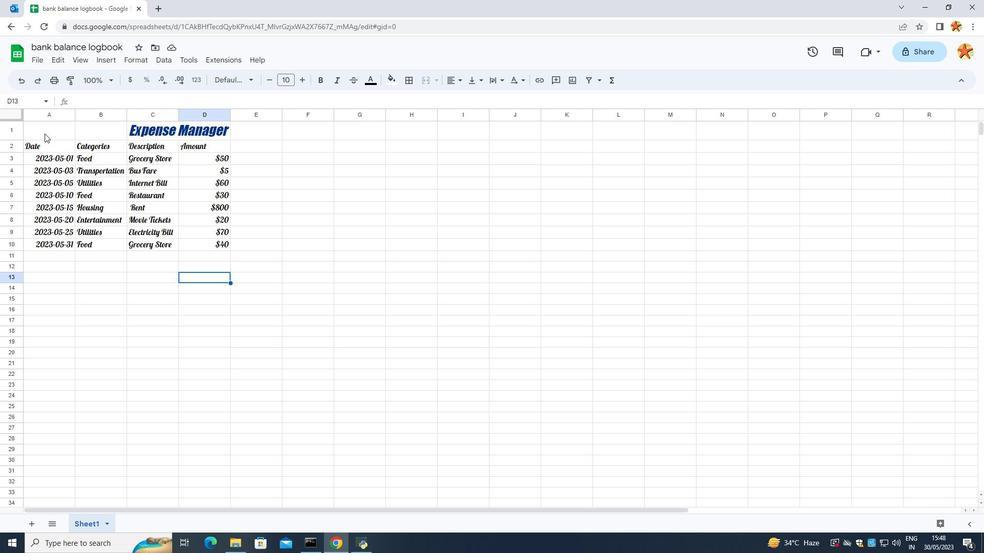 
Action: Mouse moved to (455, 77)
Screenshot: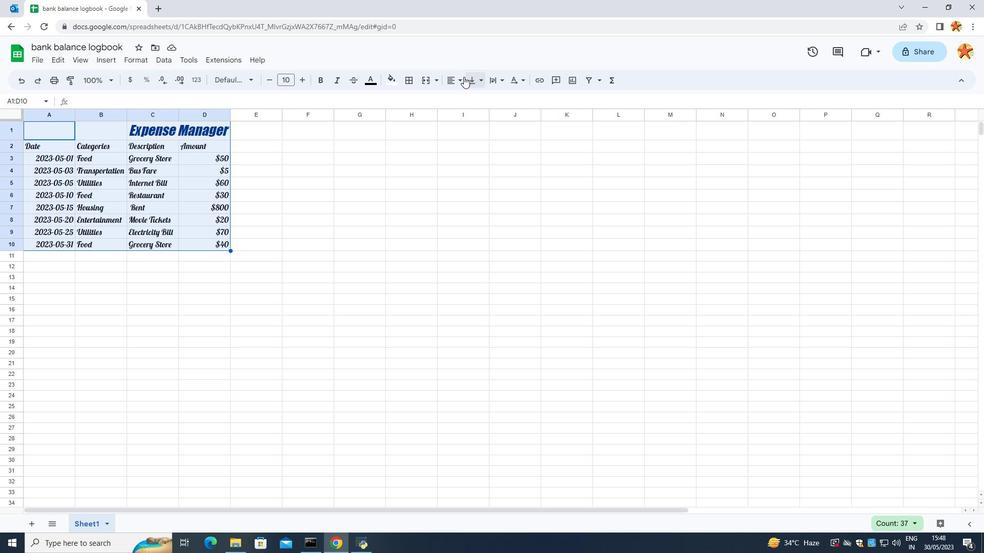 
Action: Mouse pressed left at (455, 77)
Screenshot: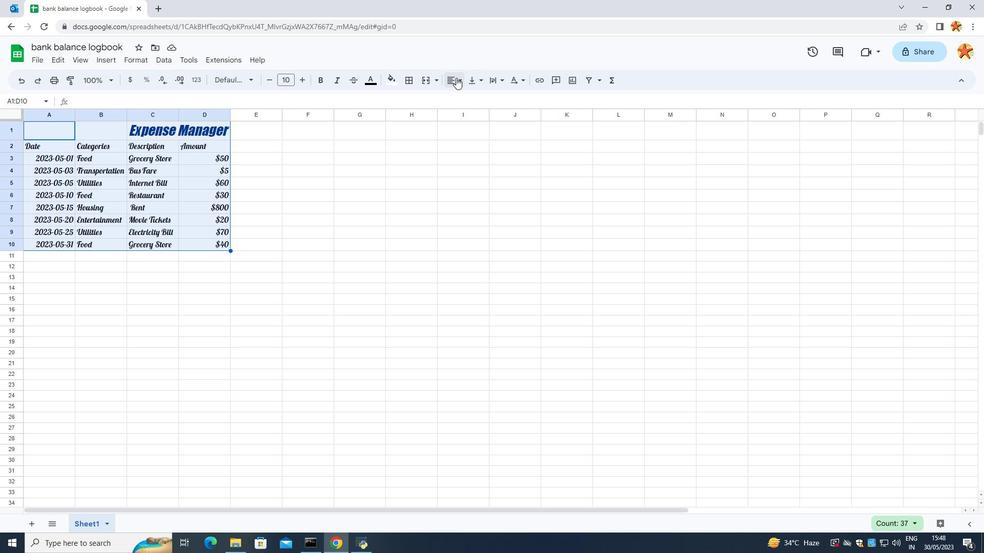 
Action: Mouse moved to (483, 104)
Screenshot: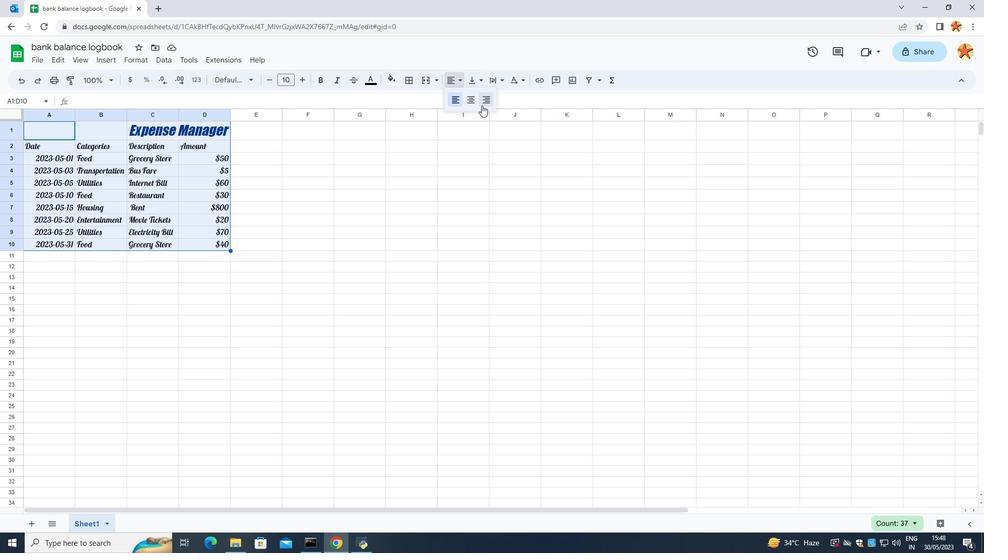 
Action: Mouse pressed left at (483, 104)
Screenshot: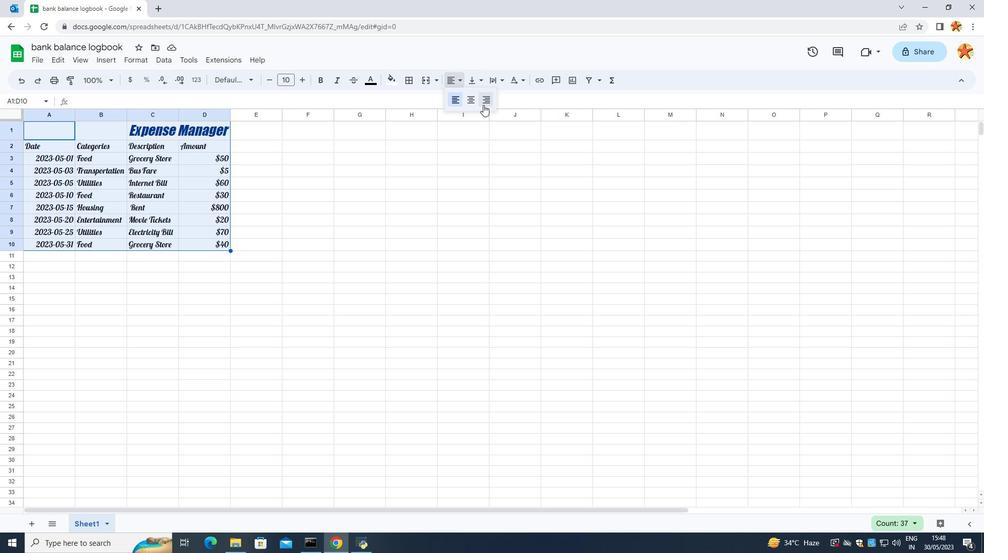 
Action: Mouse moved to (313, 168)
Screenshot: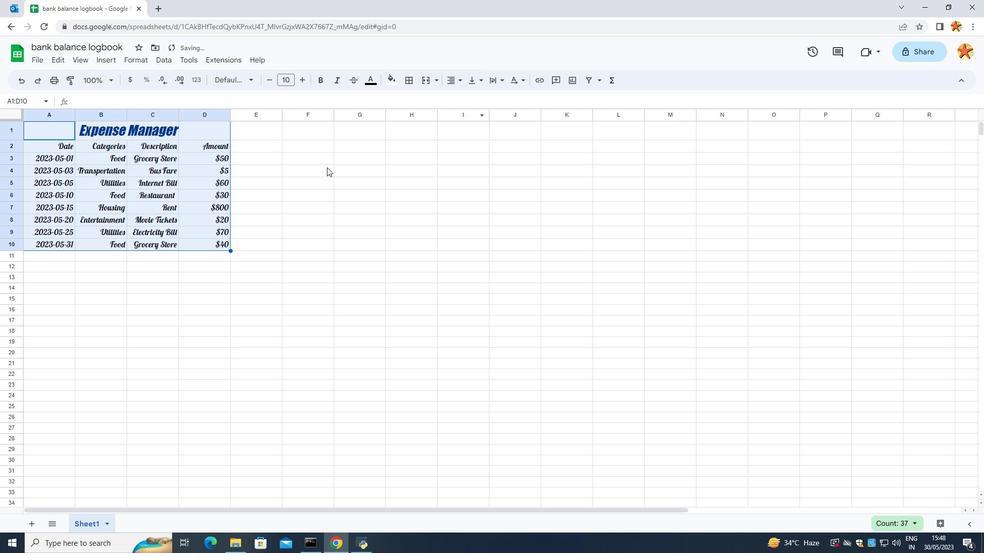 
Action: Mouse pressed left at (313, 168)
Screenshot: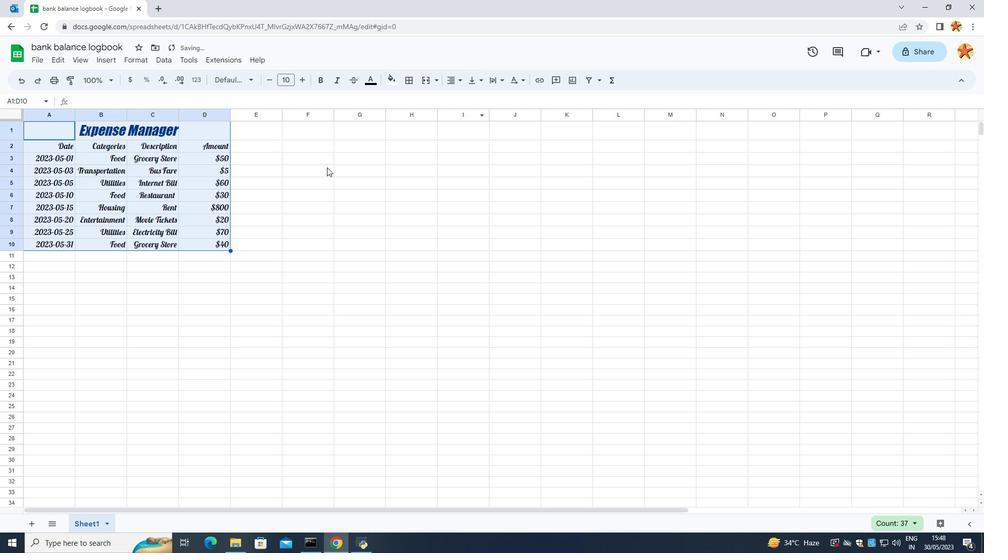 
Action: Mouse moved to (90, 113)
Screenshot: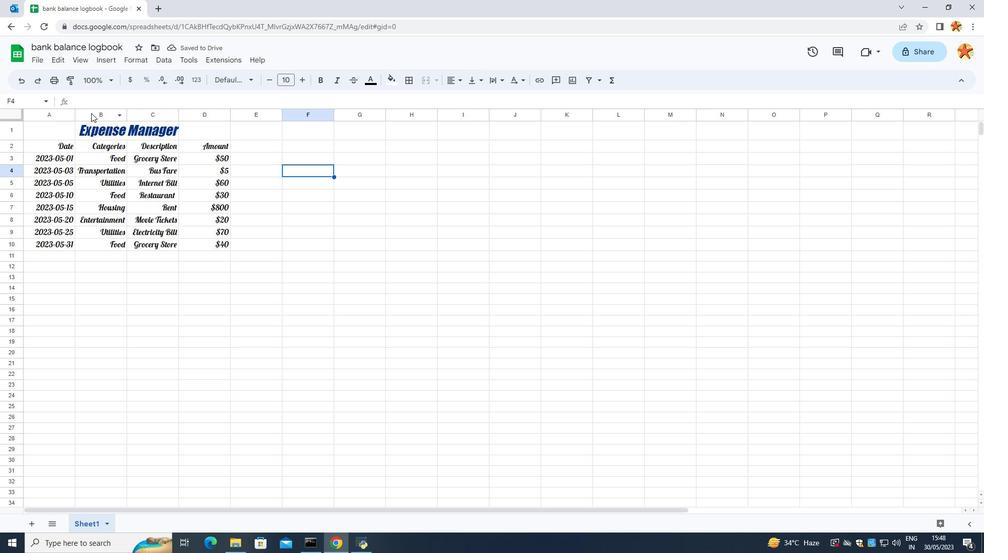 
Action: Key pressed ctrl+S
Screenshot: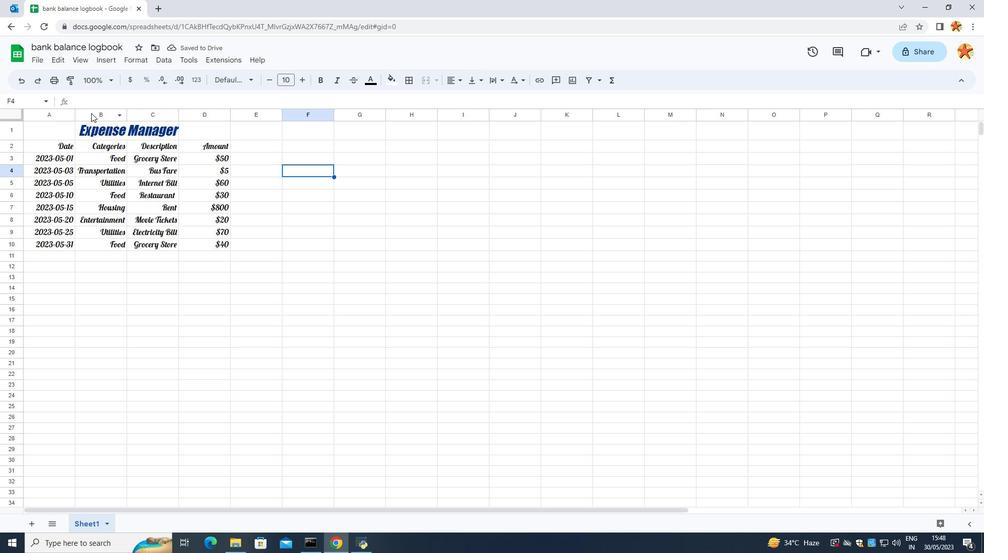 
Action: Mouse moved to (293, 254)
Screenshot: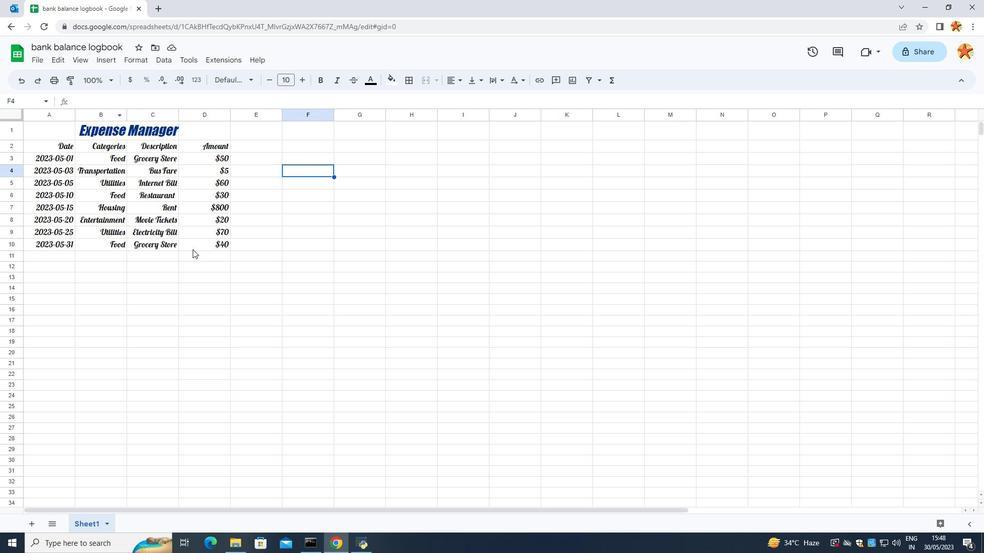
Action: Mouse pressed left at (293, 254)
Screenshot: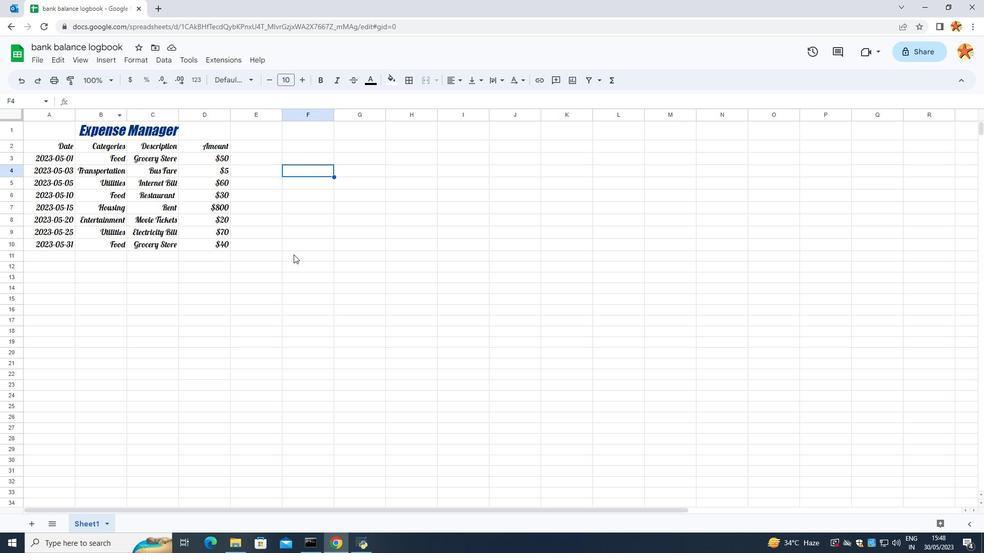 
Action: Mouse moved to (176, 184)
Screenshot: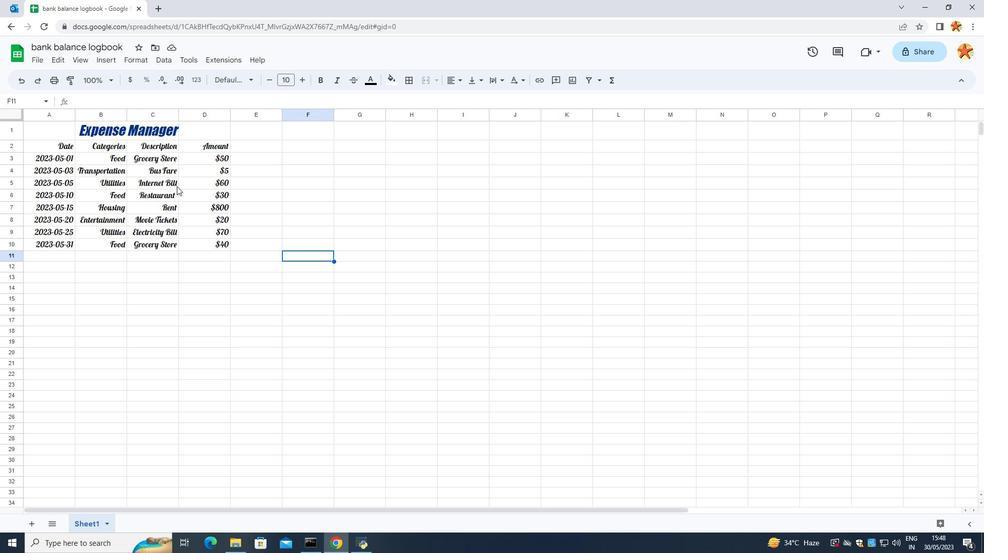 
